 Task: Find connections with filter location Skive with filter topic #leadershipwith filter profile language French with filter current company Live Connections with filter school Sinhgad Institute Of Management with filter industry Meat Products Manufacturing with filter service category Headshot Photography with filter keywords title Food Kitchen Worker
Action: Mouse moved to (658, 82)
Screenshot: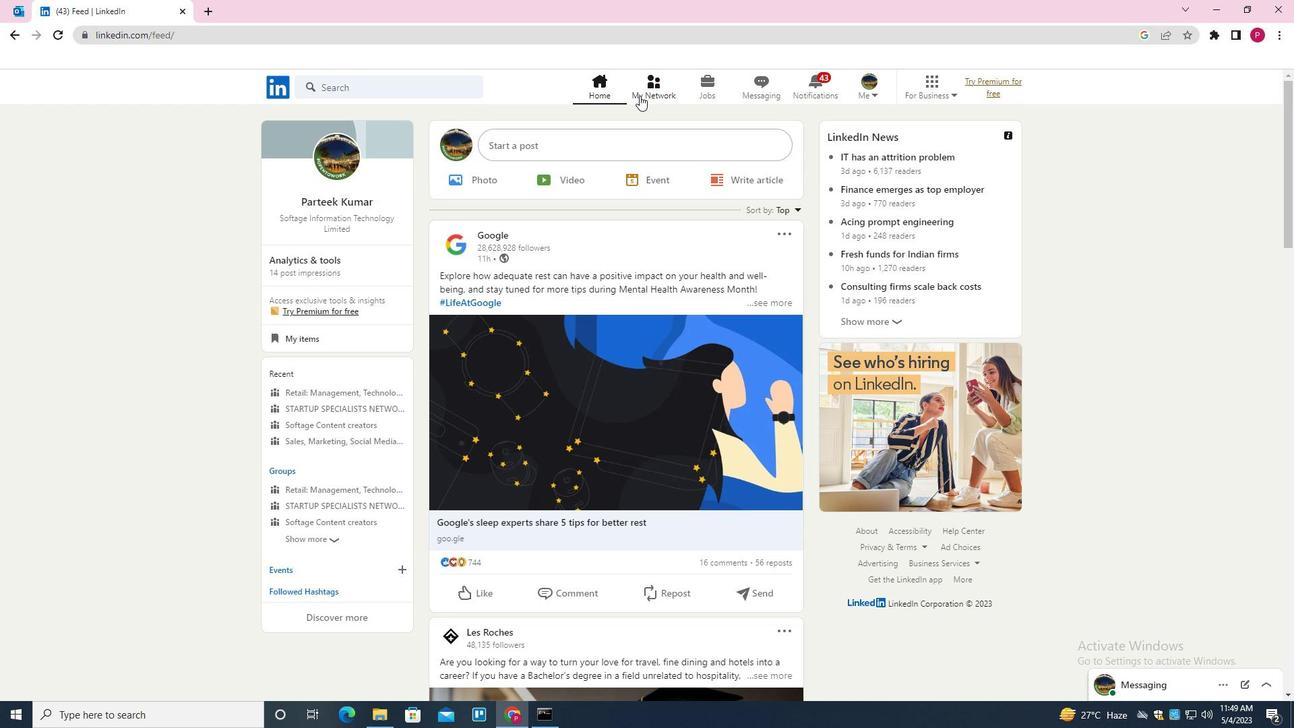 
Action: Mouse pressed left at (658, 82)
Screenshot: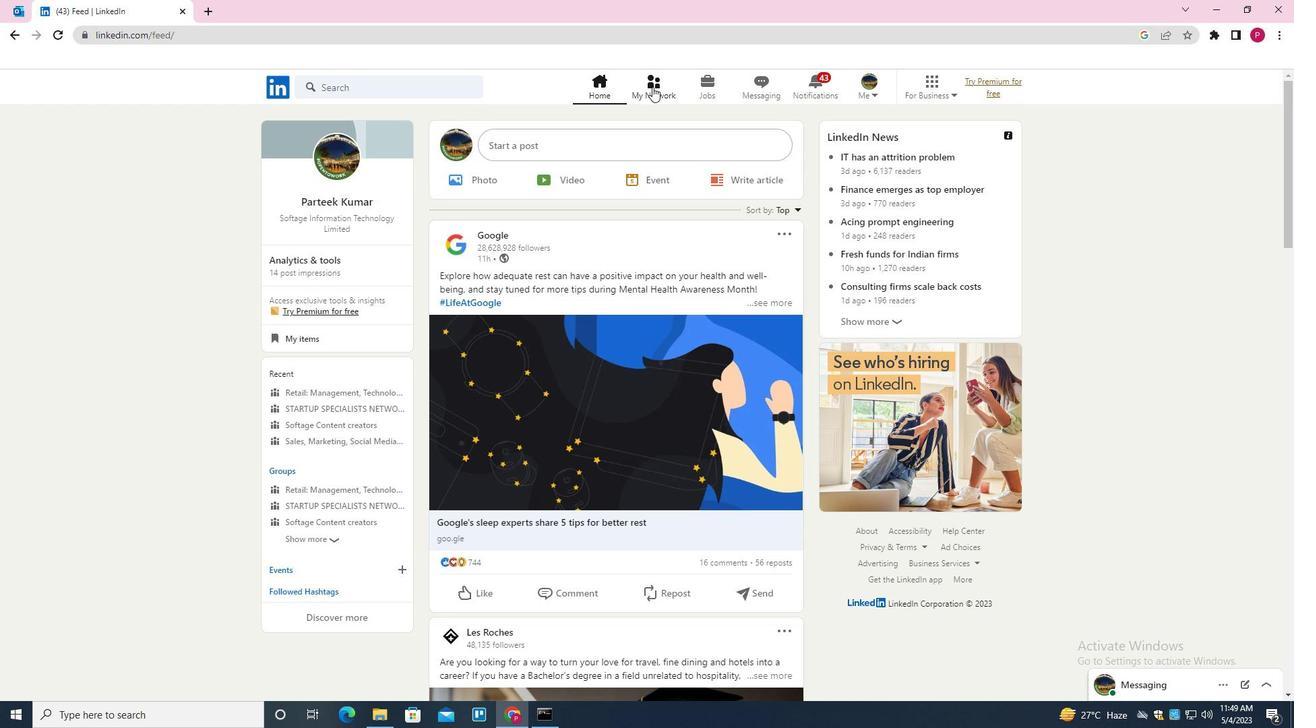 
Action: Mouse moved to (426, 157)
Screenshot: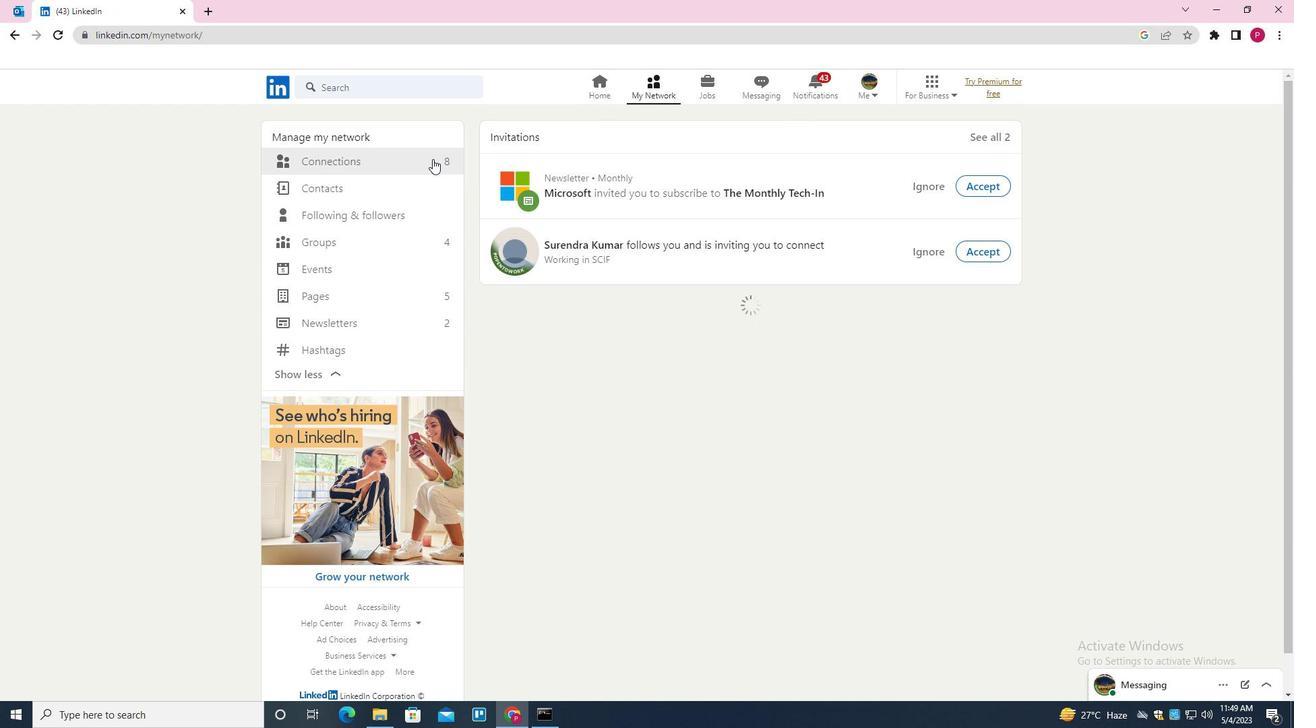 
Action: Mouse pressed left at (426, 157)
Screenshot: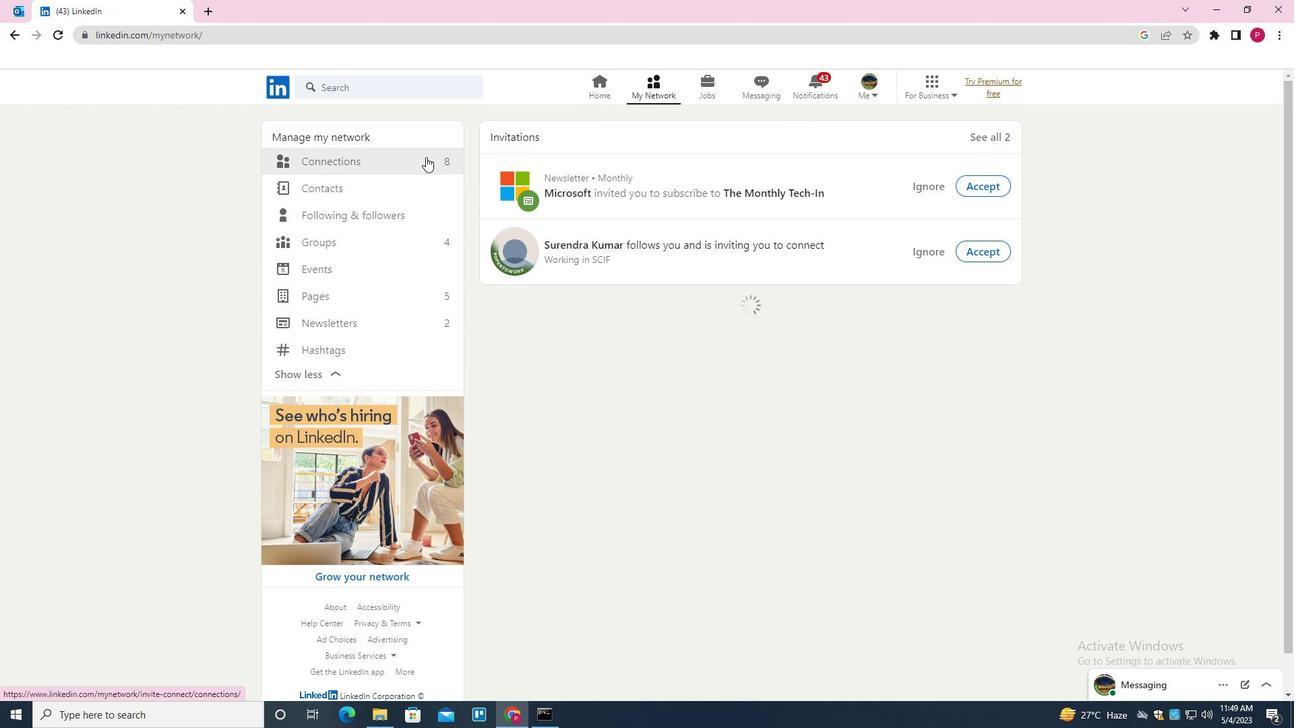 
Action: Mouse moved to (746, 160)
Screenshot: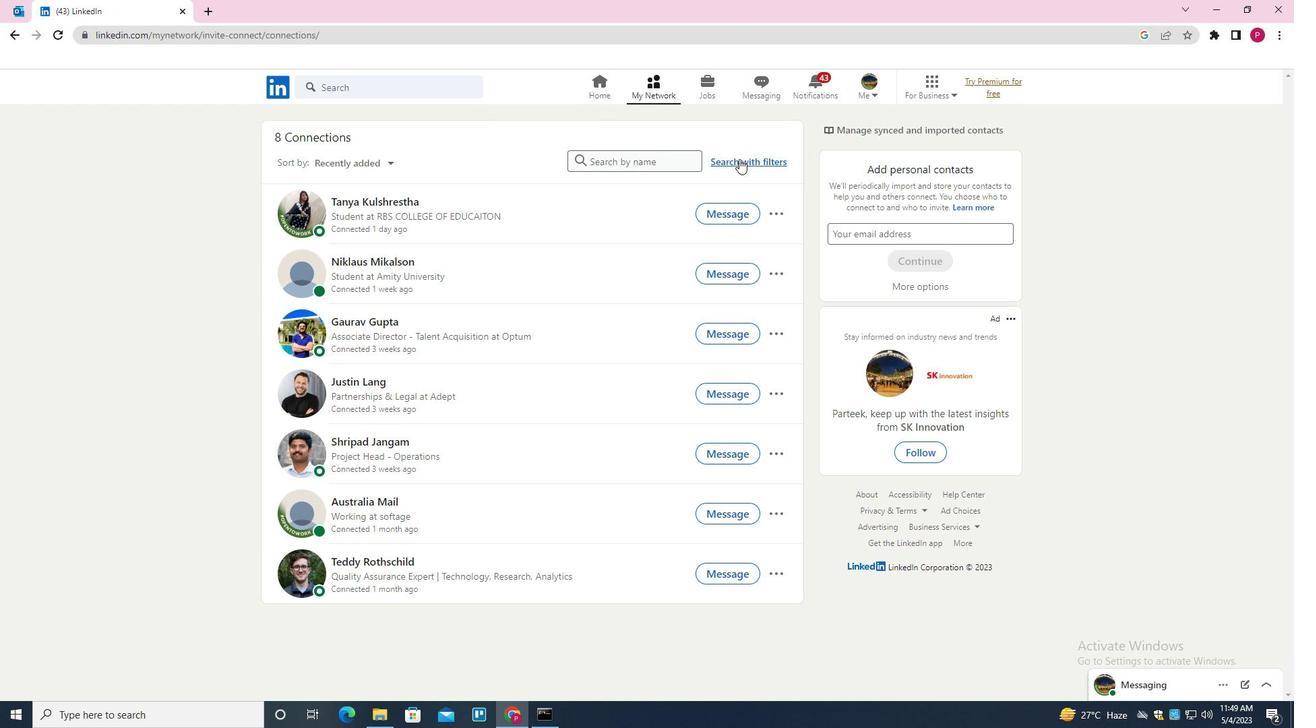 
Action: Mouse pressed left at (746, 160)
Screenshot: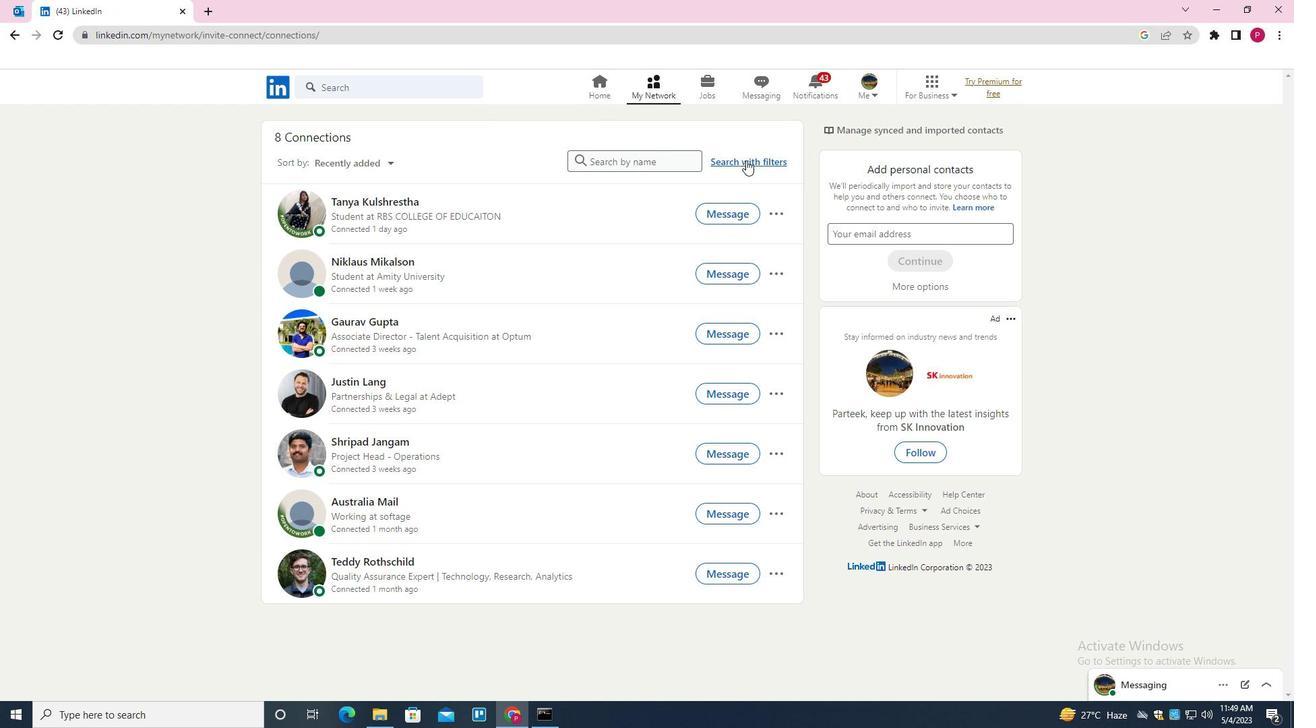 
Action: Mouse moved to (692, 125)
Screenshot: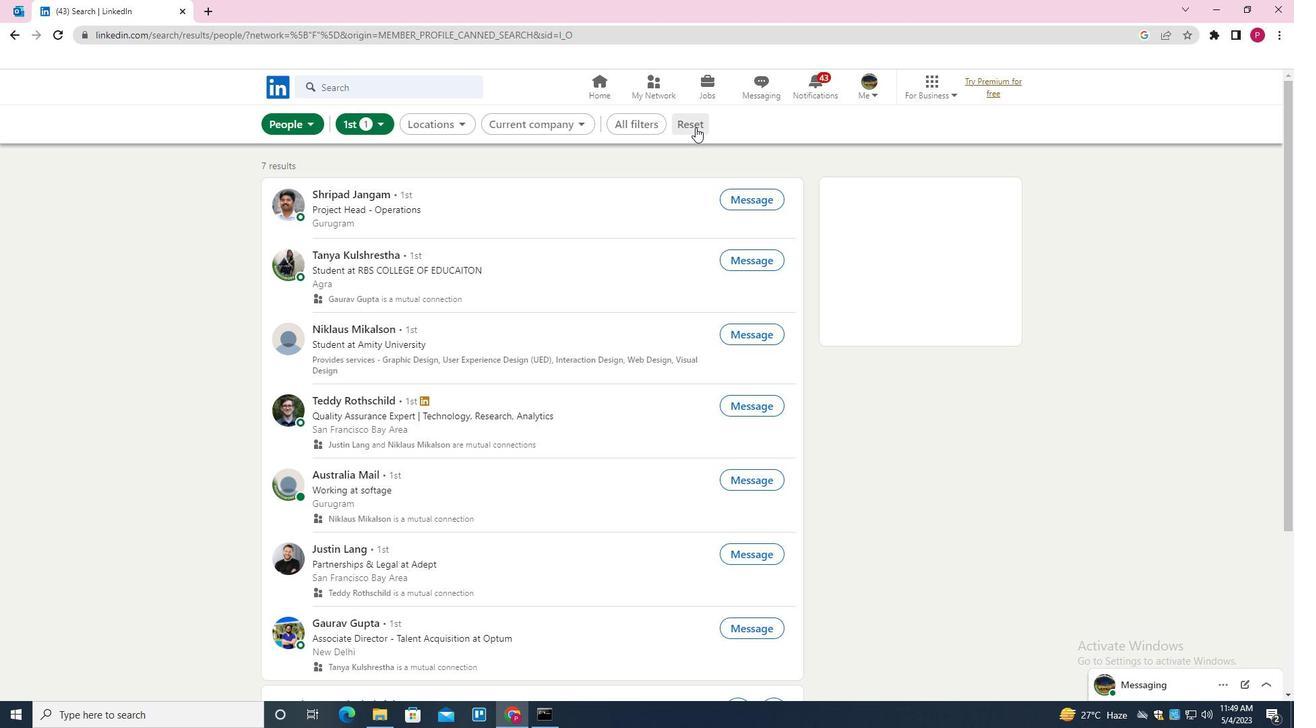 
Action: Mouse pressed left at (692, 125)
Screenshot: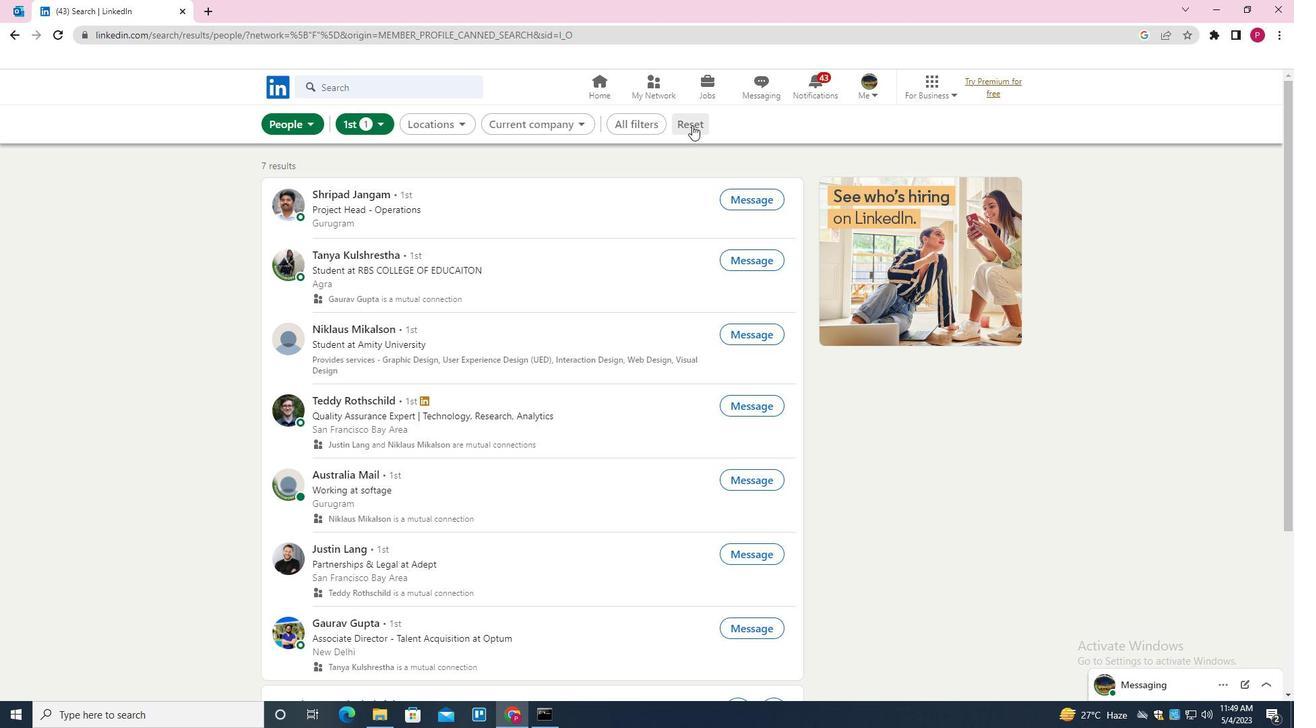 
Action: Mouse moved to (673, 124)
Screenshot: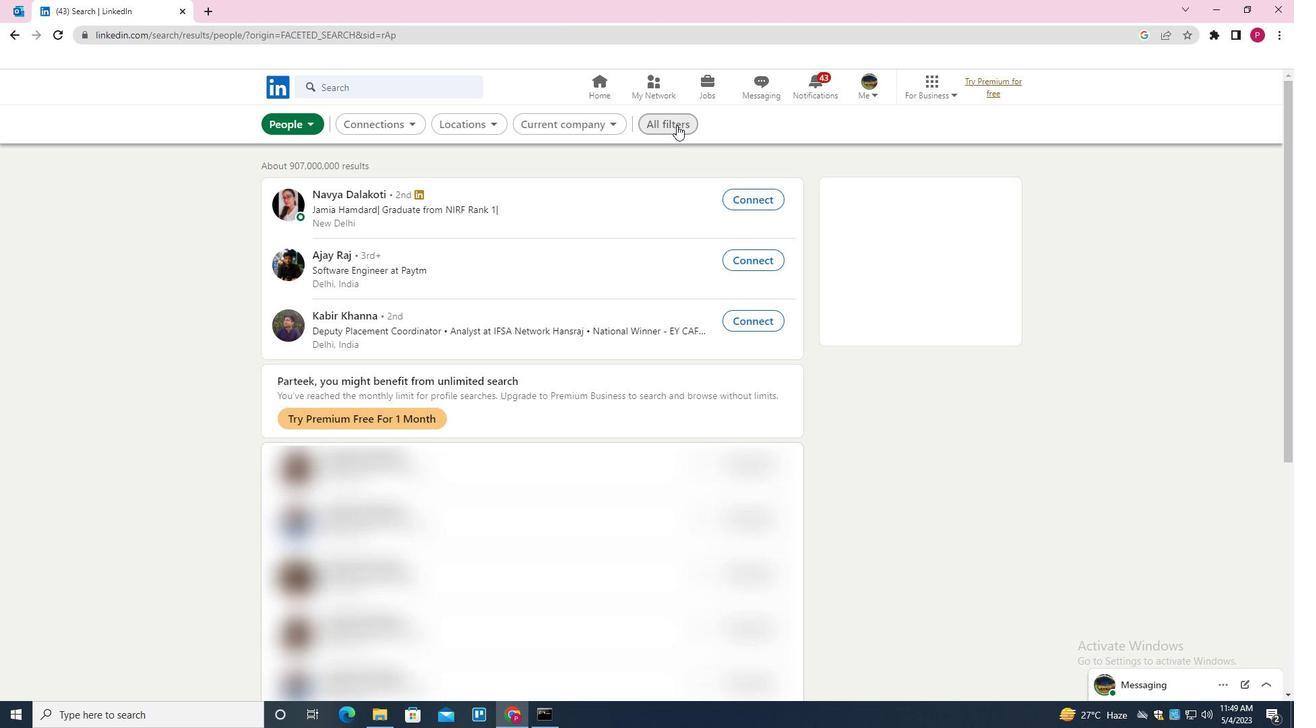 
Action: Mouse pressed left at (673, 124)
Screenshot: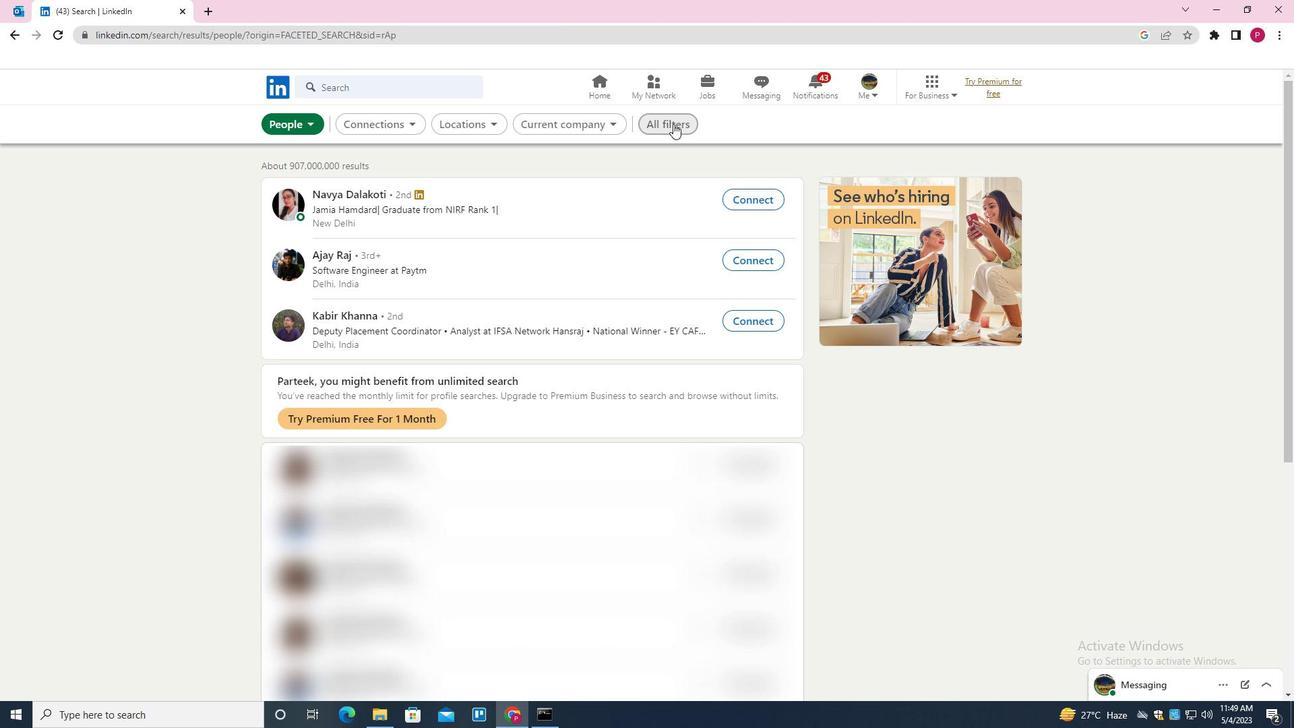 
Action: Mouse moved to (1218, 355)
Screenshot: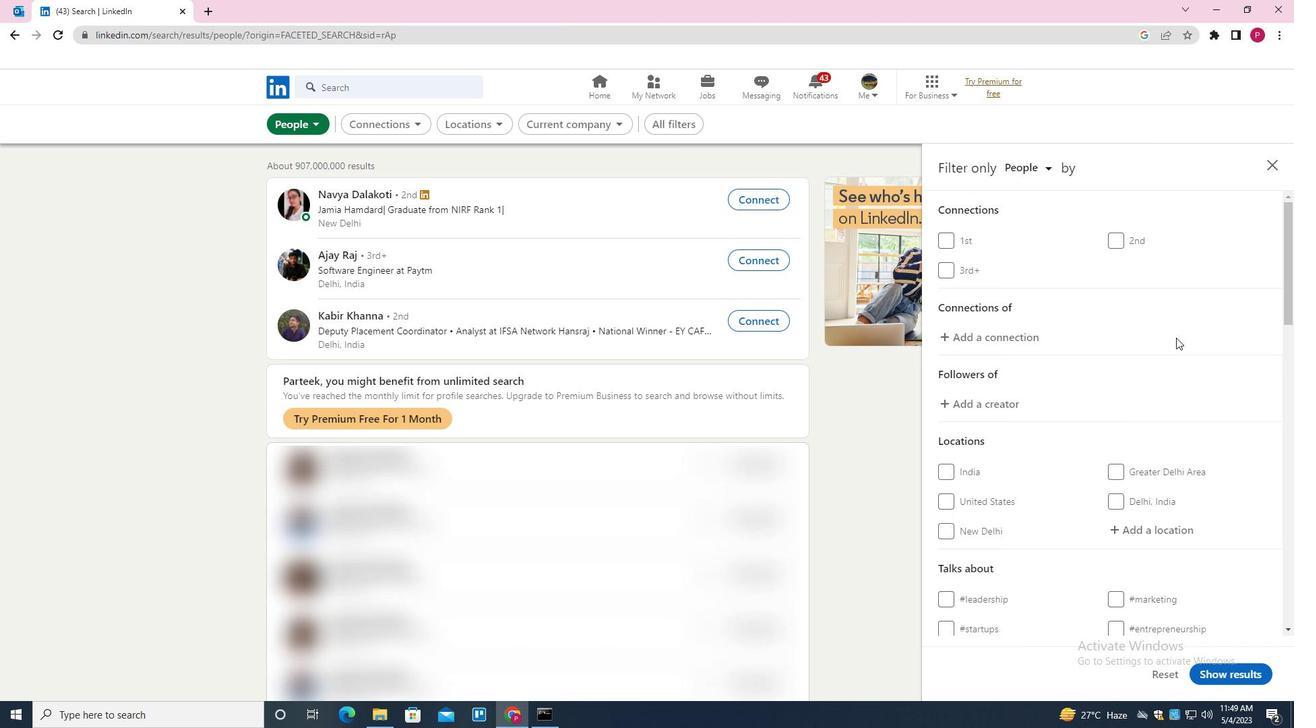 
Action: Mouse scrolled (1218, 354) with delta (0, 0)
Screenshot: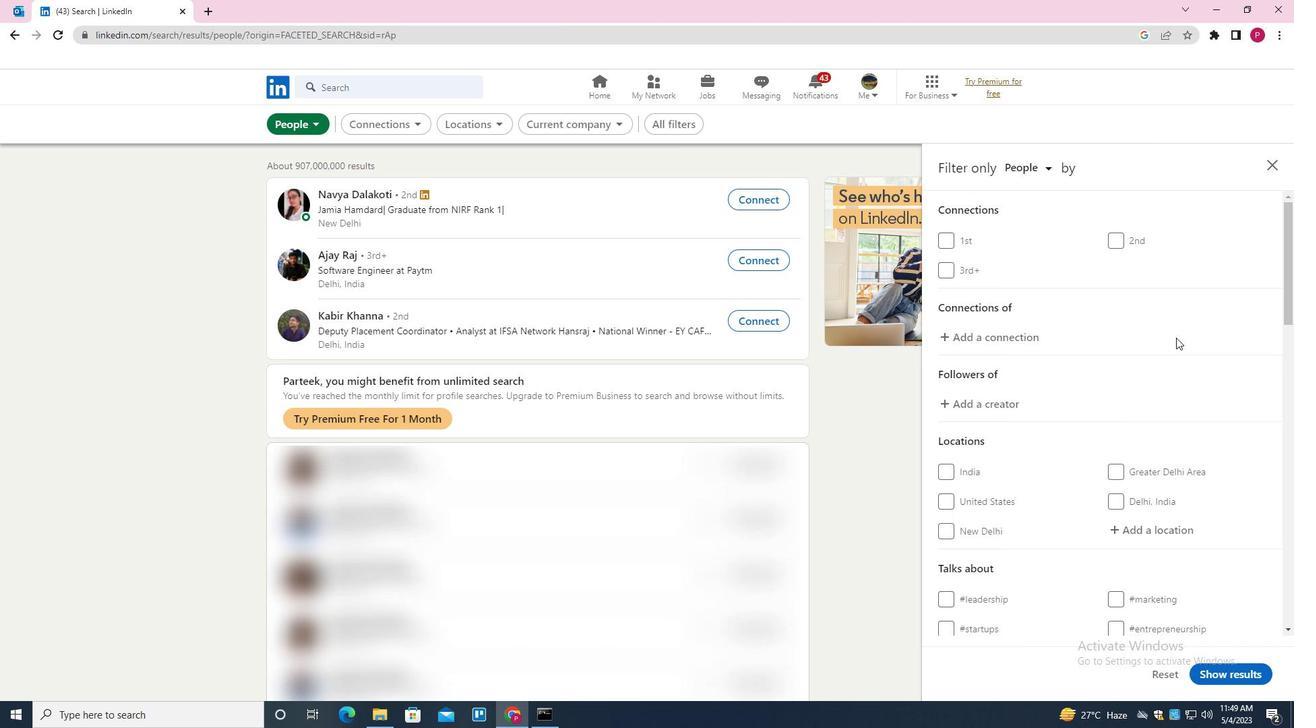
Action: Mouse scrolled (1218, 354) with delta (0, 0)
Screenshot: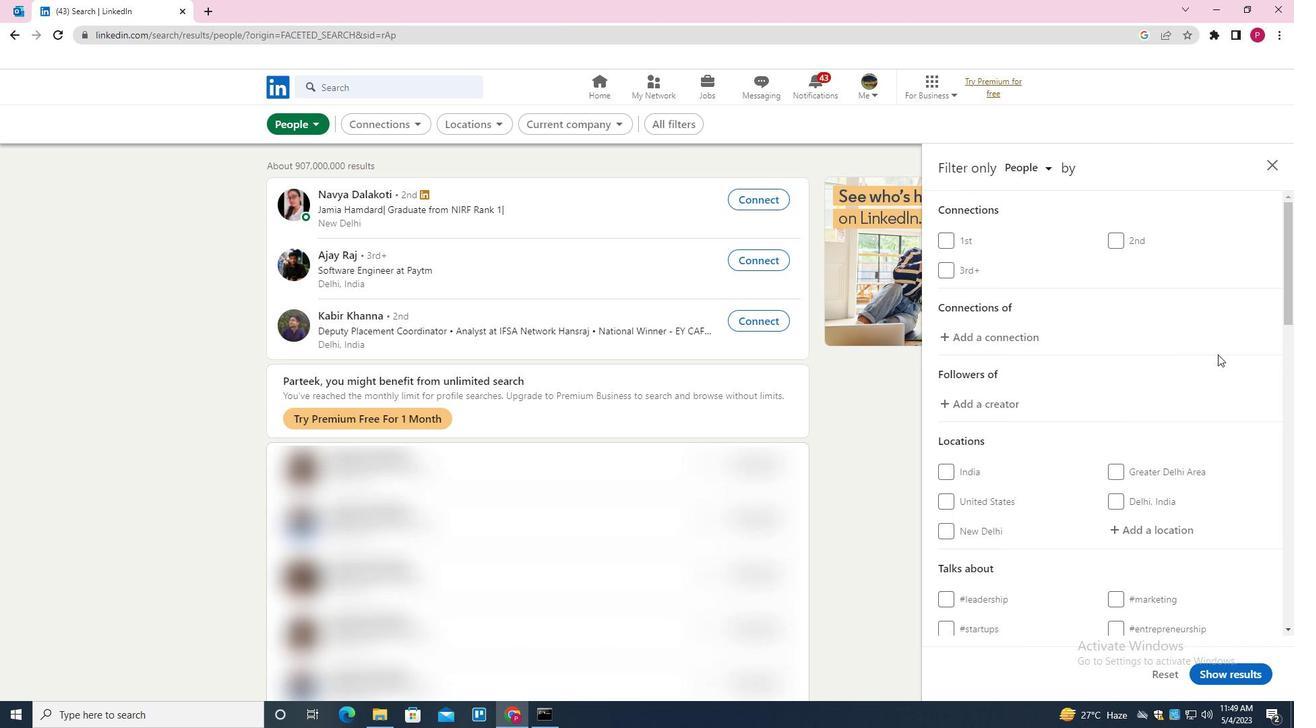 
Action: Mouse moved to (1169, 391)
Screenshot: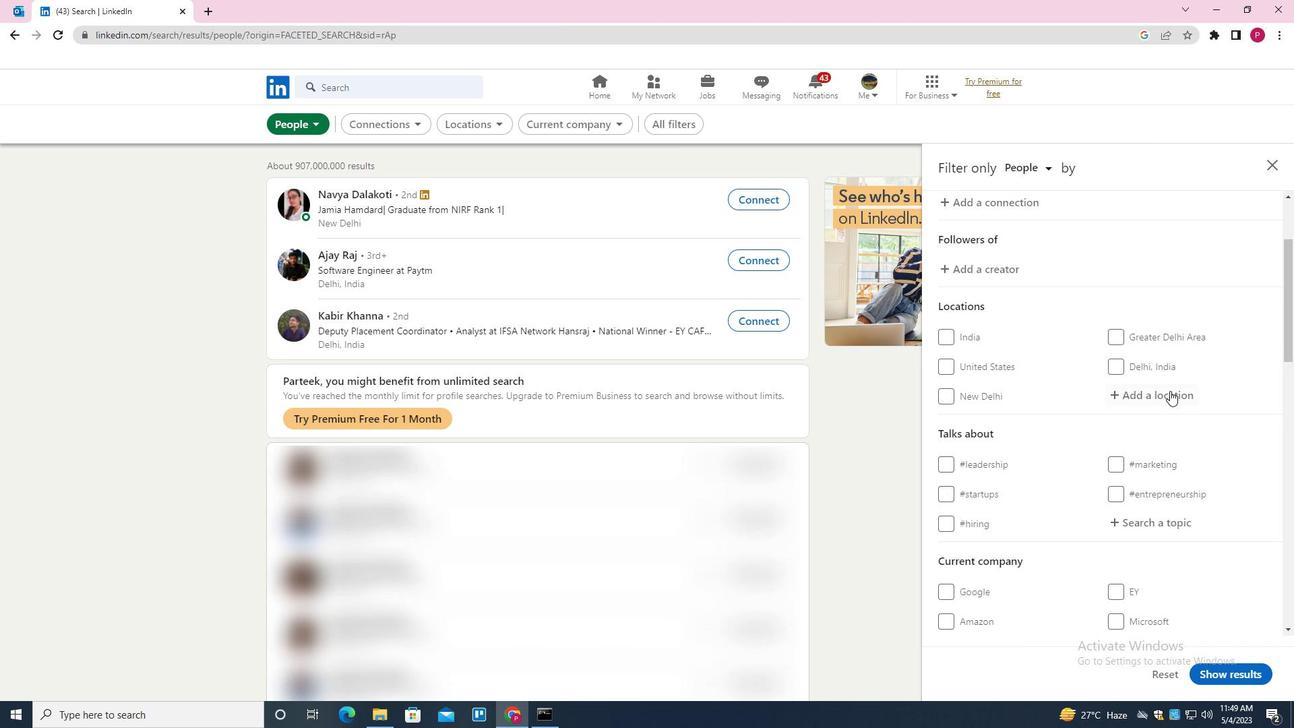 
Action: Mouse pressed left at (1169, 391)
Screenshot: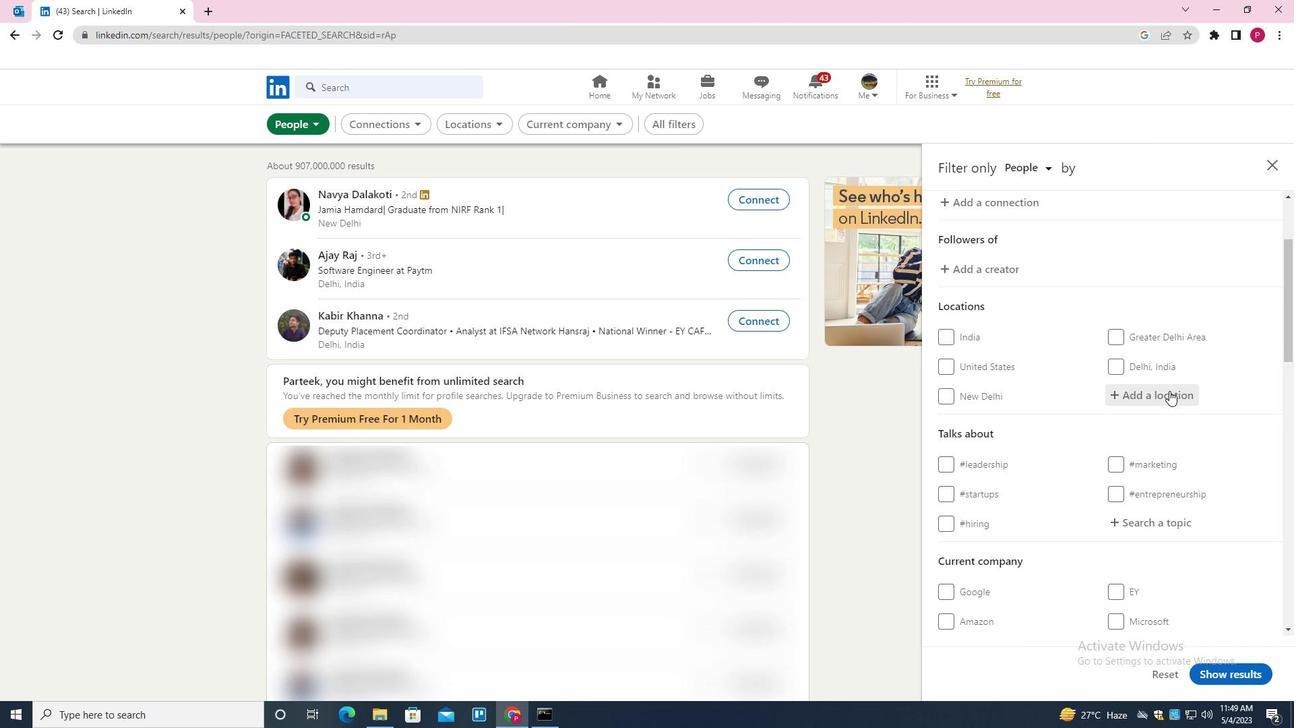 
Action: Key pressed <Key.shift>SKIVE<Key.down><Key.enter>
Screenshot: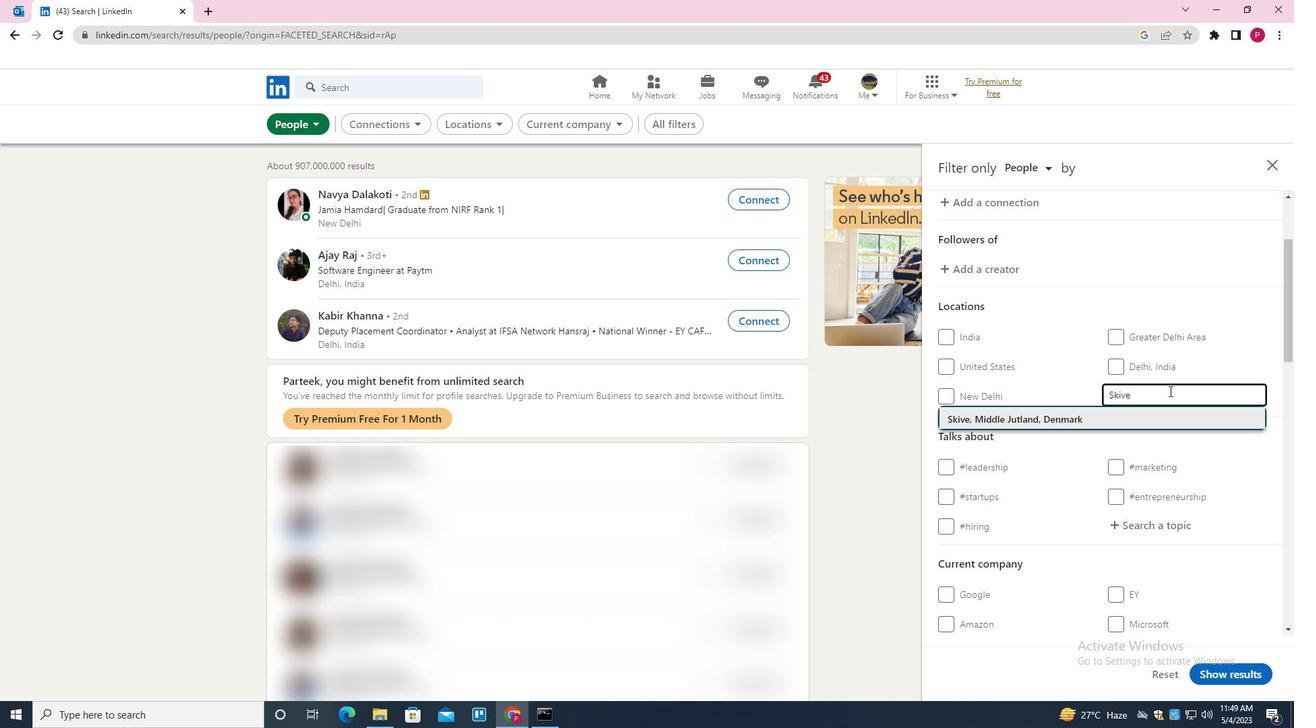 
Action: Mouse moved to (1140, 416)
Screenshot: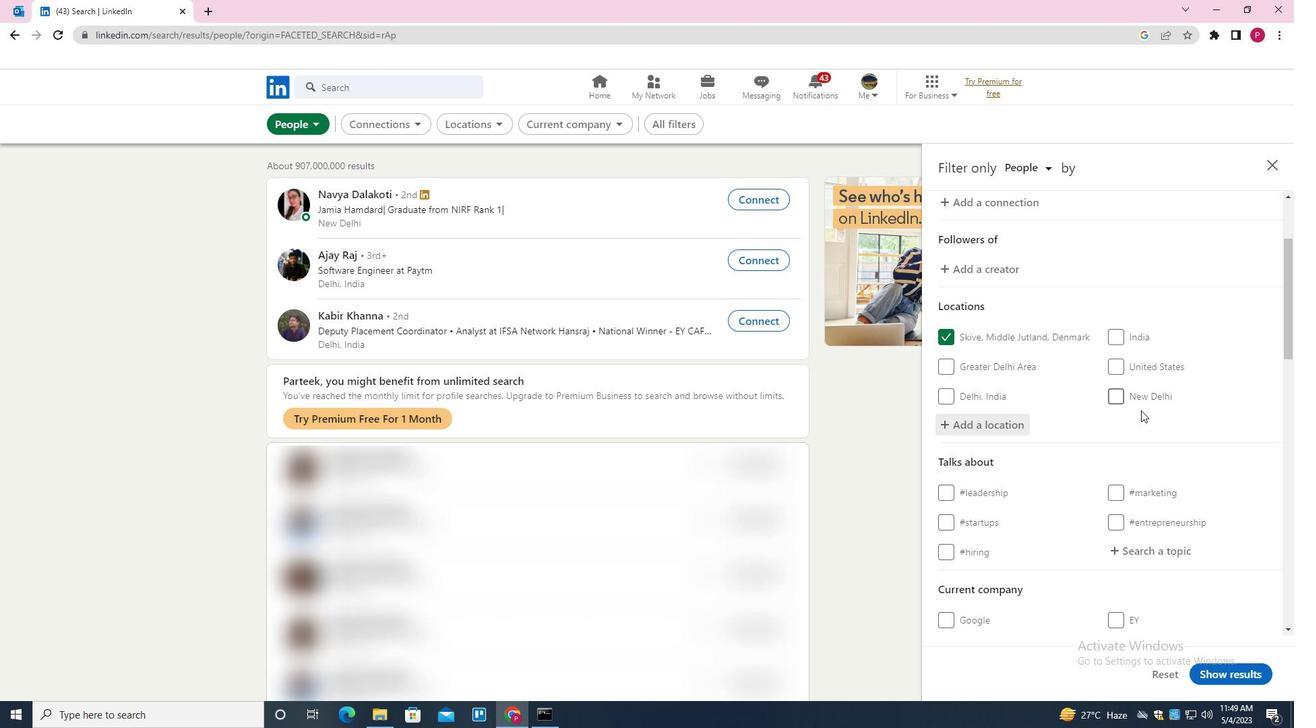 
Action: Mouse scrolled (1140, 415) with delta (0, 0)
Screenshot: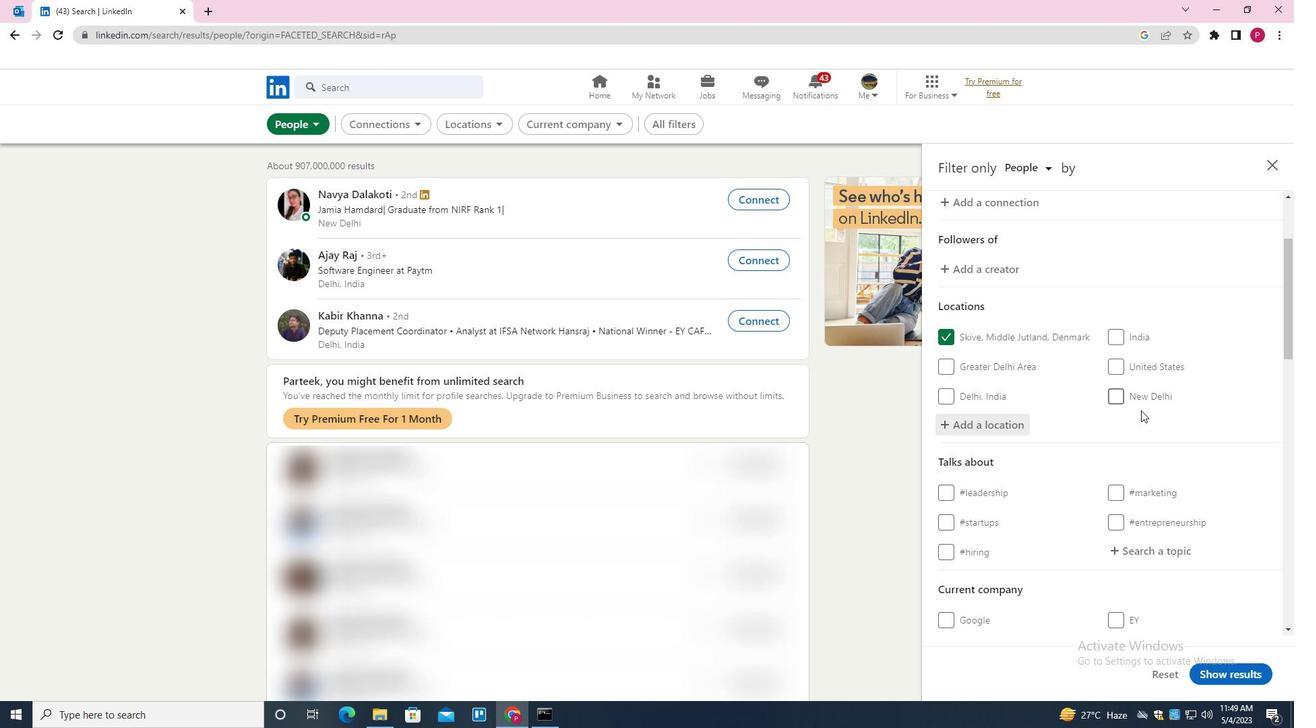 
Action: Mouse scrolled (1140, 415) with delta (0, 0)
Screenshot: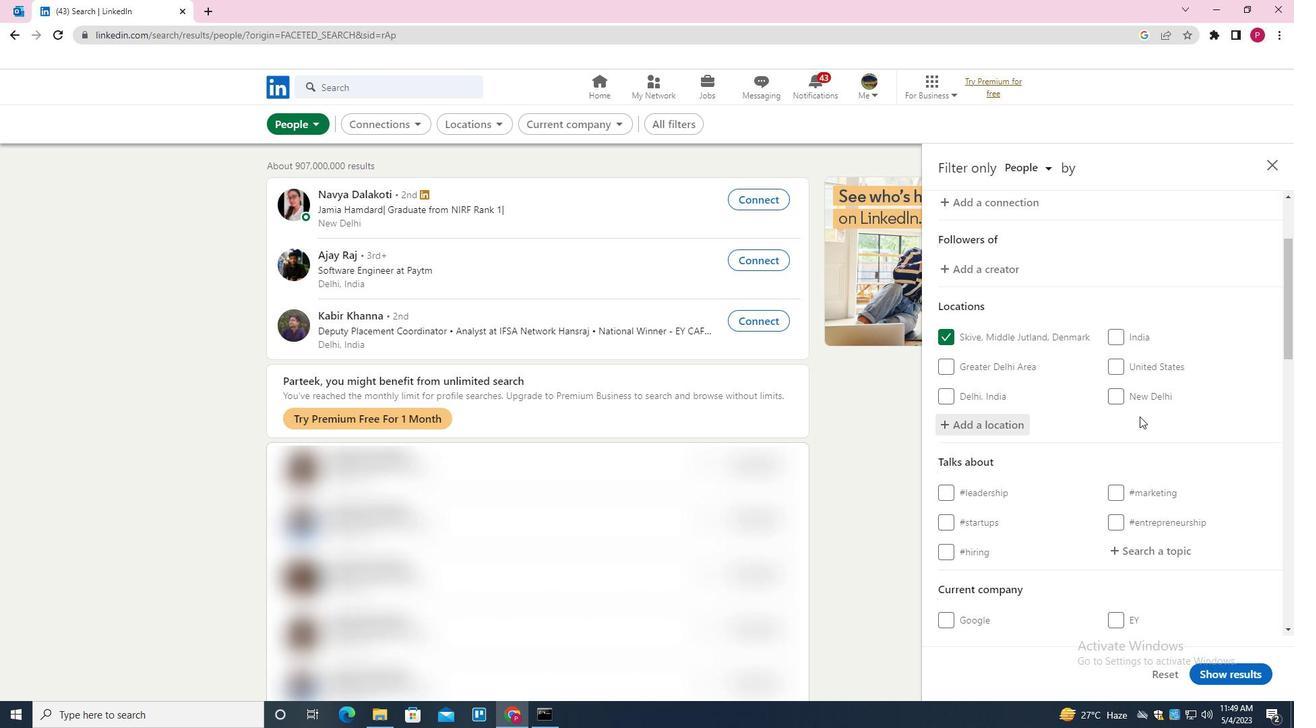 
Action: Mouse moved to (1140, 419)
Screenshot: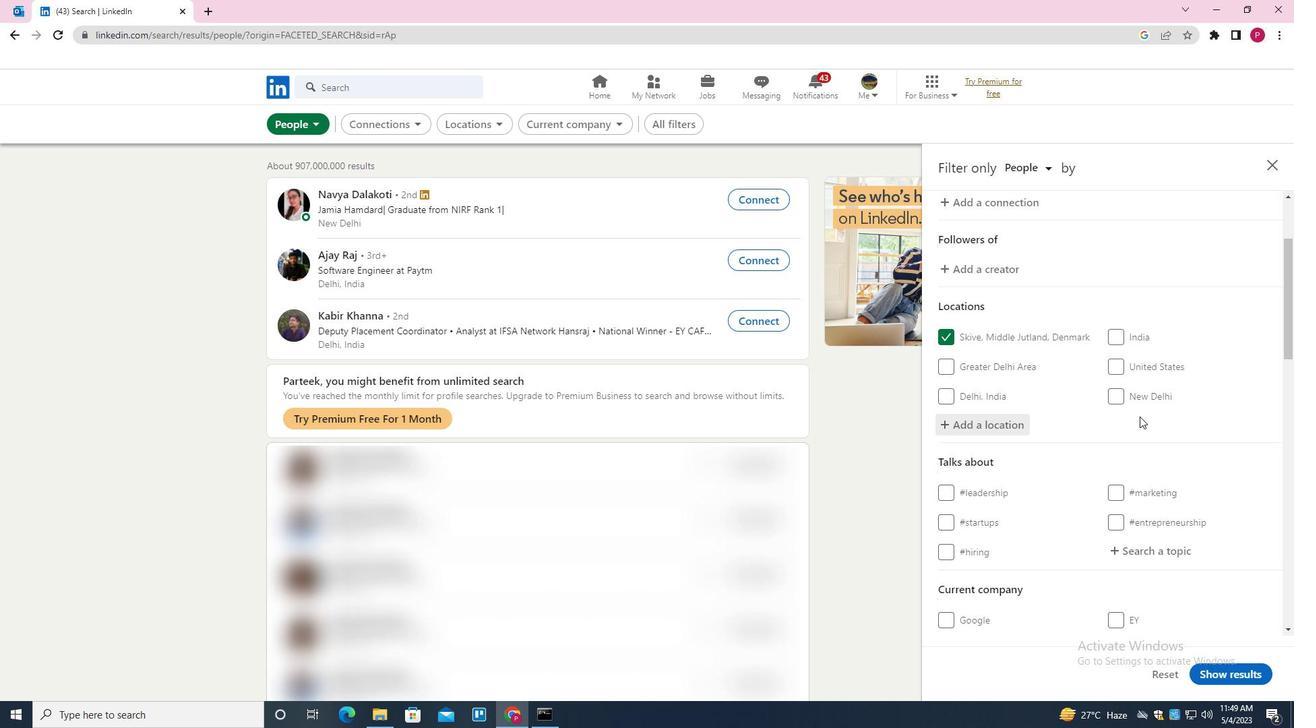 
Action: Mouse scrolled (1140, 418) with delta (0, 0)
Screenshot: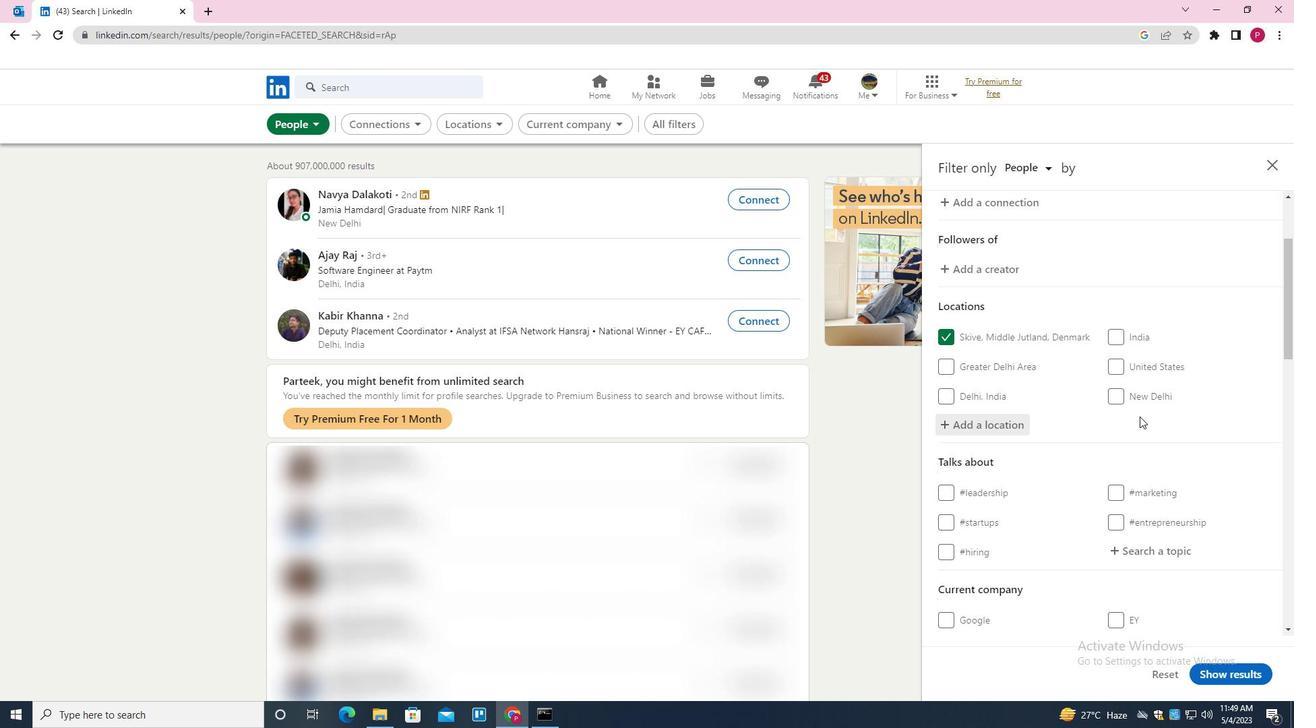
Action: Mouse moved to (1163, 347)
Screenshot: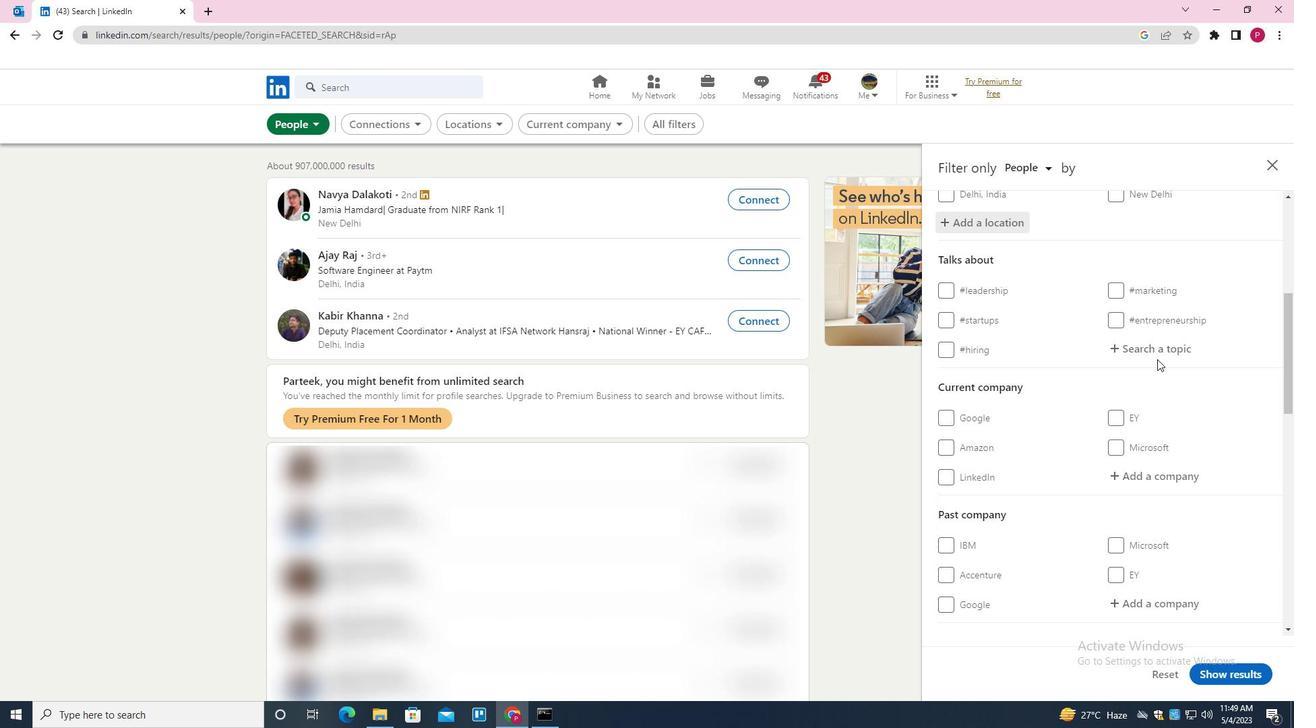 
Action: Mouse pressed left at (1163, 347)
Screenshot: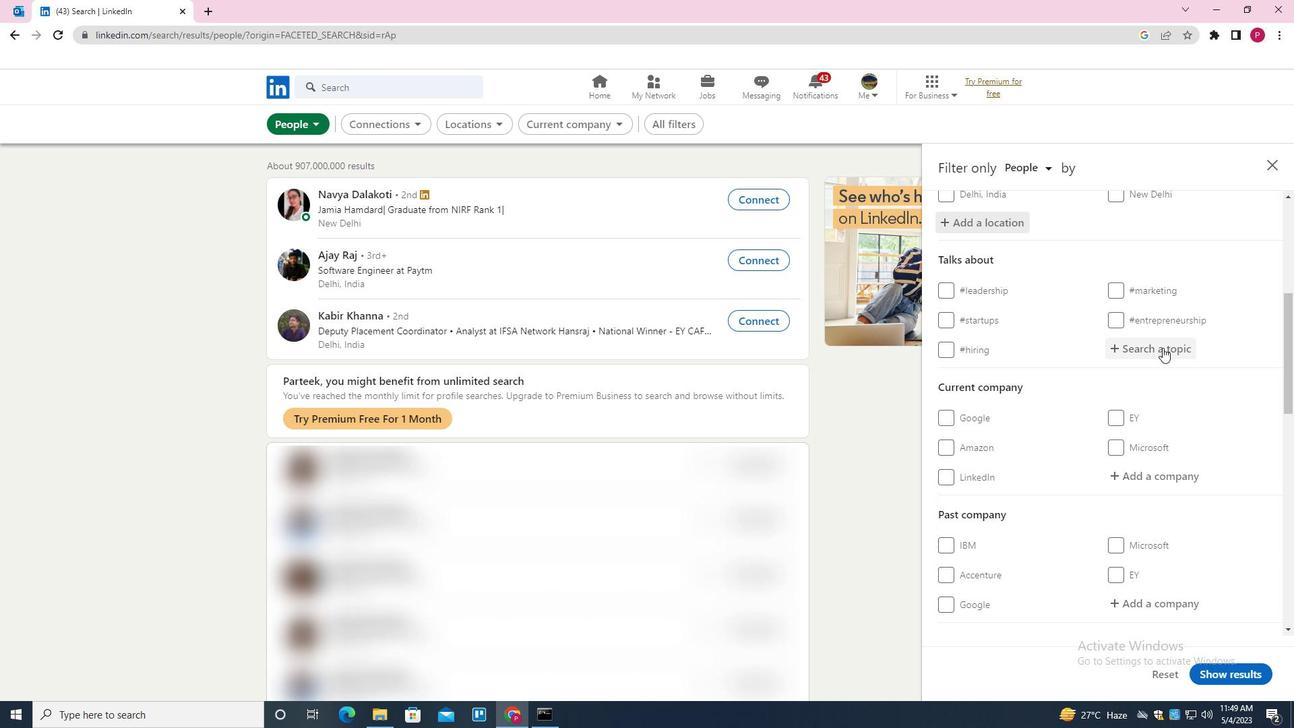 
Action: Key pressed LEADERSHIP<Key.down><Key.enter>
Screenshot: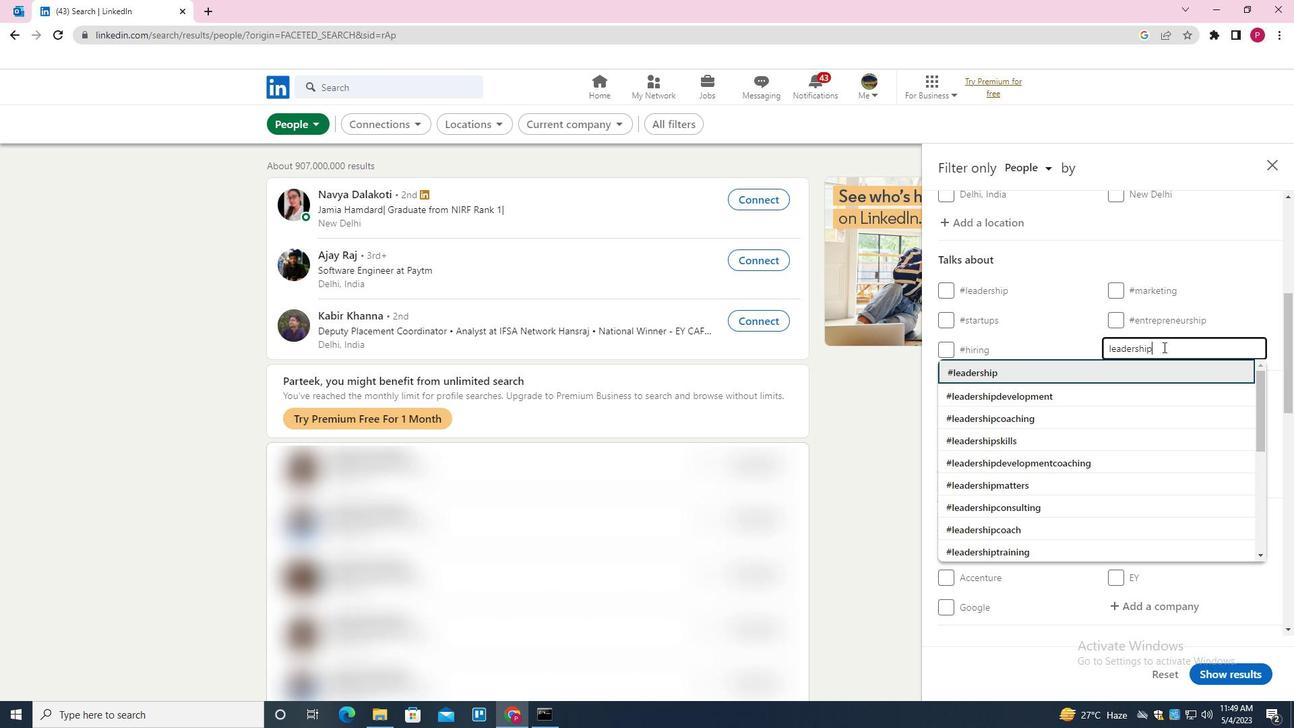 
Action: Mouse moved to (1110, 386)
Screenshot: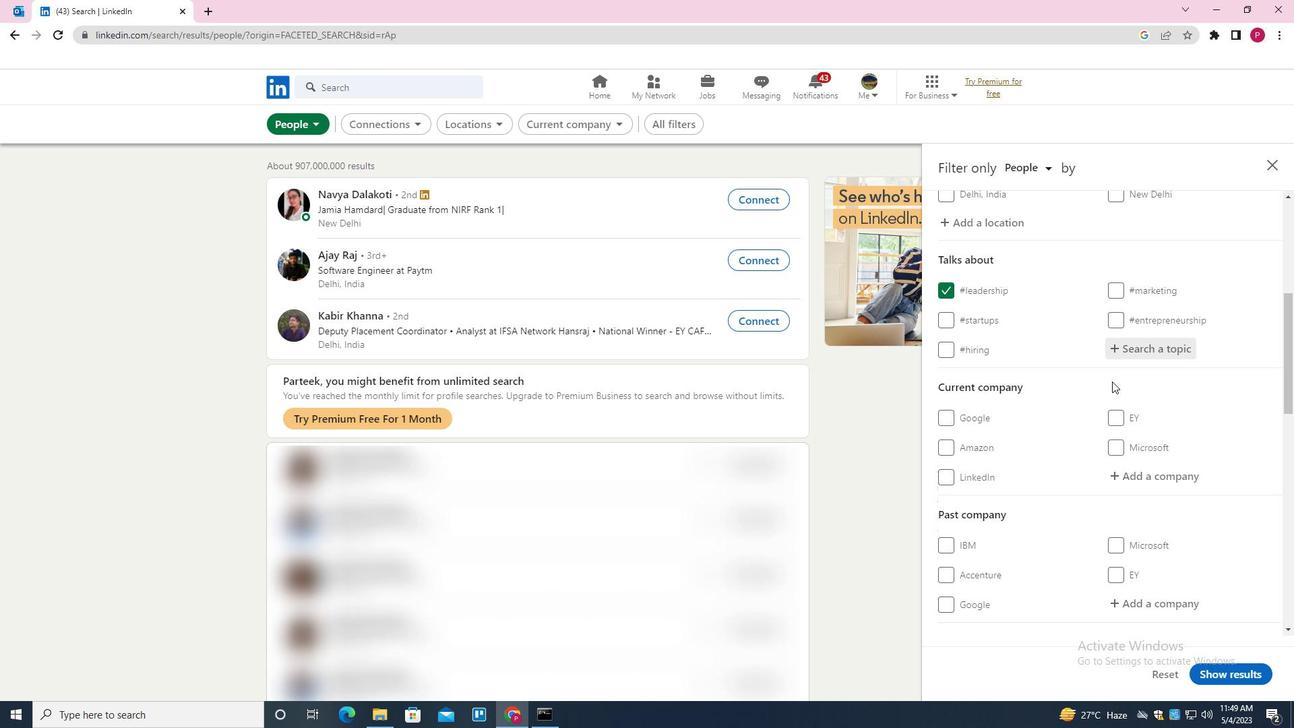 
Action: Mouse scrolled (1110, 385) with delta (0, 0)
Screenshot: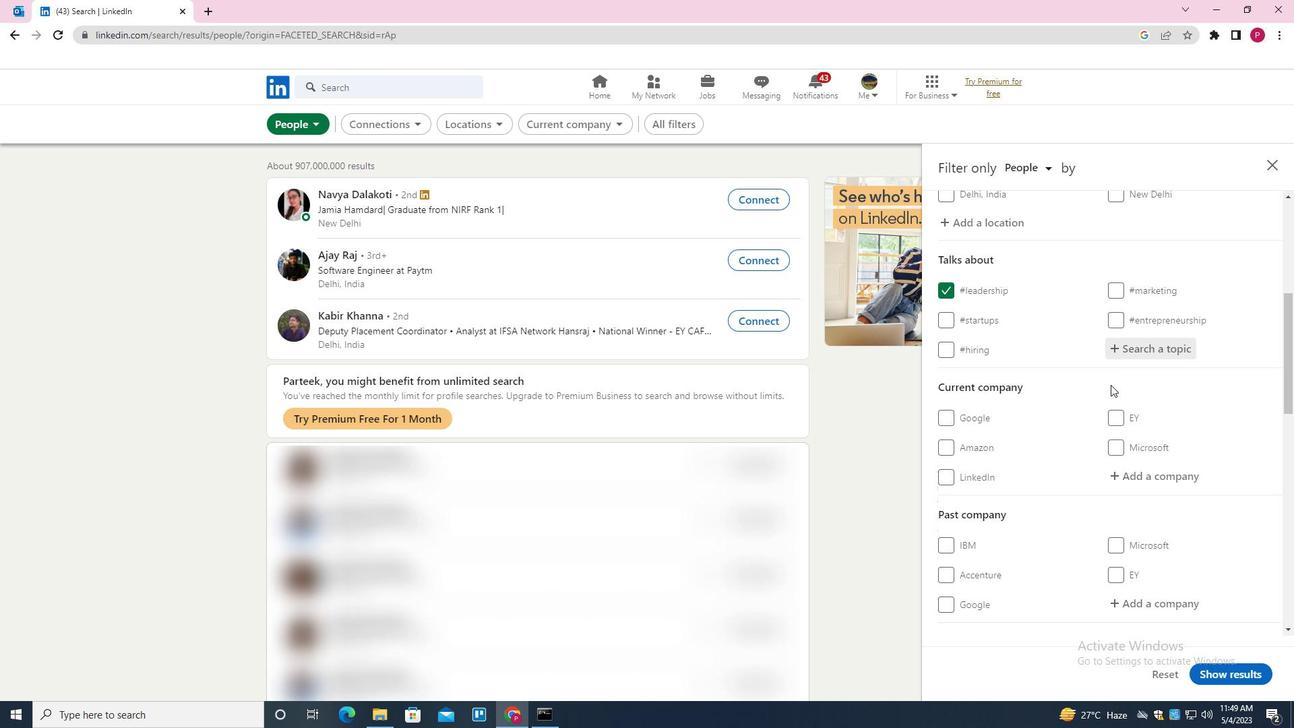 
Action: Mouse scrolled (1110, 385) with delta (0, 0)
Screenshot: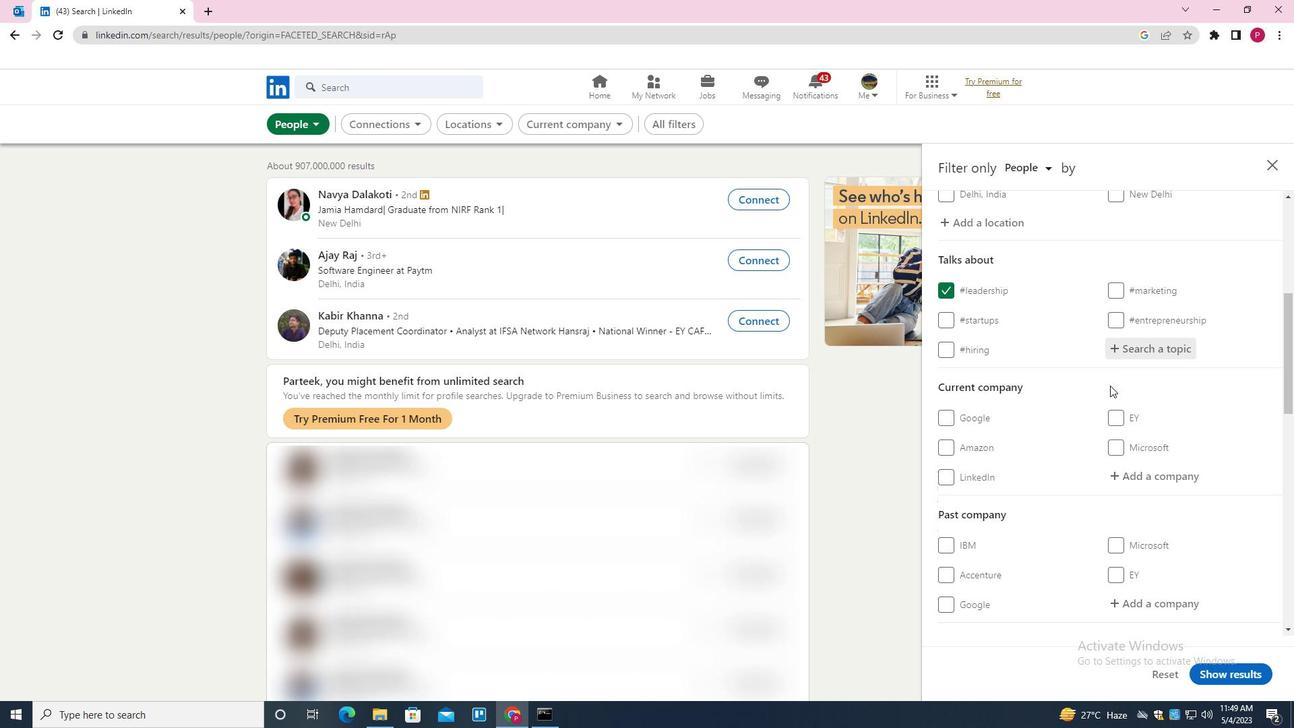 
Action: Mouse moved to (1109, 386)
Screenshot: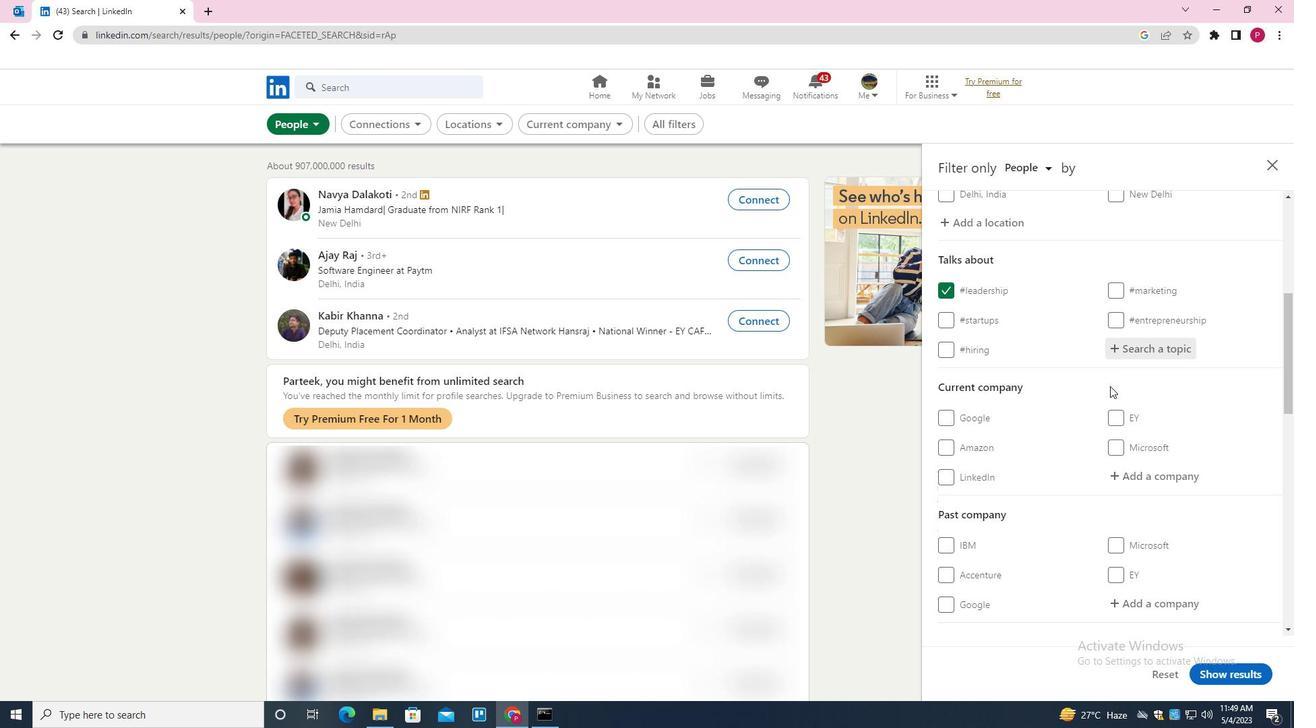 
Action: Mouse scrolled (1109, 386) with delta (0, 0)
Screenshot: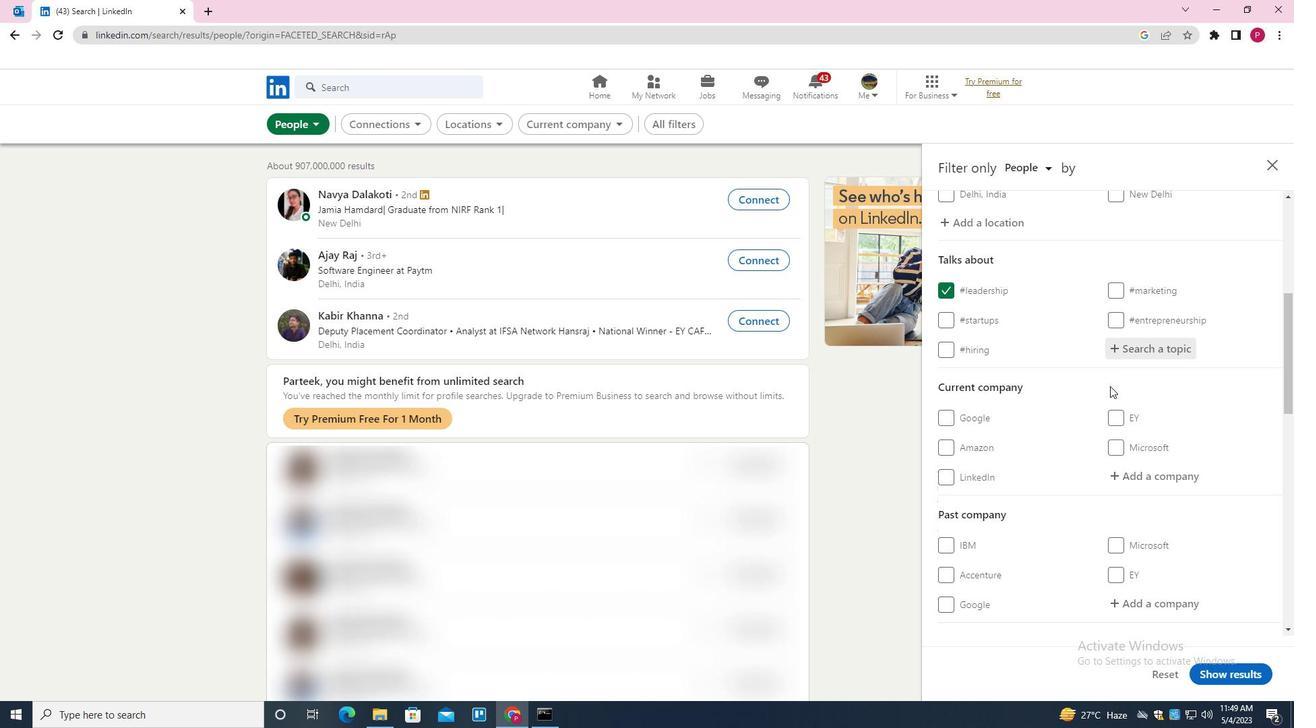 
Action: Mouse scrolled (1109, 386) with delta (0, 0)
Screenshot: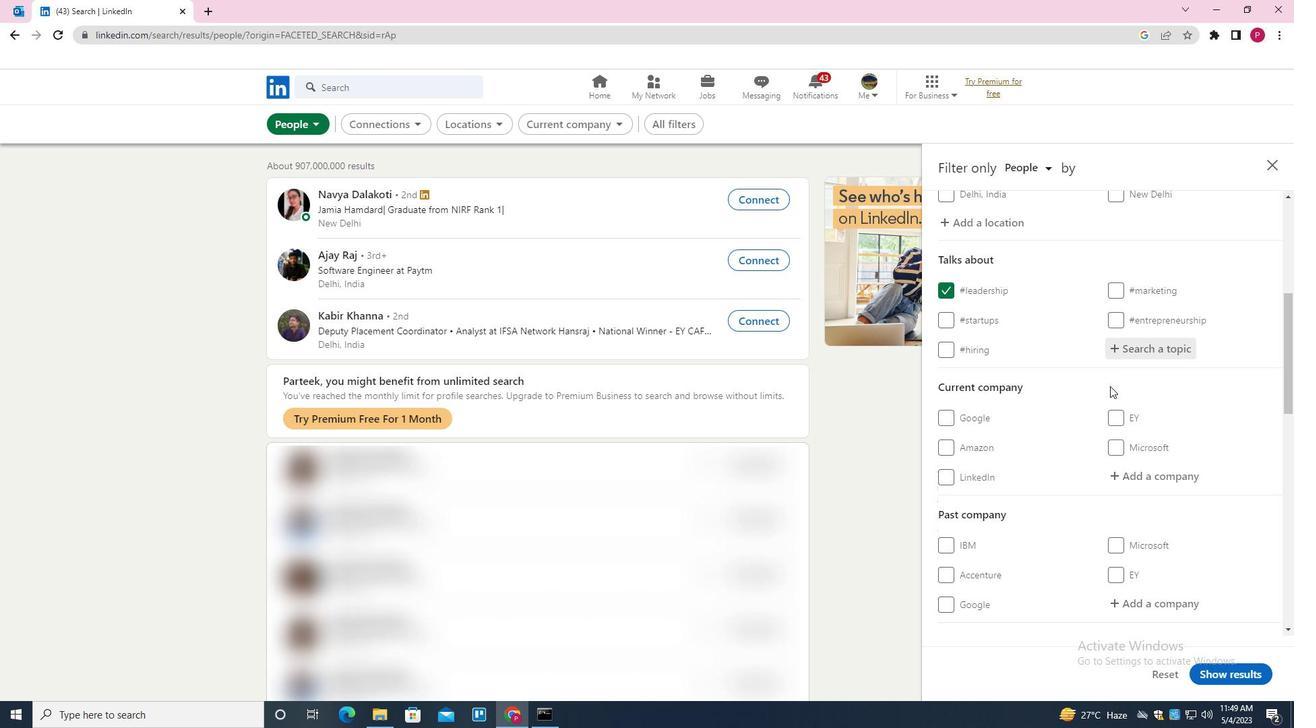 
Action: Mouse moved to (1065, 399)
Screenshot: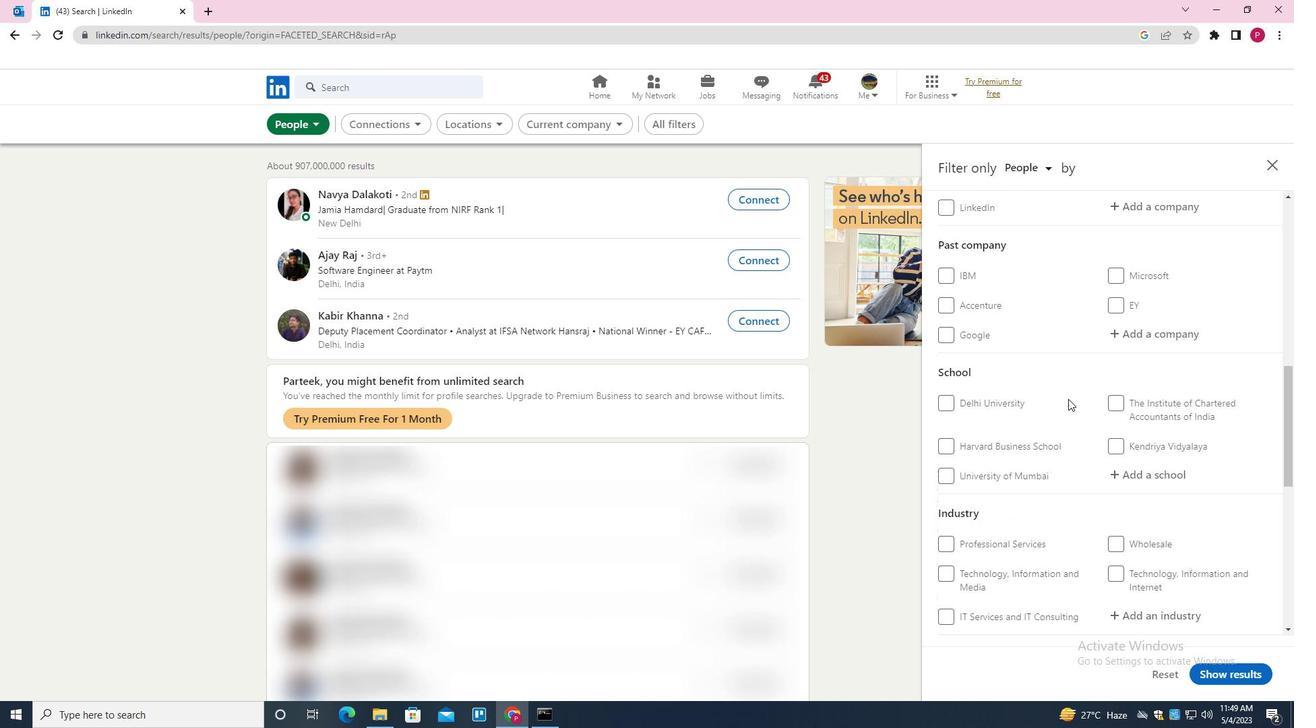 
Action: Mouse scrolled (1065, 398) with delta (0, 0)
Screenshot: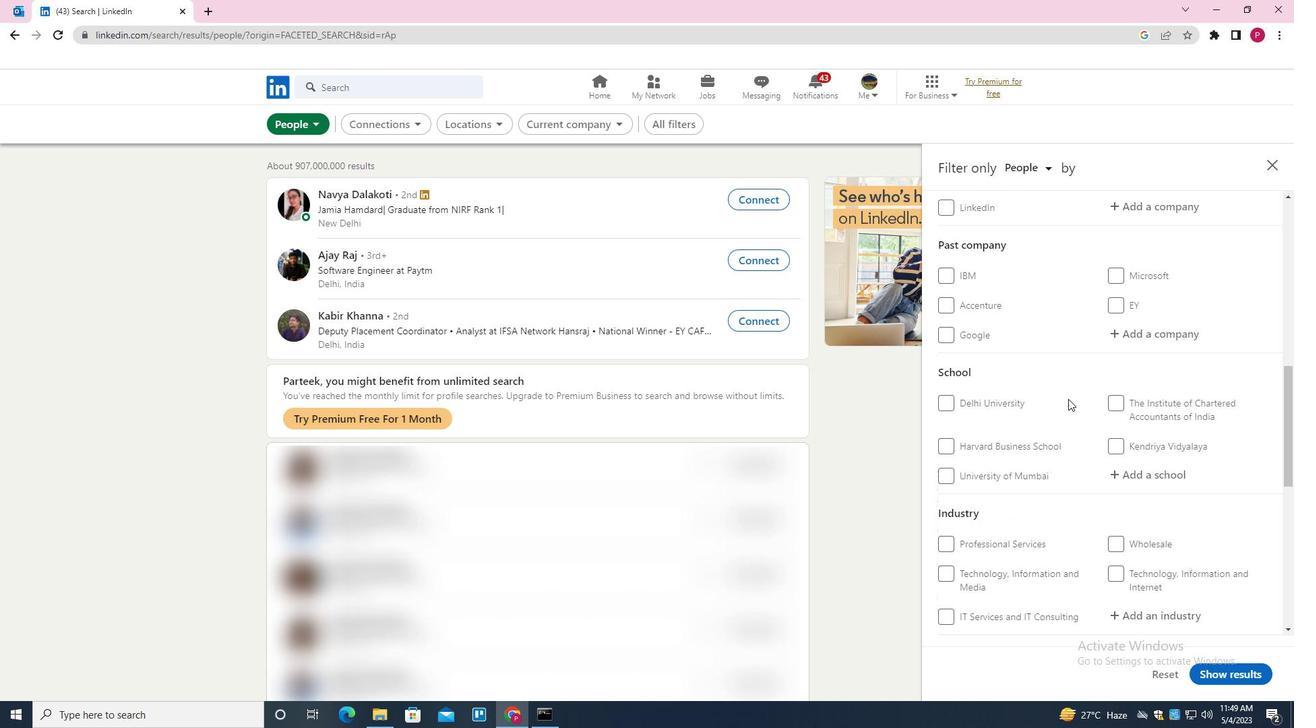 
Action: Mouse scrolled (1065, 398) with delta (0, 0)
Screenshot: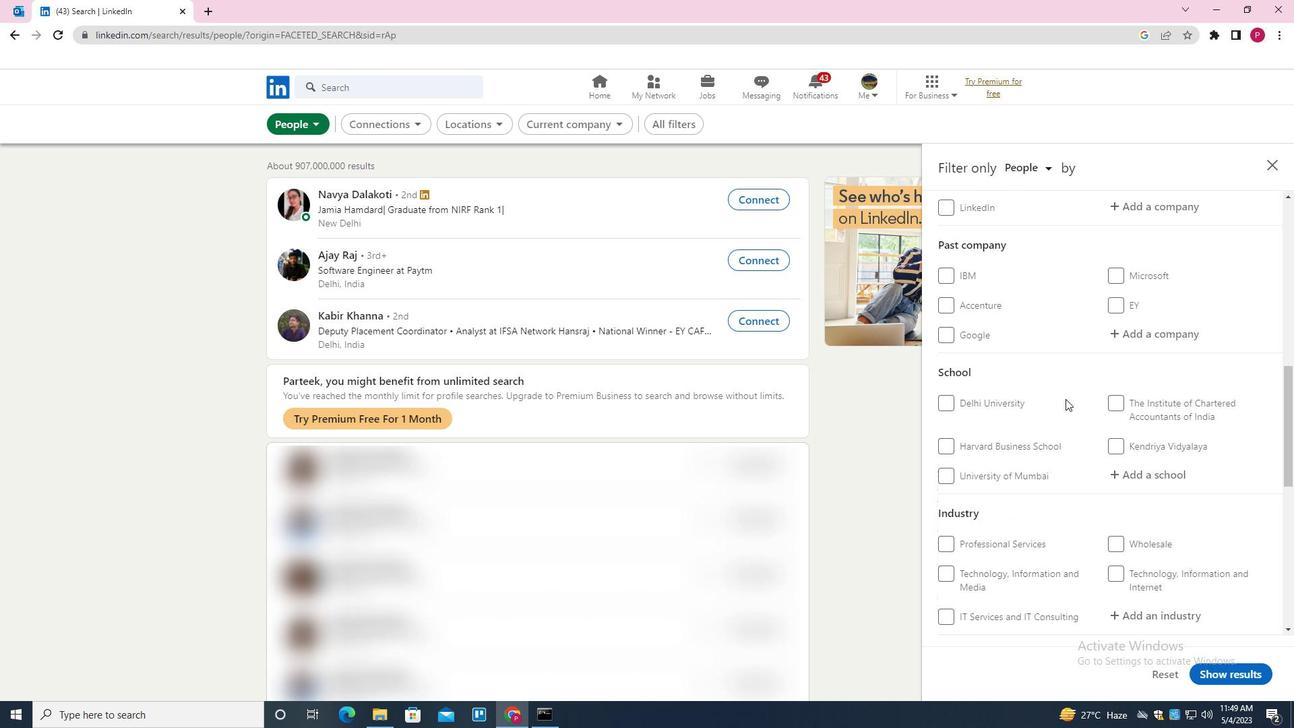 
Action: Mouse scrolled (1065, 398) with delta (0, 0)
Screenshot: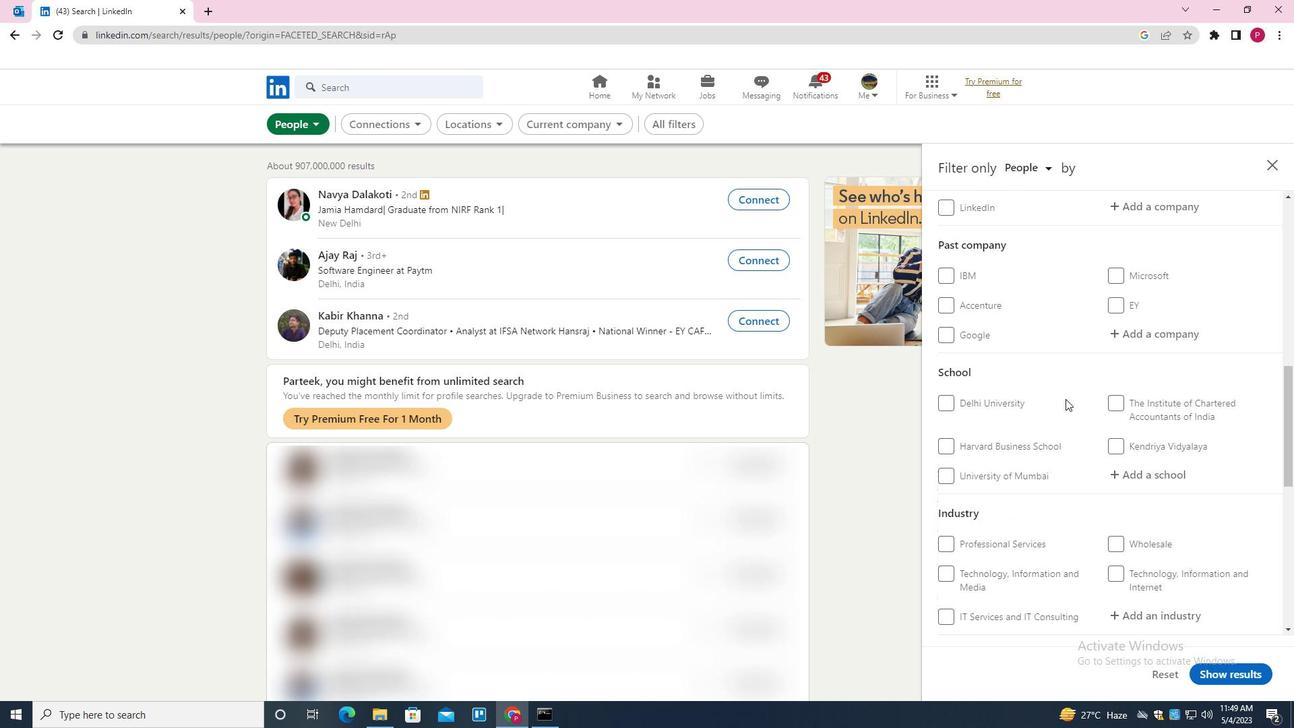 
Action: Mouse scrolled (1065, 398) with delta (0, 0)
Screenshot: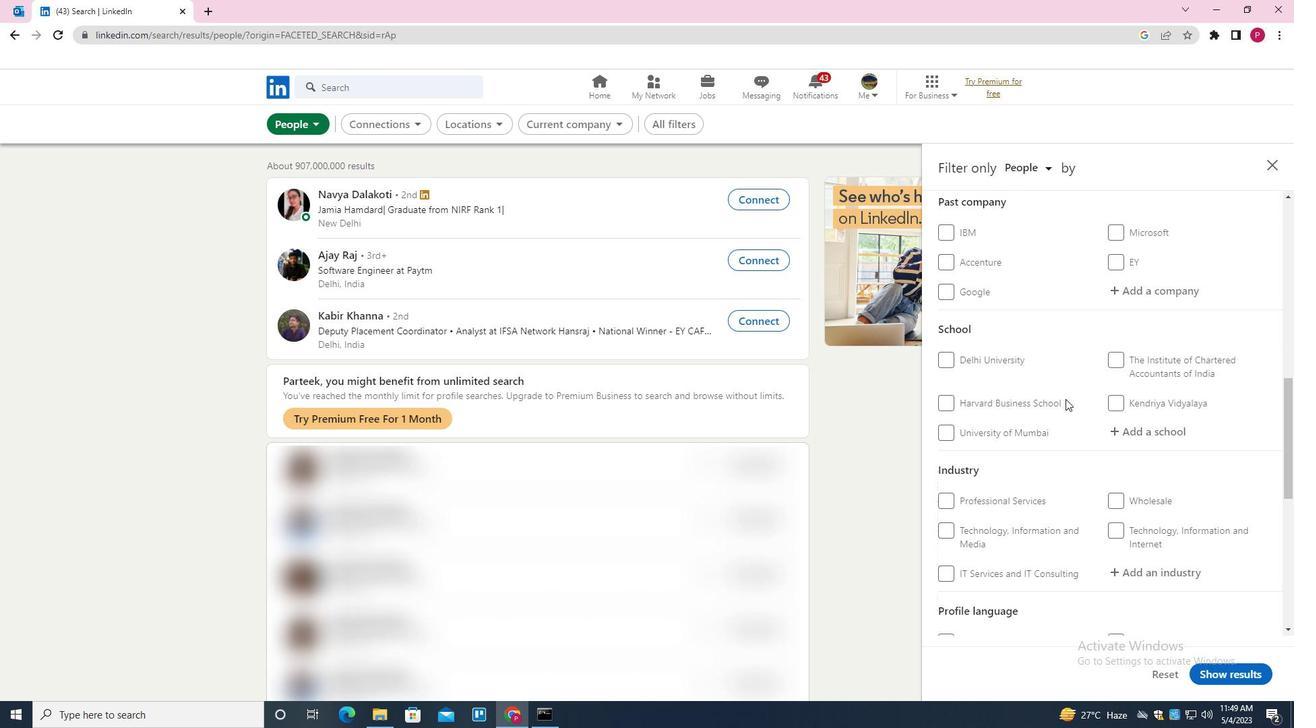 
Action: Mouse moved to (1065, 399)
Screenshot: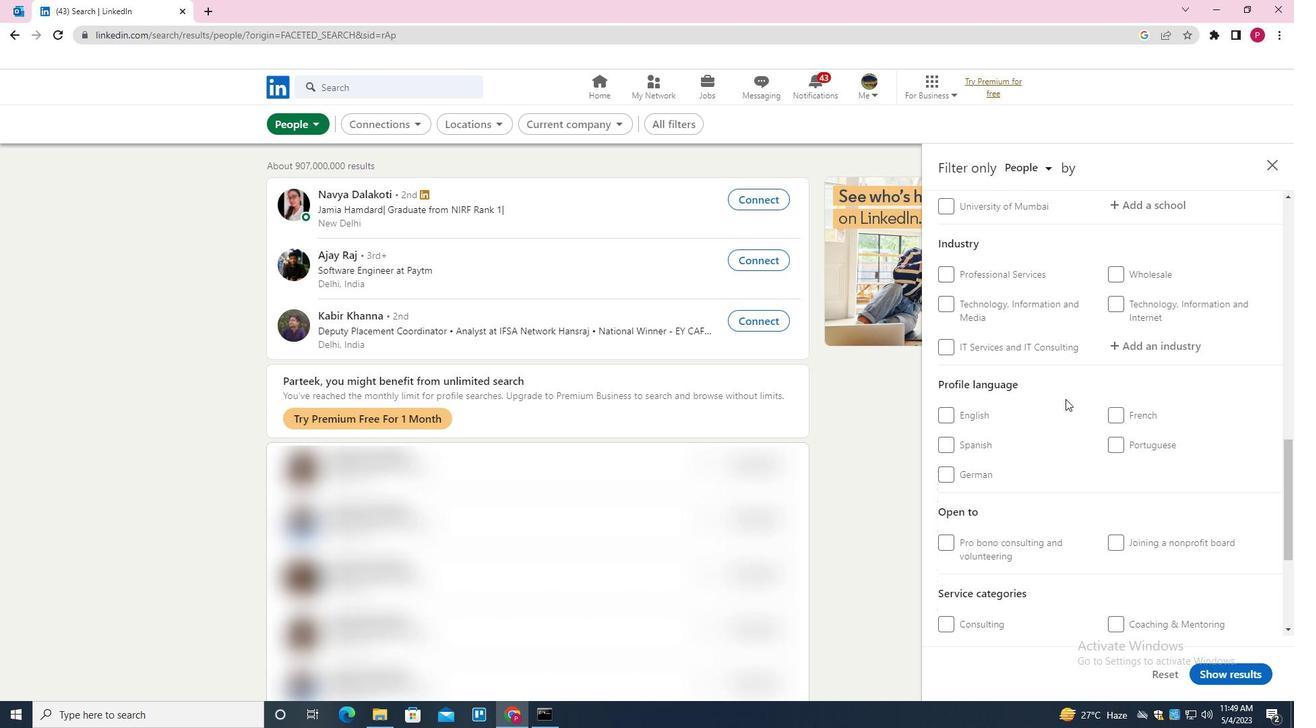 
Action: Mouse scrolled (1065, 398) with delta (0, 0)
Screenshot: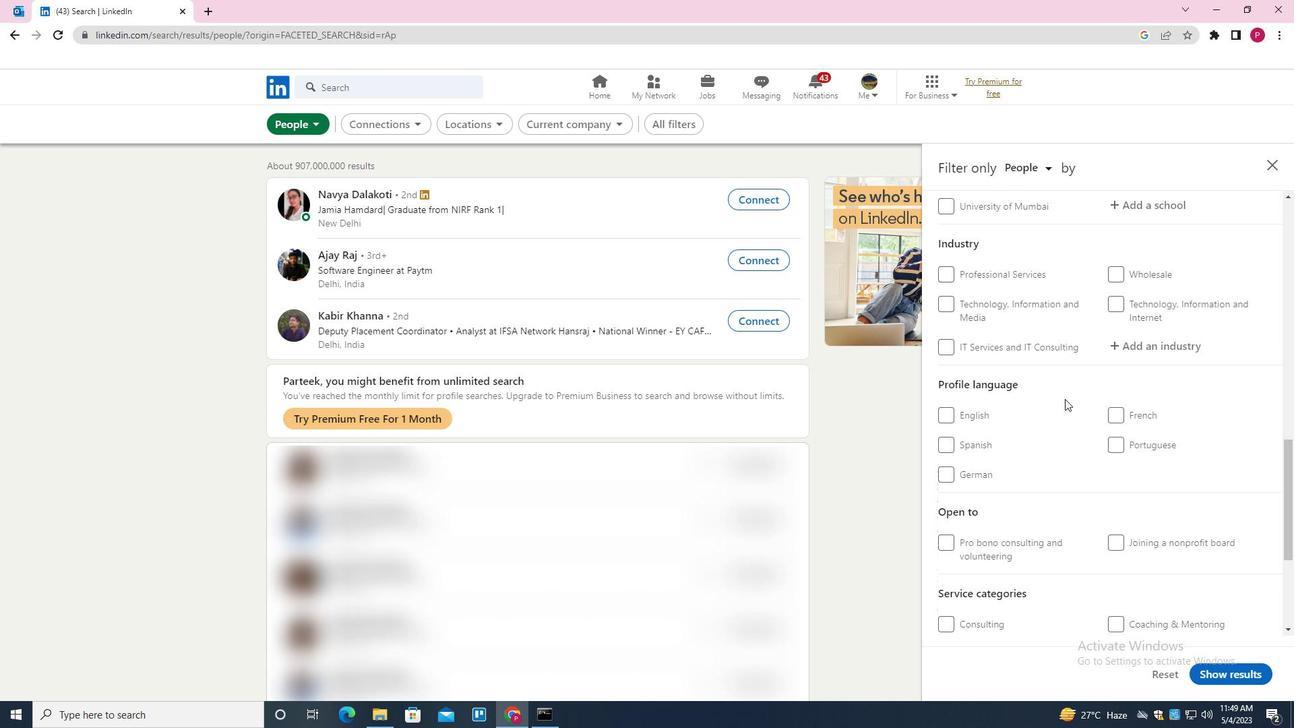 
Action: Mouse scrolled (1065, 398) with delta (0, 0)
Screenshot: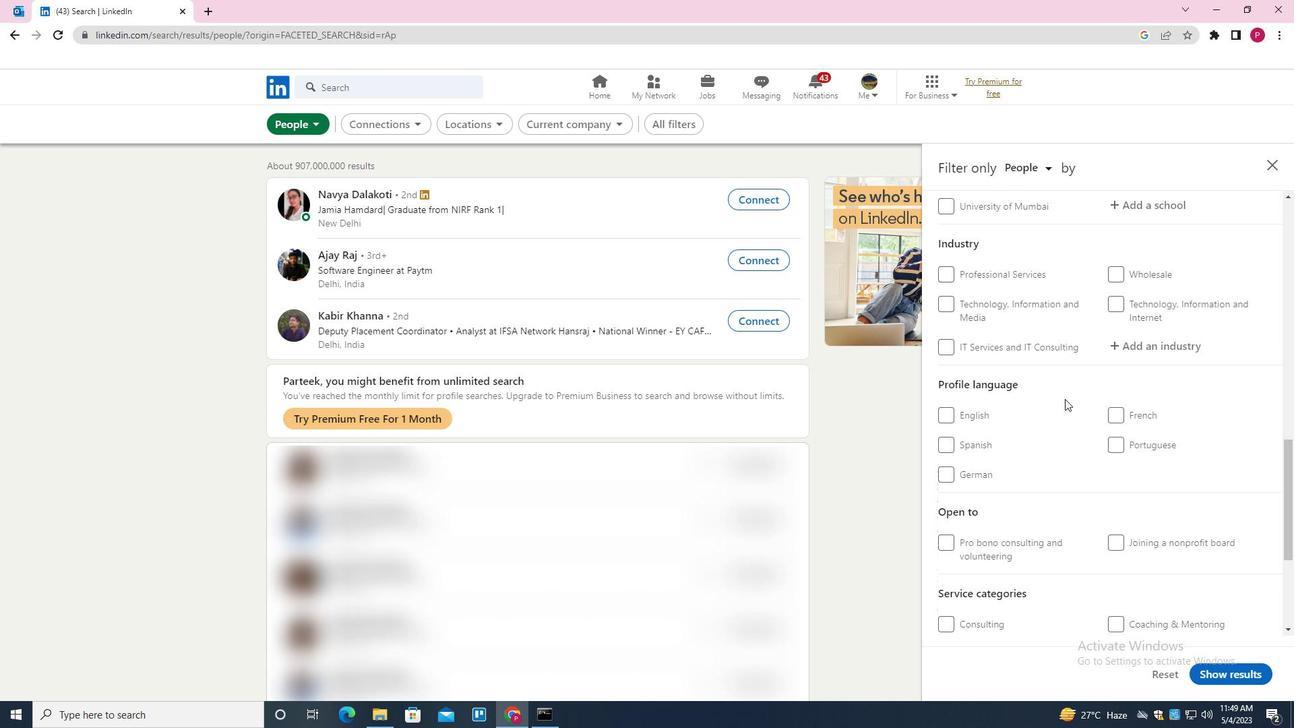 
Action: Mouse moved to (1117, 277)
Screenshot: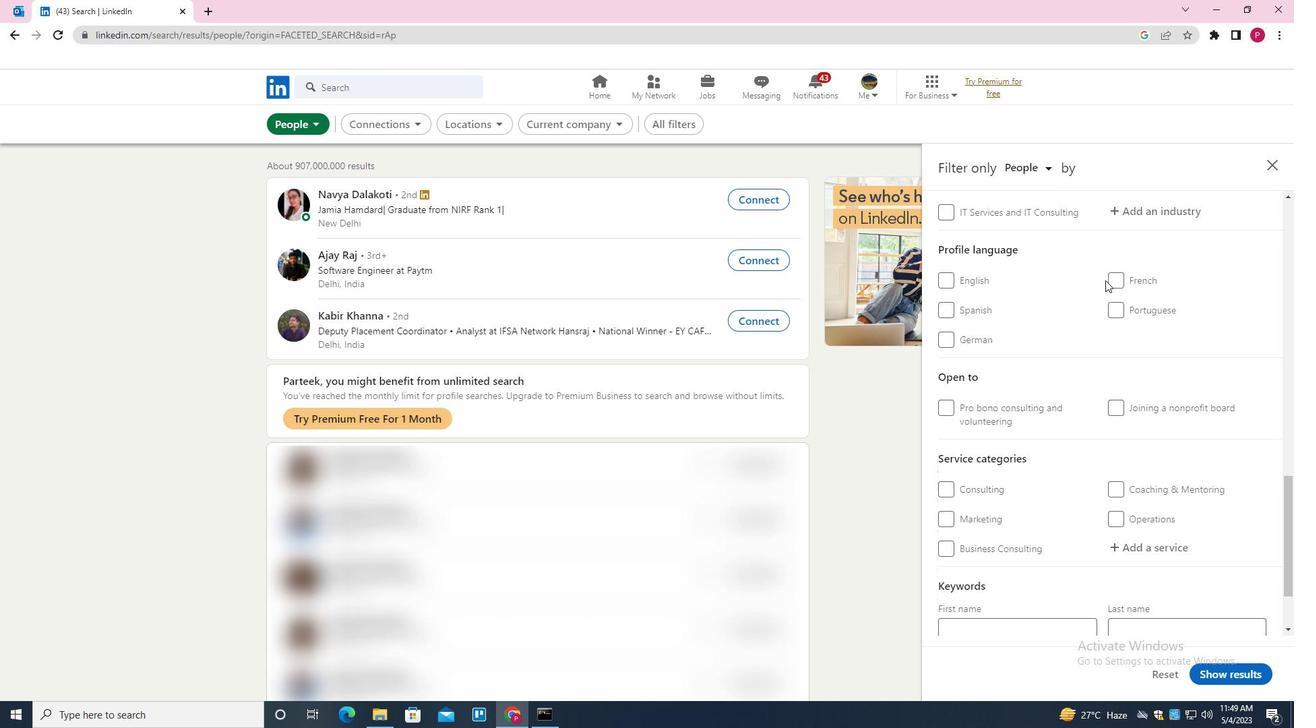 
Action: Mouse pressed left at (1117, 277)
Screenshot: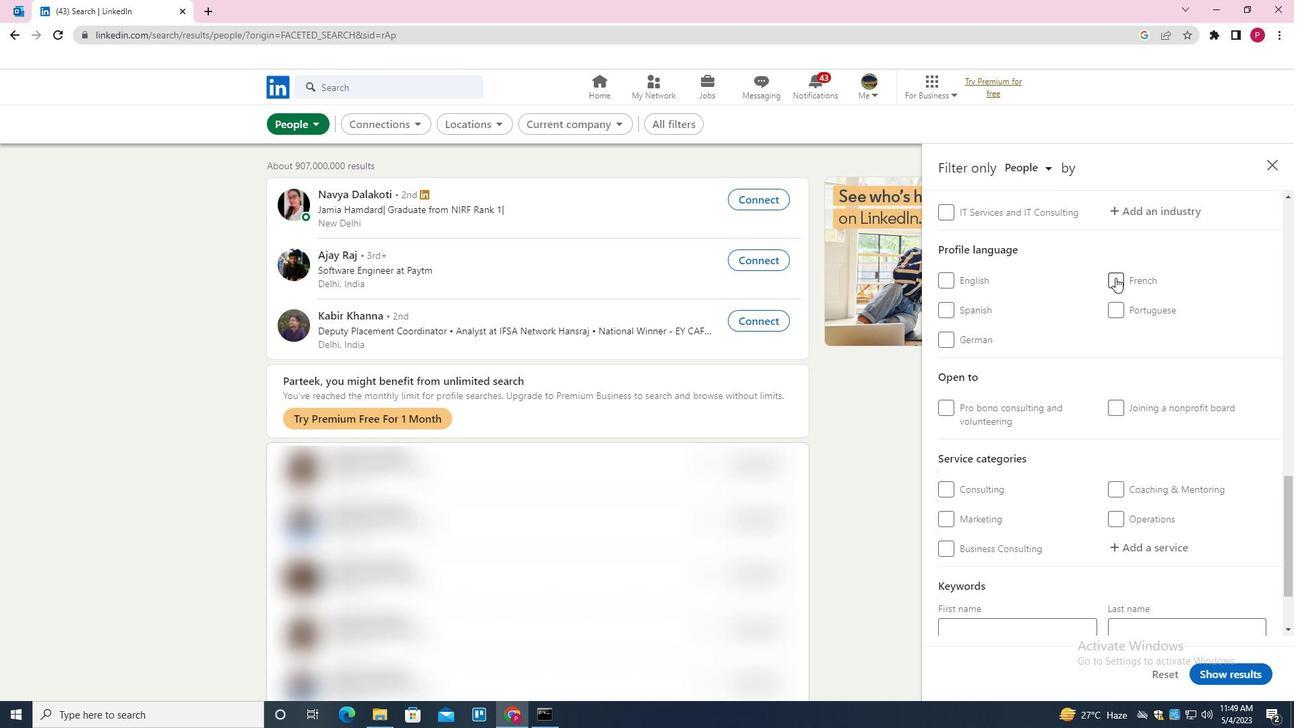 
Action: Mouse moved to (1022, 347)
Screenshot: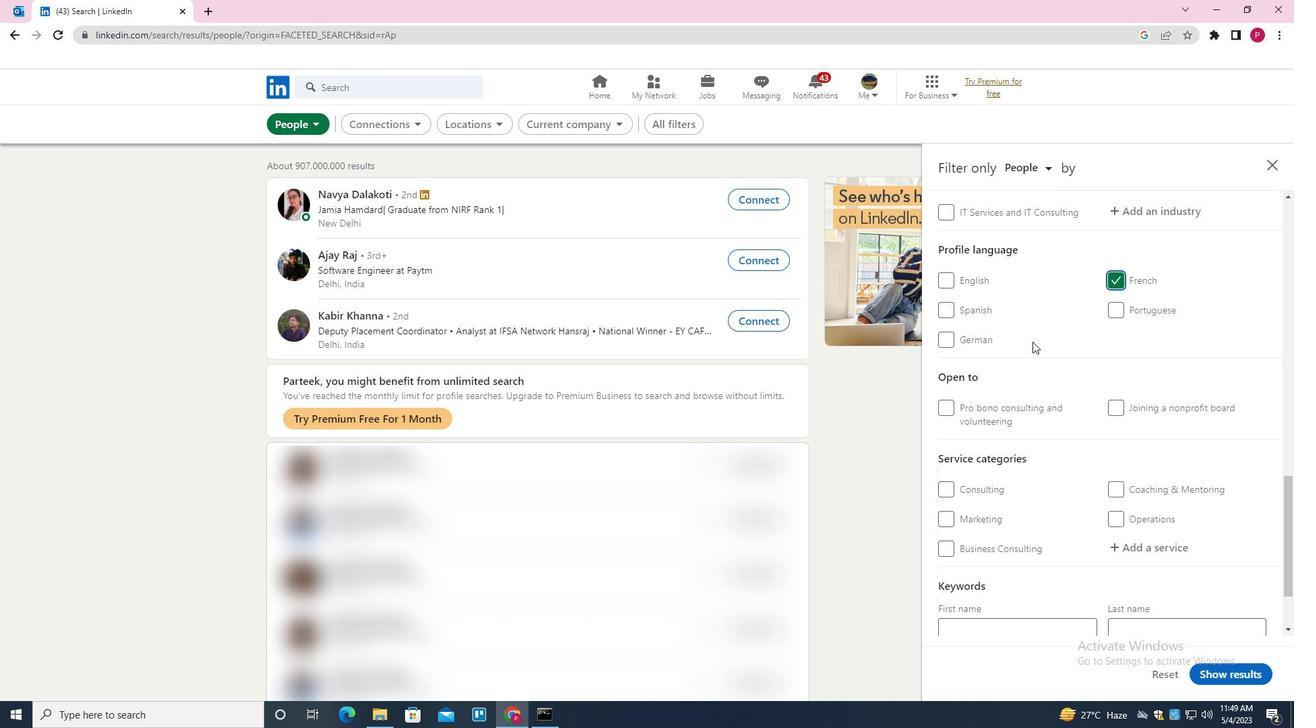 
Action: Mouse scrolled (1022, 347) with delta (0, 0)
Screenshot: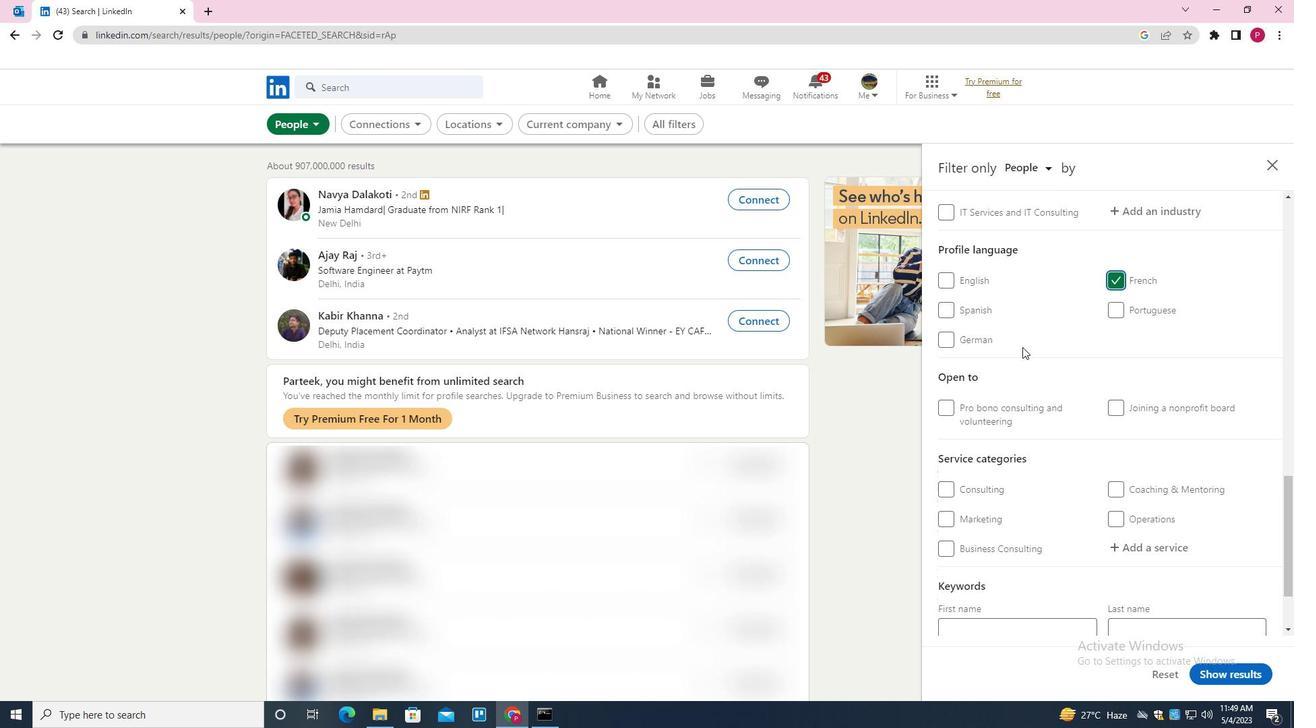 
Action: Mouse scrolled (1022, 347) with delta (0, 0)
Screenshot: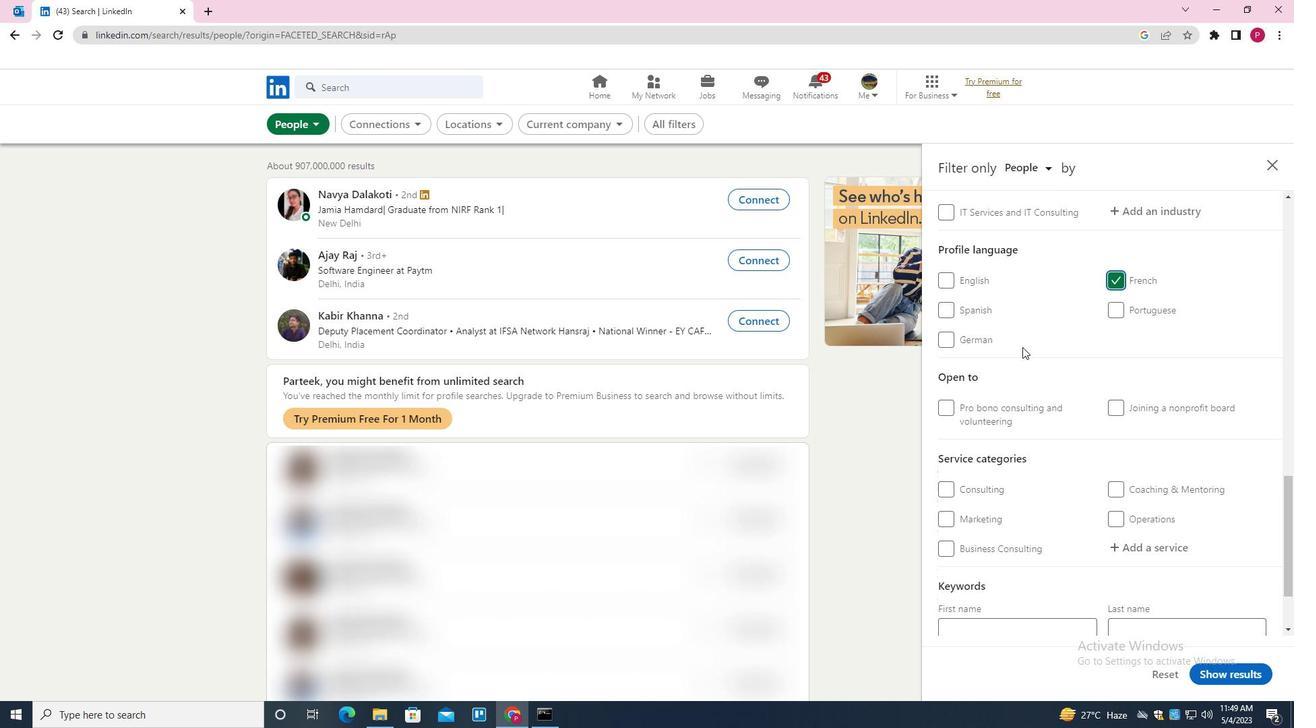 
Action: Mouse scrolled (1022, 347) with delta (0, 0)
Screenshot: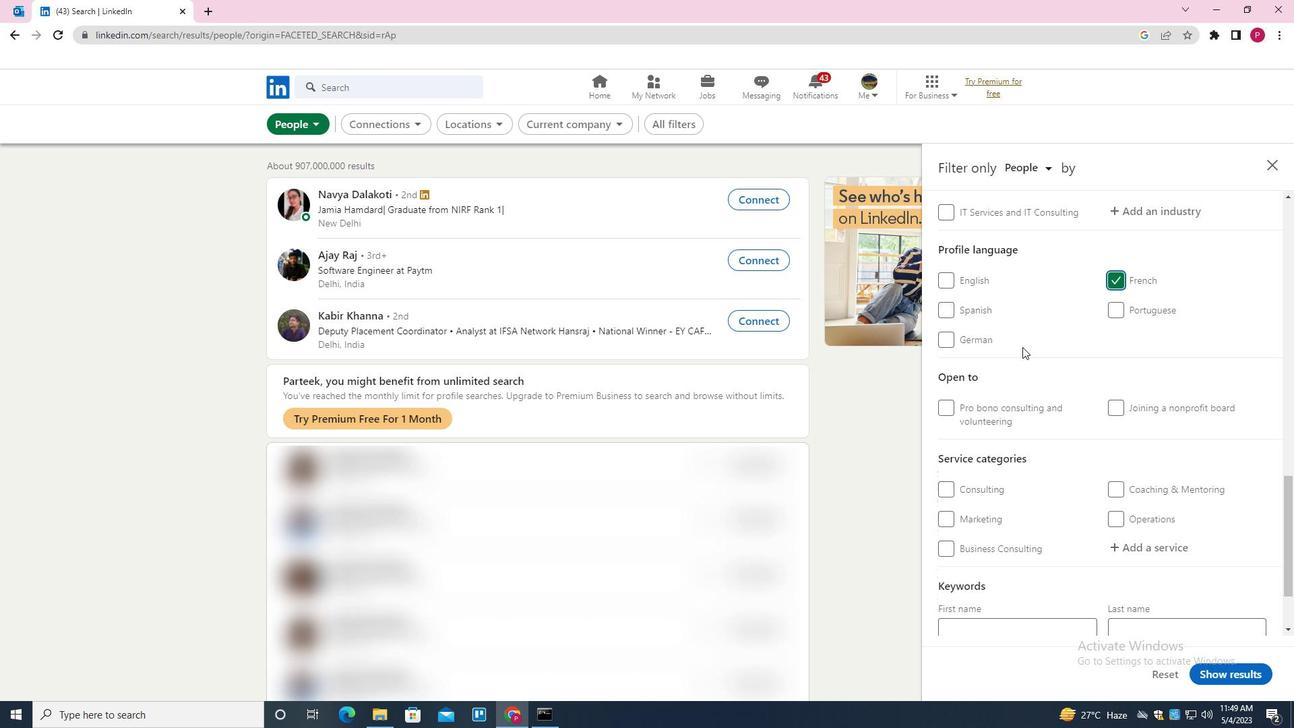 
Action: Mouse scrolled (1022, 347) with delta (0, 0)
Screenshot: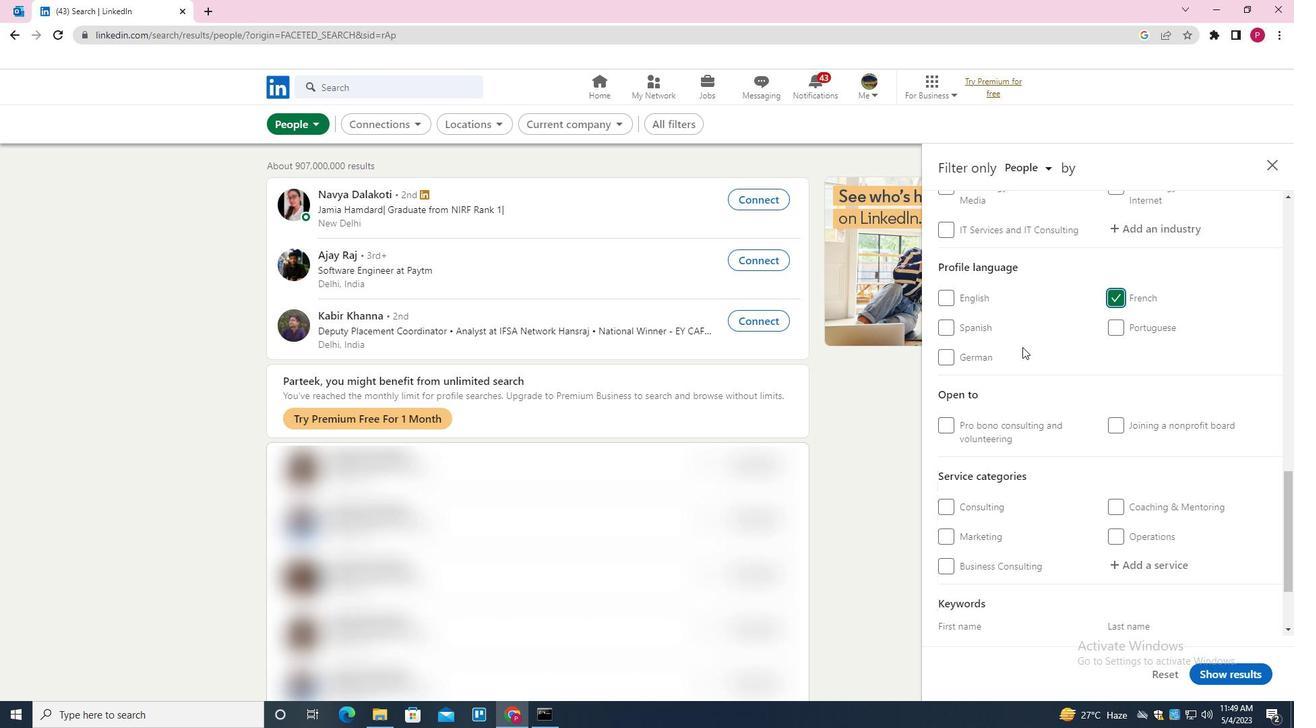 
Action: Mouse scrolled (1022, 347) with delta (0, 0)
Screenshot: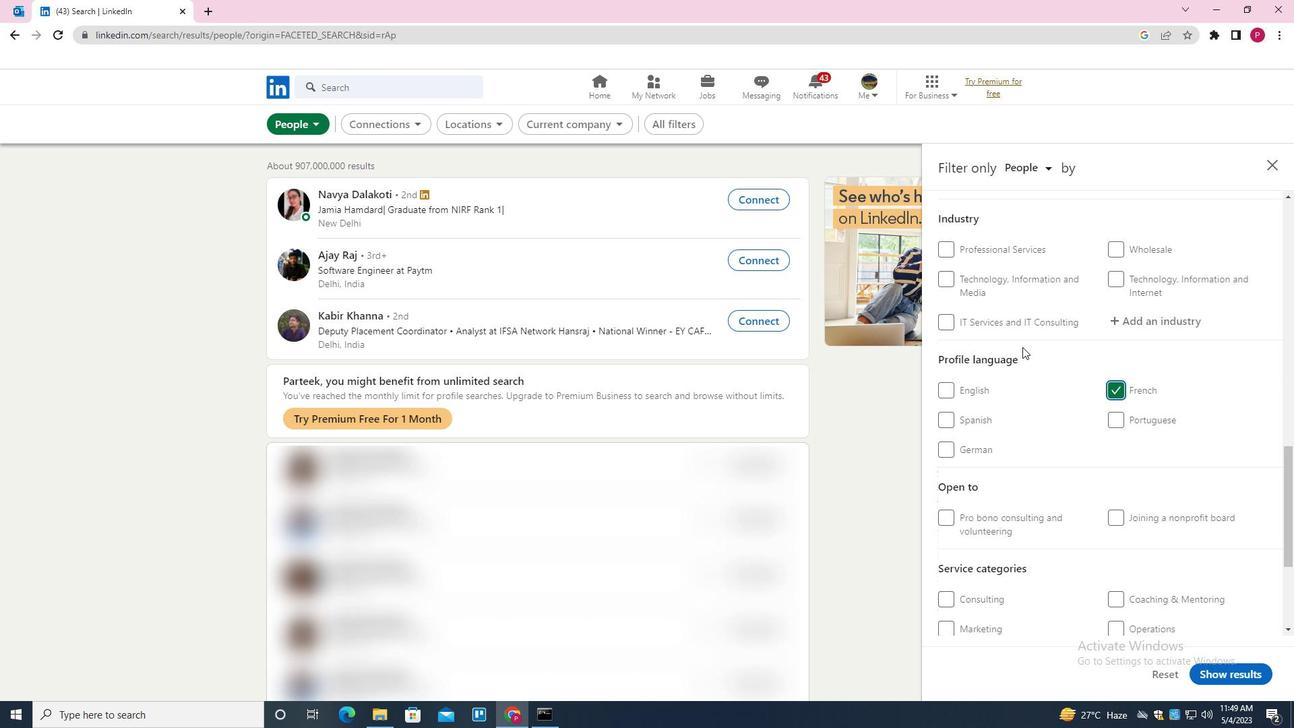 
Action: Mouse scrolled (1022, 347) with delta (0, 0)
Screenshot: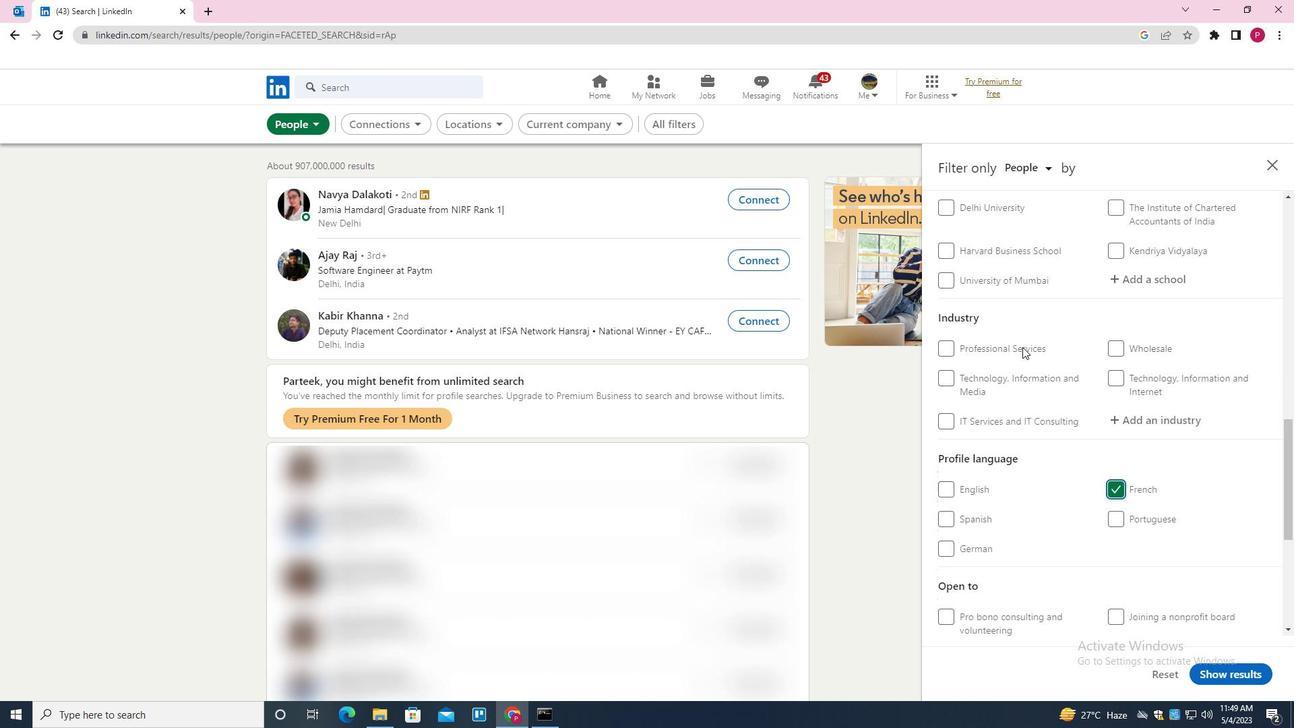 
Action: Mouse moved to (1074, 326)
Screenshot: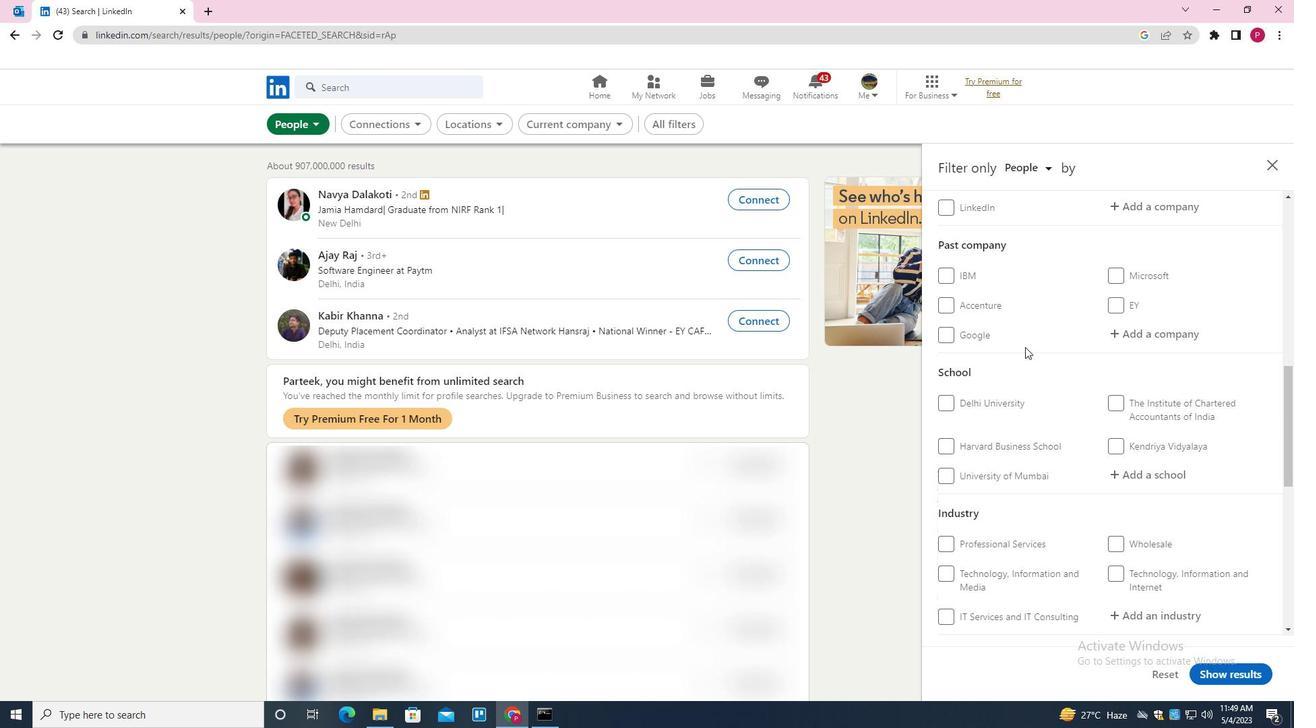 
Action: Mouse scrolled (1074, 326) with delta (0, 0)
Screenshot: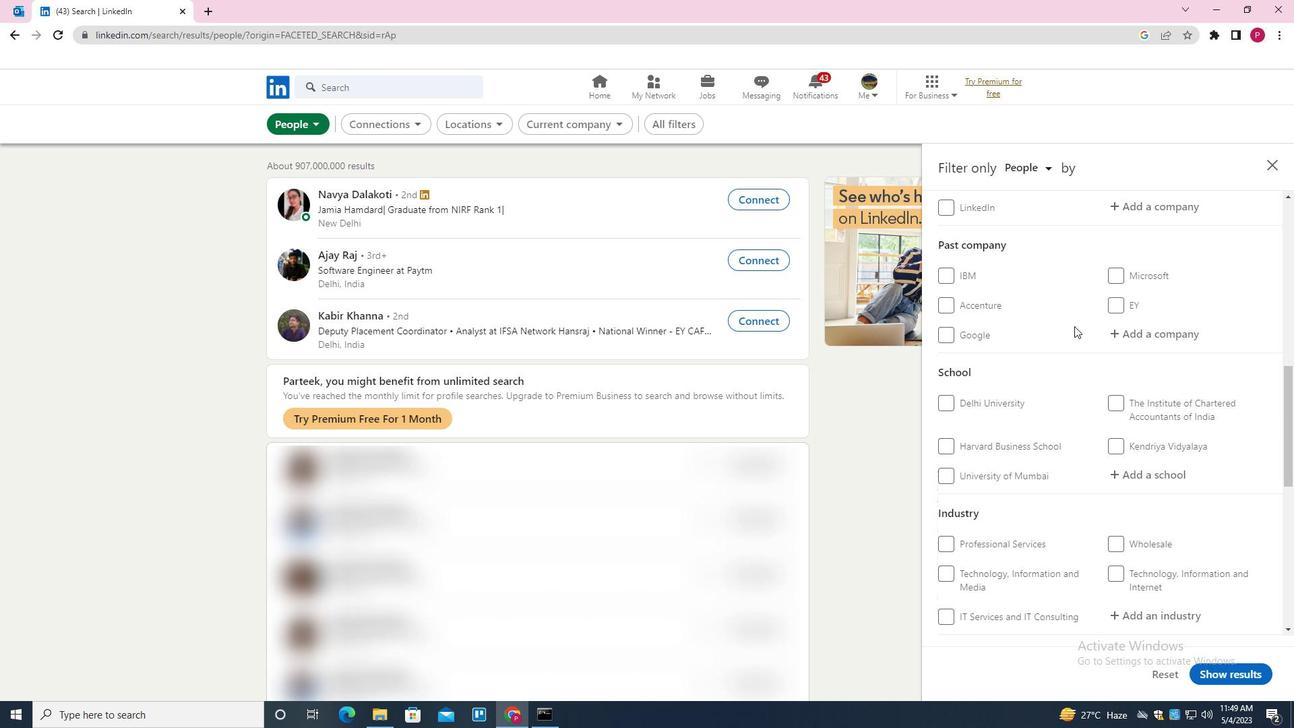 
Action: Mouse moved to (1173, 272)
Screenshot: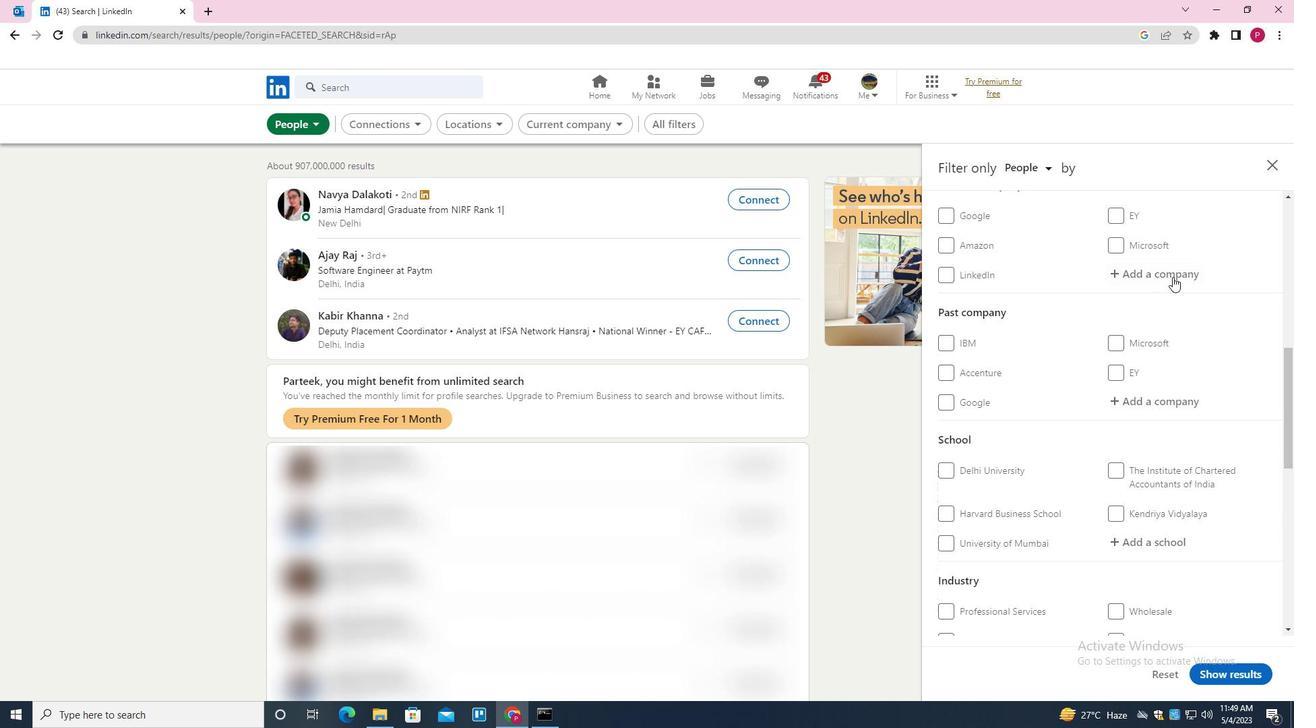 
Action: Mouse pressed left at (1173, 272)
Screenshot: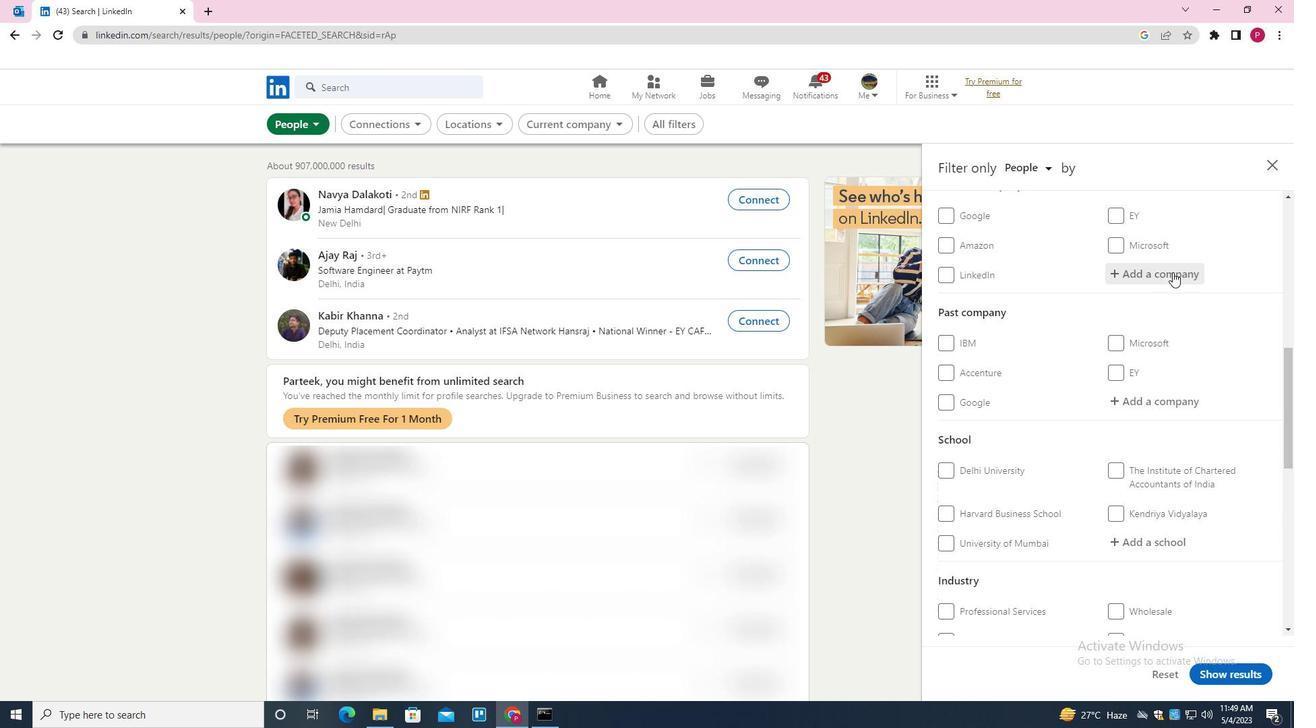 
Action: Mouse moved to (1158, 254)
Screenshot: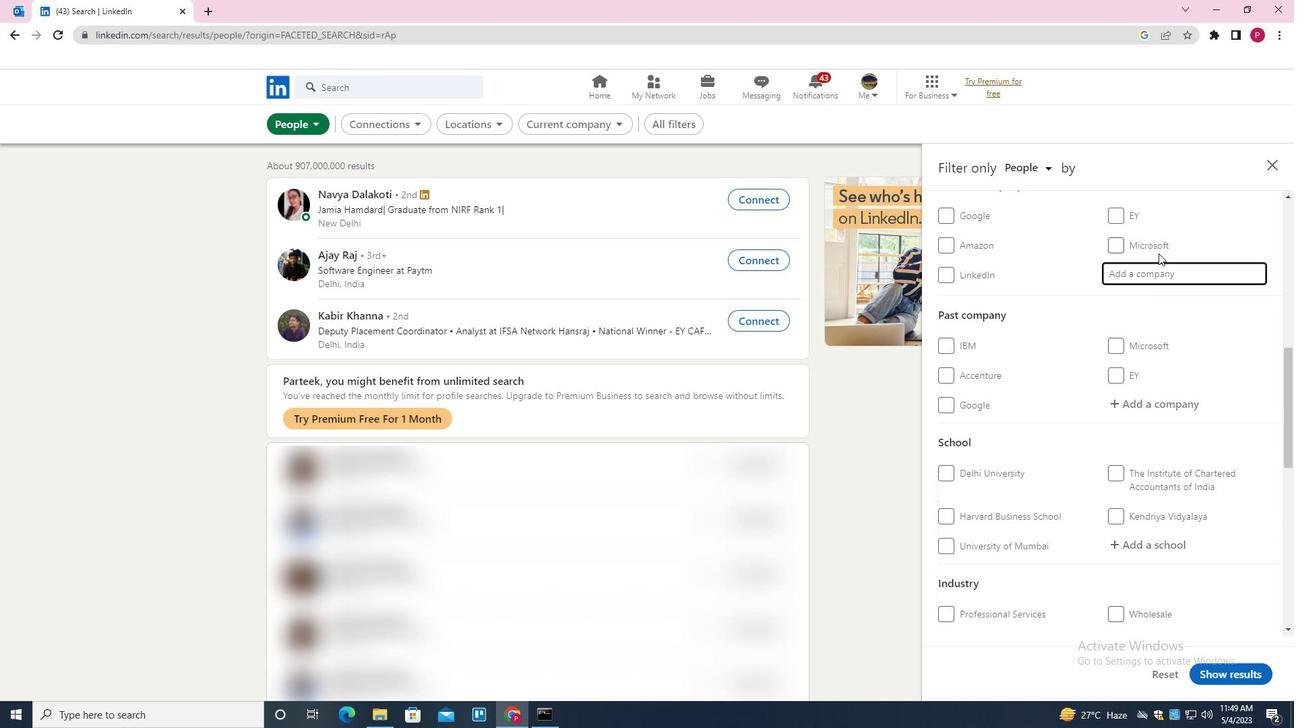 
Action: Key pressed <Key.shift>LIVE<Key.space><Key.shift><Key.shift>CONNECTIONS<Key.space><Key.down><Key.enter>
Screenshot: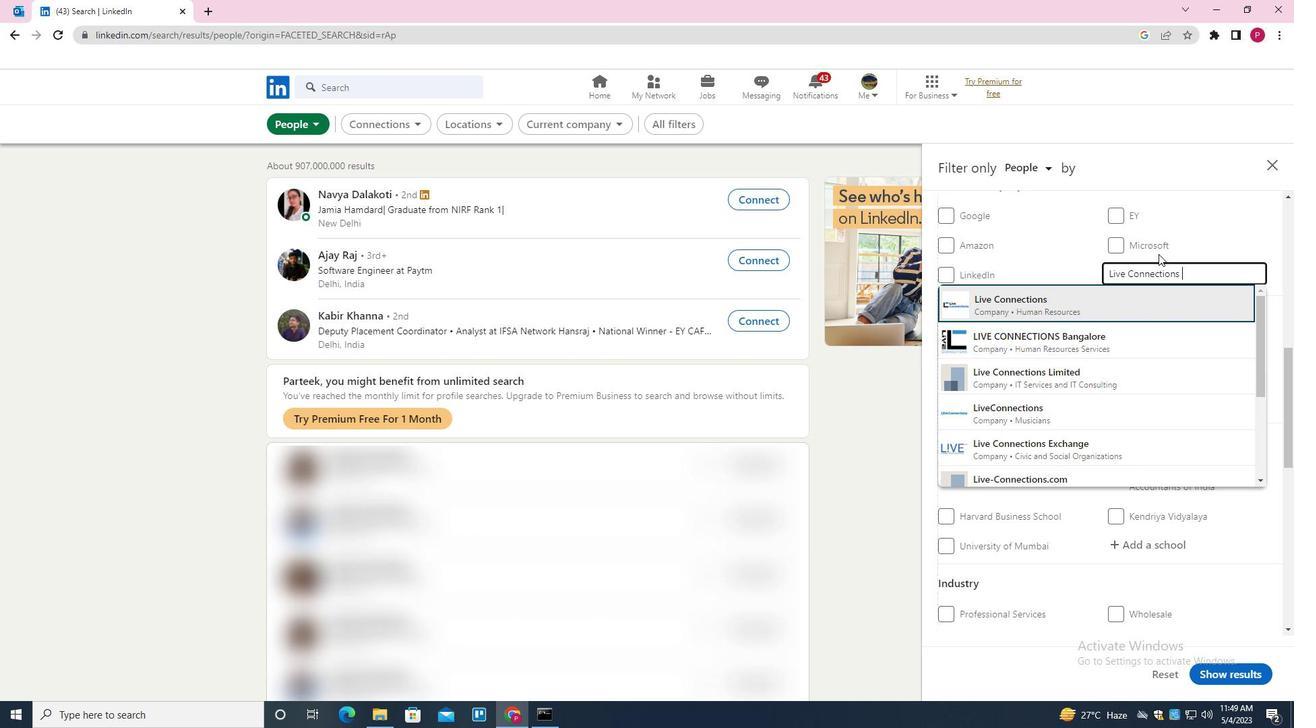 
Action: Mouse moved to (1032, 351)
Screenshot: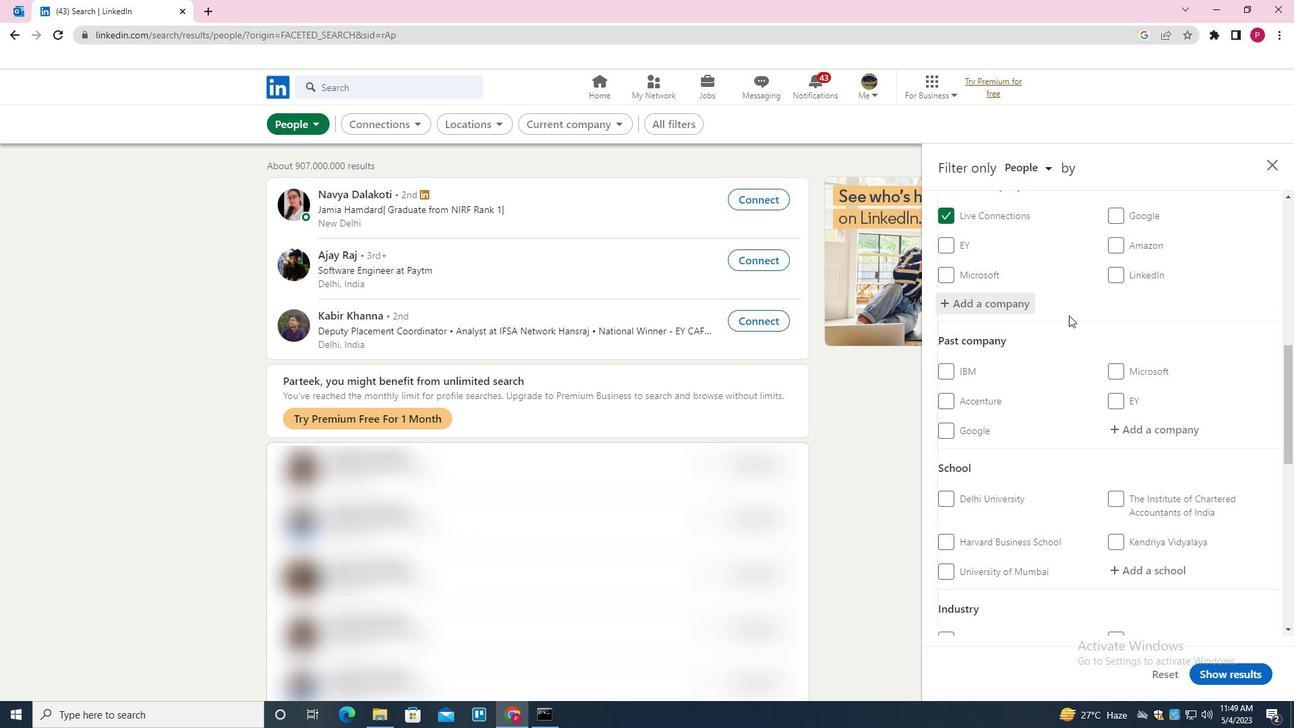 
Action: Mouse scrolled (1032, 350) with delta (0, 0)
Screenshot: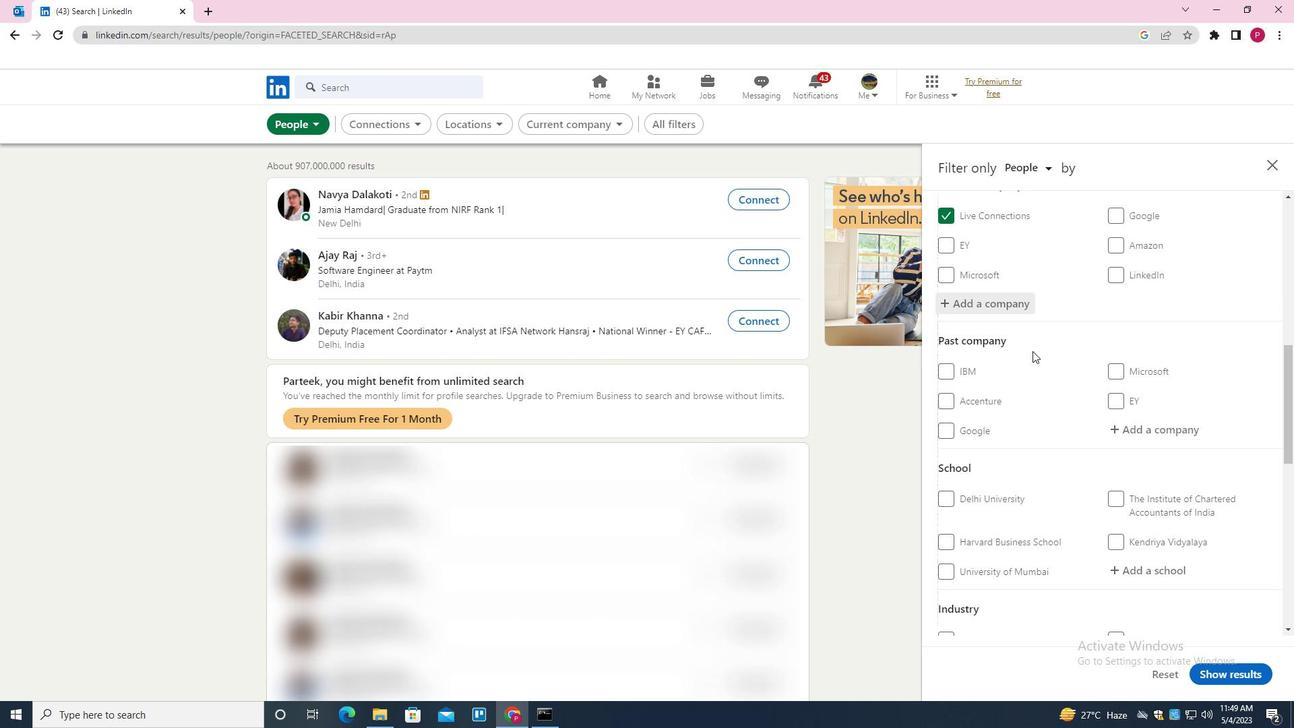 
Action: Mouse scrolled (1032, 350) with delta (0, 0)
Screenshot: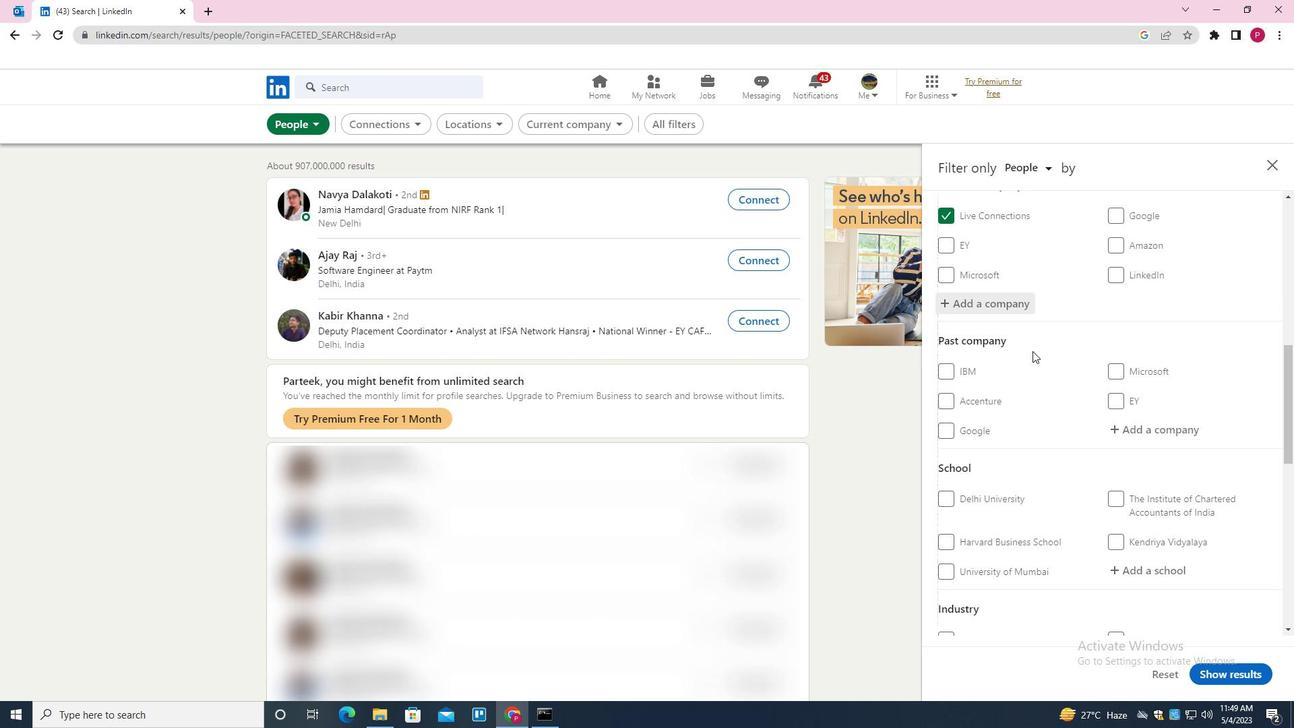 
Action: Mouse scrolled (1032, 350) with delta (0, 0)
Screenshot: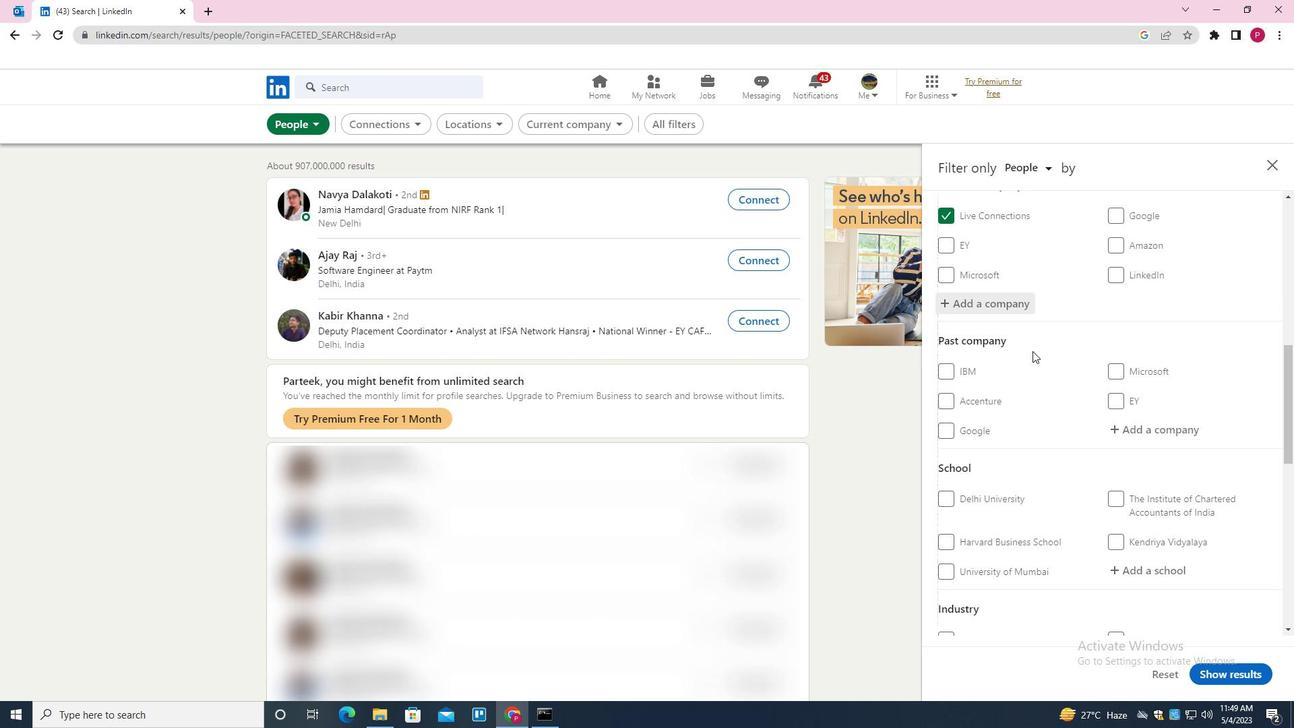 
Action: Mouse moved to (1038, 356)
Screenshot: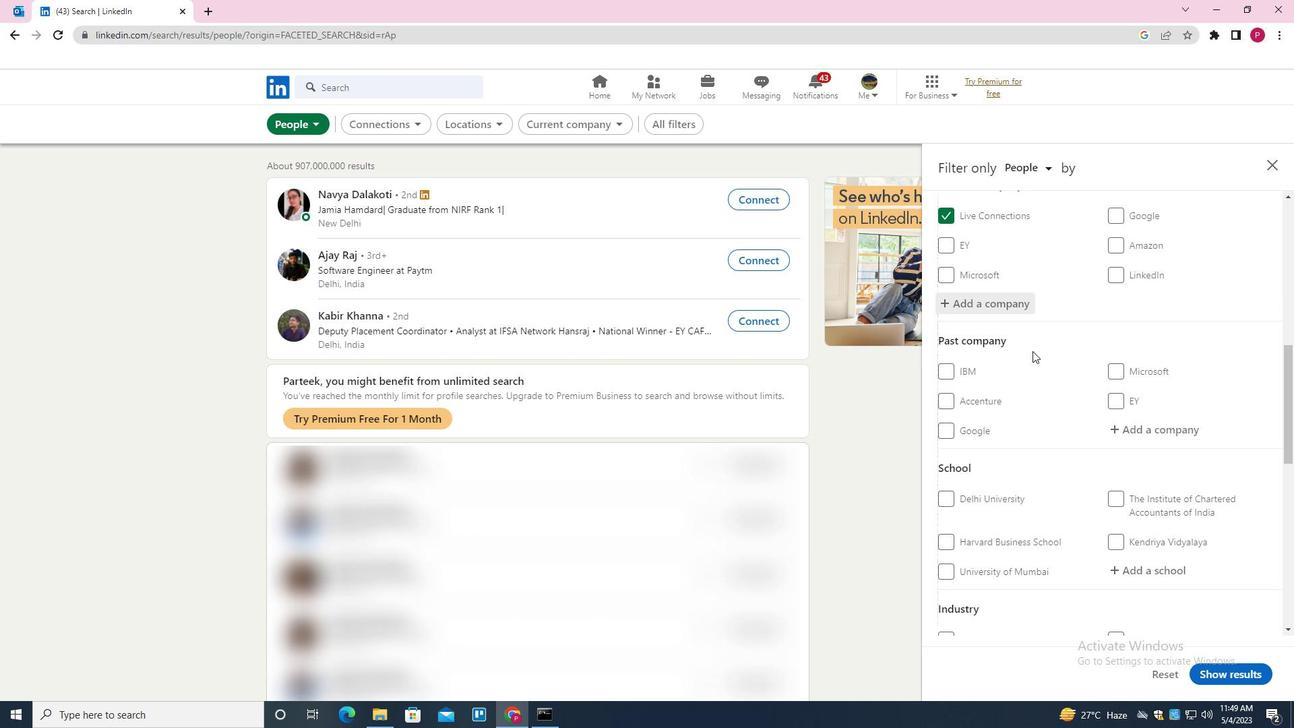 
Action: Mouse scrolled (1038, 355) with delta (0, 0)
Screenshot: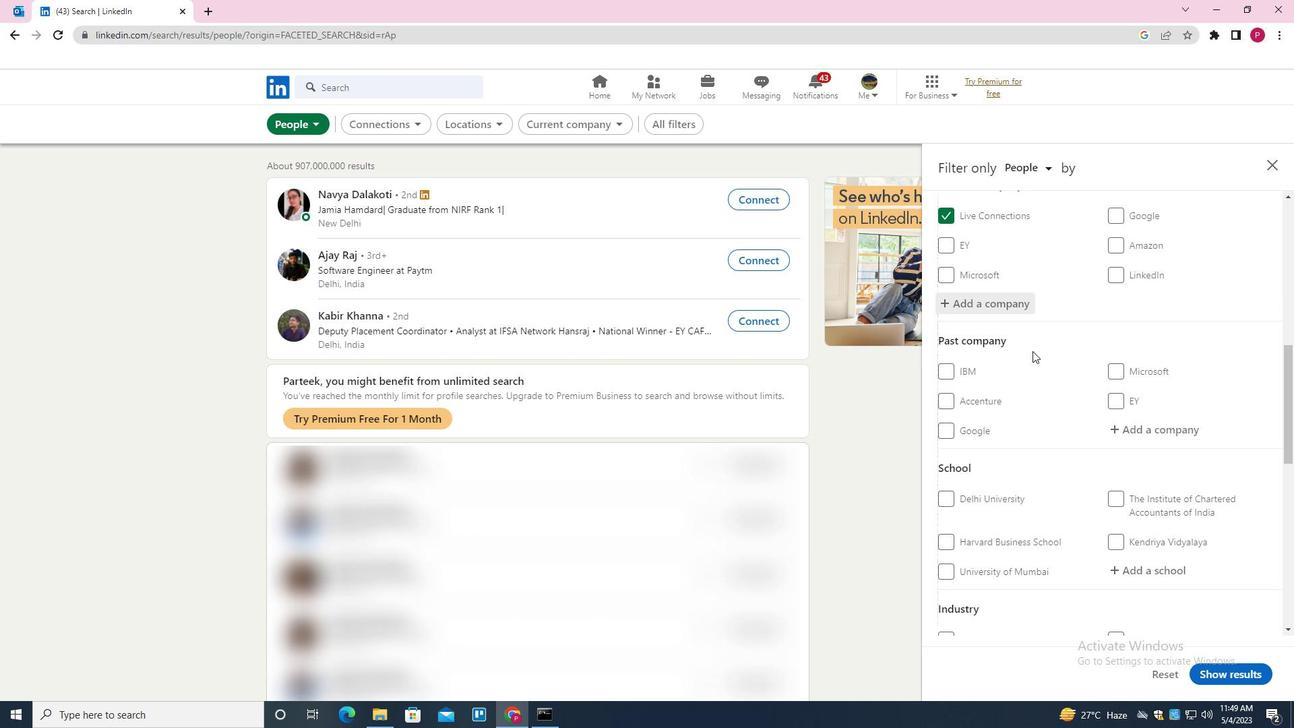 
Action: Mouse moved to (1160, 302)
Screenshot: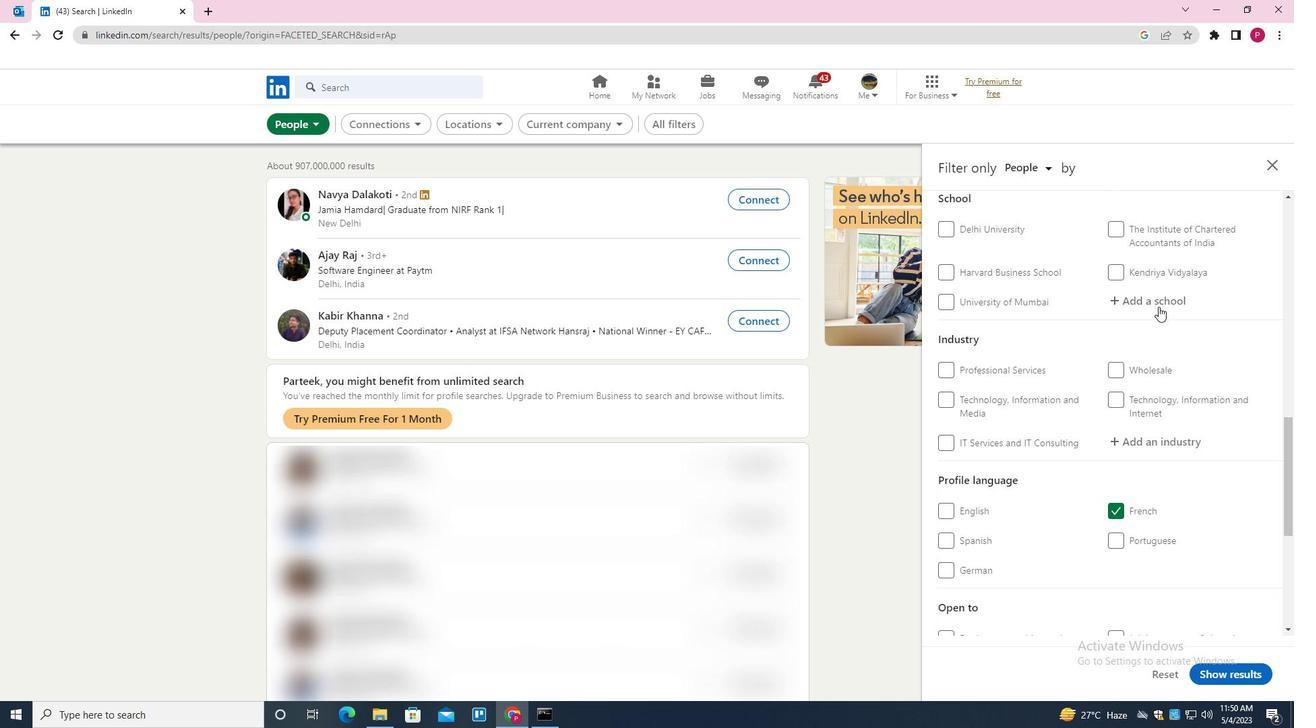 
Action: Mouse pressed left at (1160, 302)
Screenshot: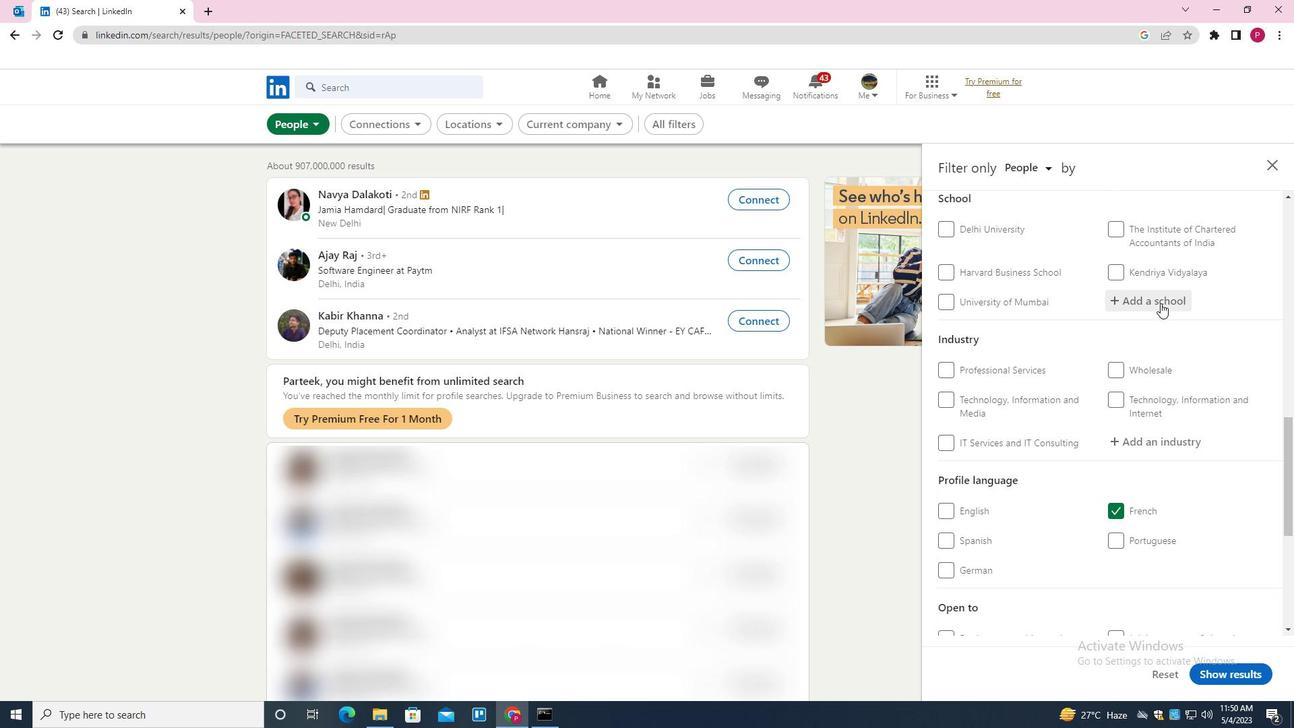 
Action: Key pressed <Key.shift><Key.shift><Key.shift><Key.shift>SING<Key.backspace>HGAD<Key.space><Key.shift>INSTITUTE<Key.space>OF<Key.space><Key.shift>MANAGEMENT<Key.down><Key.enter>
Screenshot: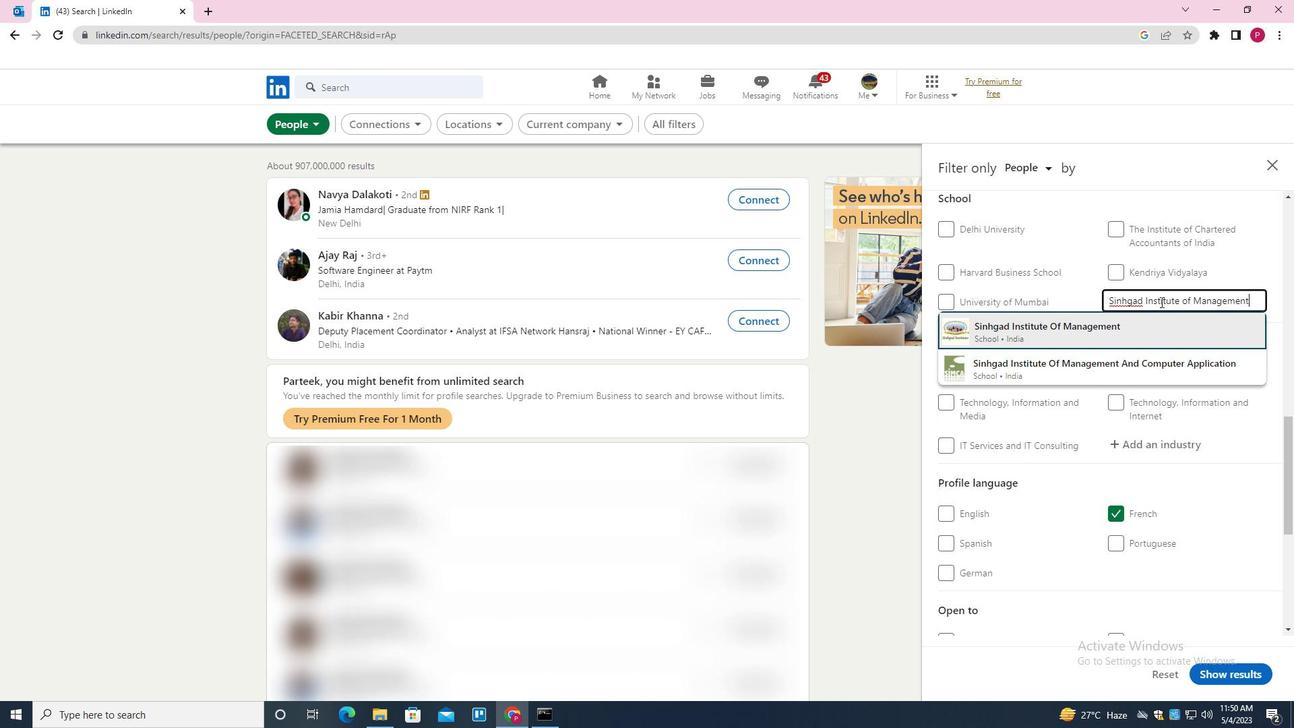 
Action: Mouse moved to (1143, 319)
Screenshot: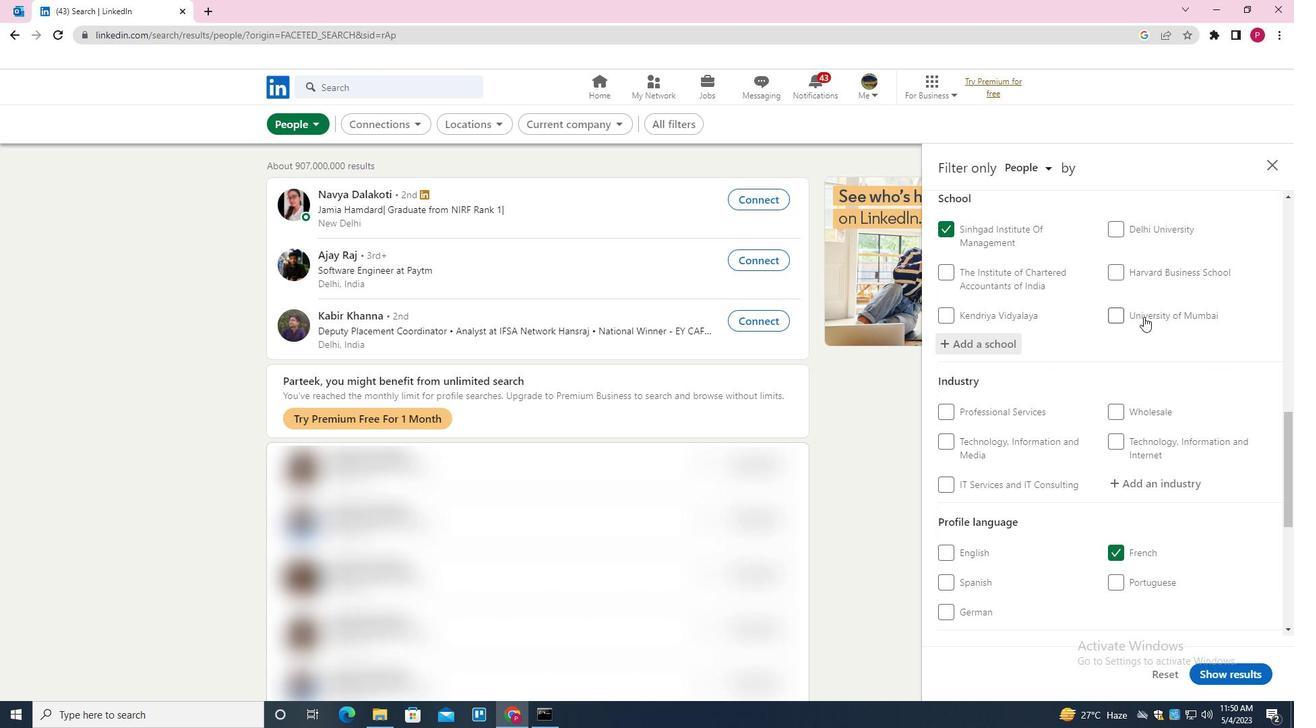 
Action: Mouse scrolled (1143, 318) with delta (0, 0)
Screenshot: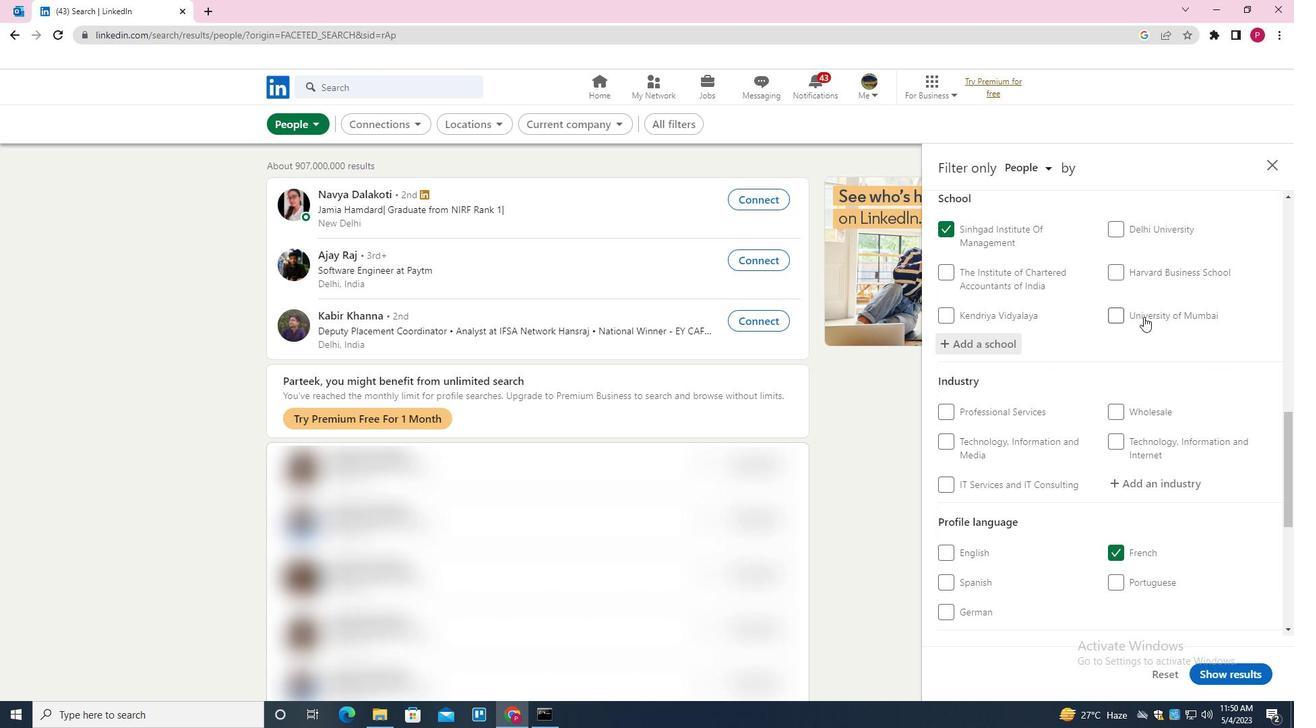 
Action: Mouse scrolled (1143, 318) with delta (0, 0)
Screenshot: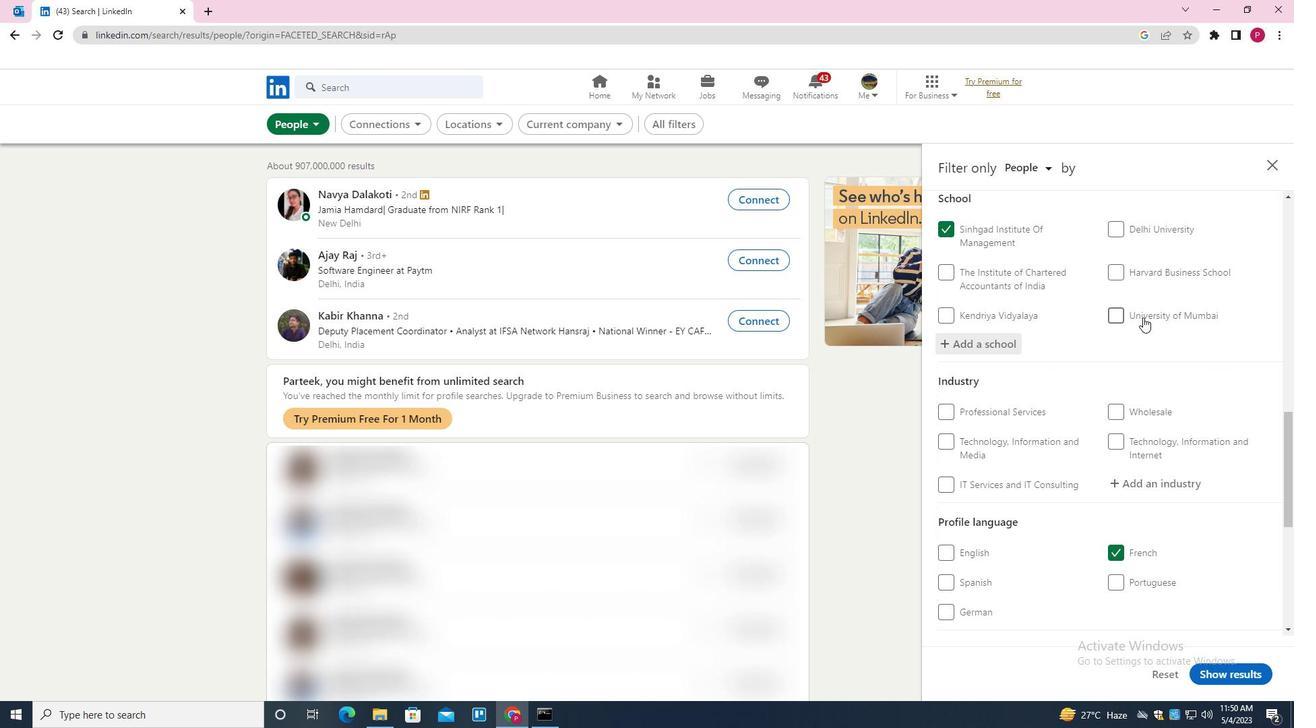 
Action: Mouse moved to (1157, 345)
Screenshot: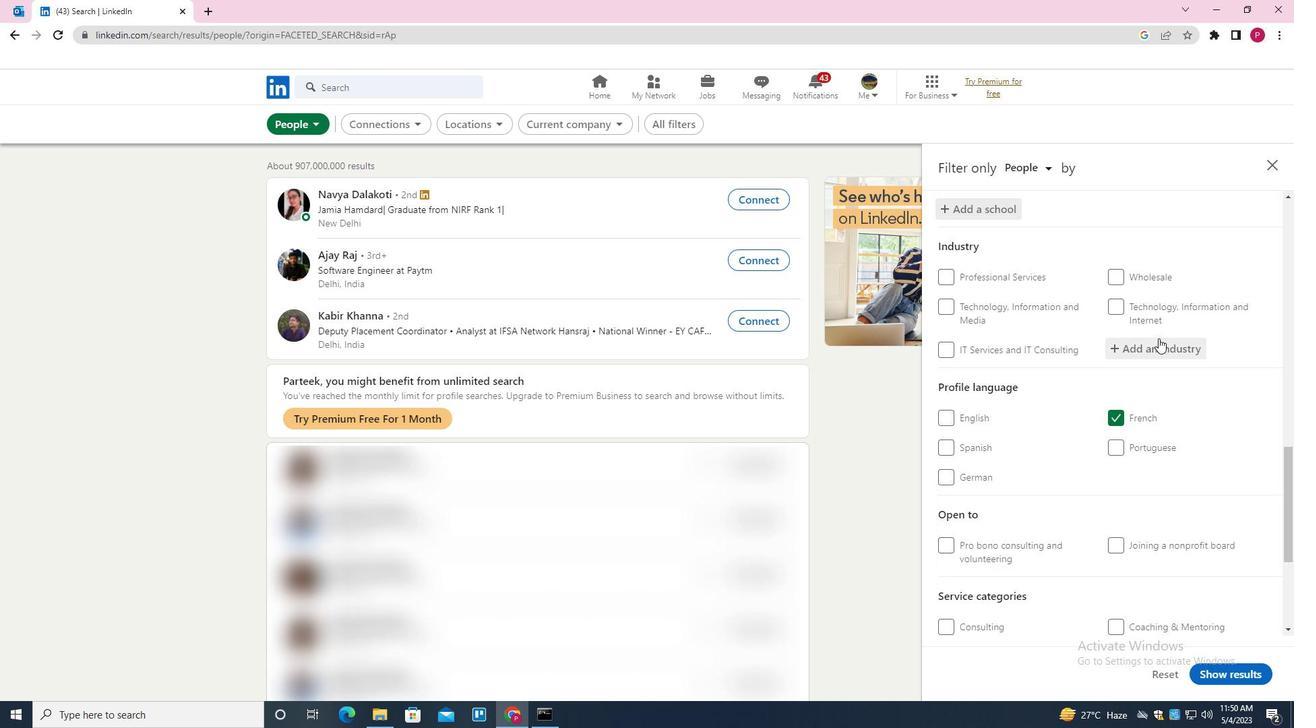 
Action: Mouse pressed left at (1157, 345)
Screenshot: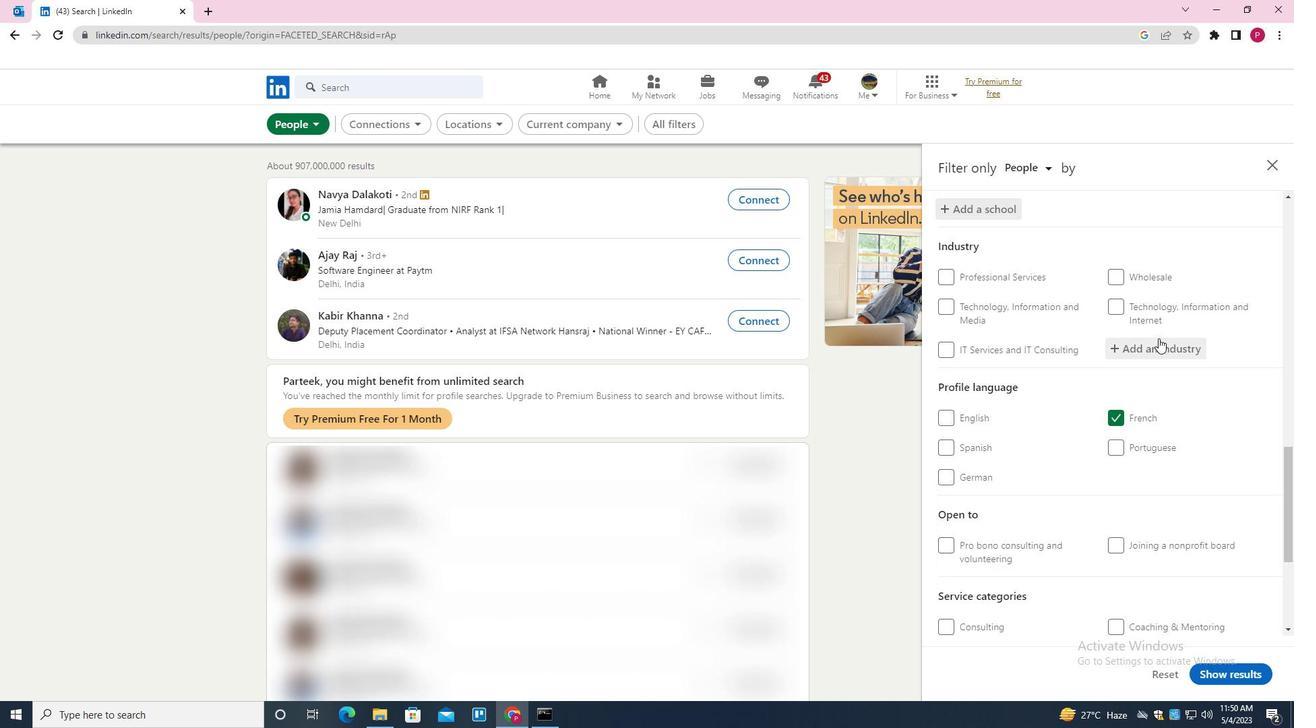 
Action: Key pressed <Key.shift>MEAT<Key.space><Key.shift>PRODUCTS<Key.space><Key.shift>MANUFACTURING<Key.down><Key.enter>
Screenshot: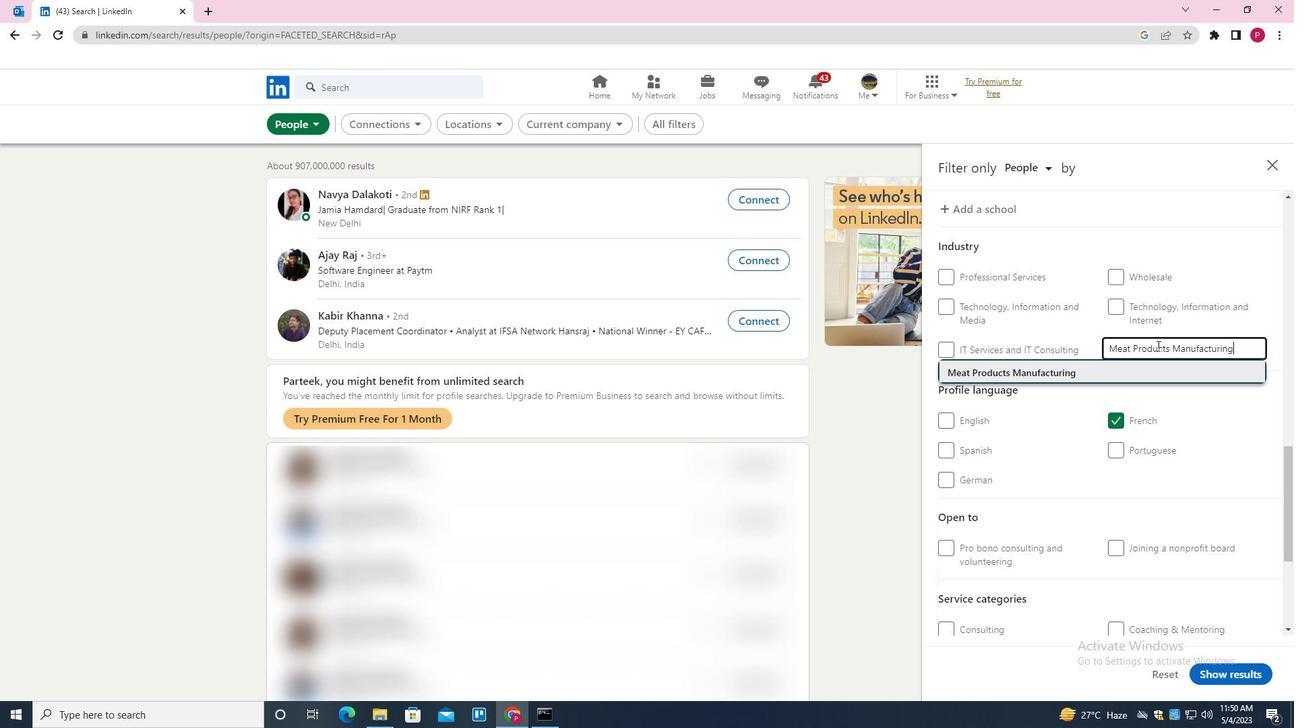 
Action: Mouse moved to (1132, 387)
Screenshot: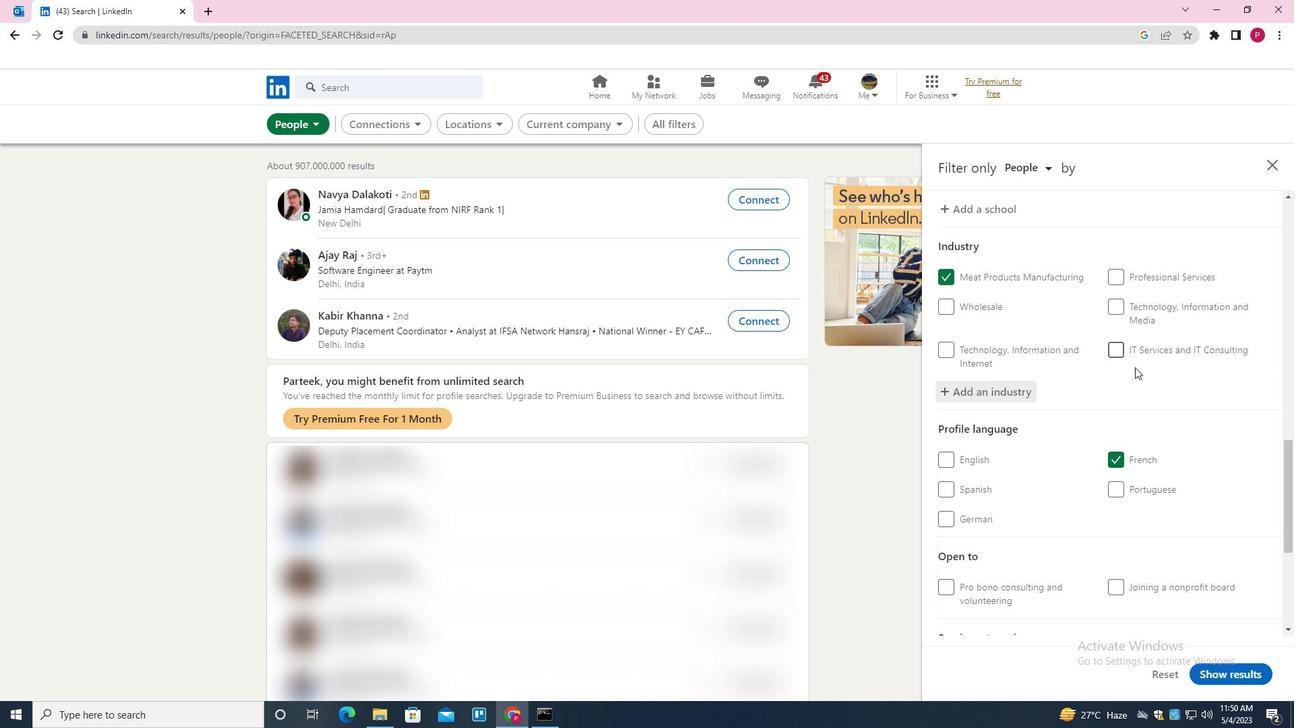 
Action: Mouse scrolled (1132, 386) with delta (0, 0)
Screenshot: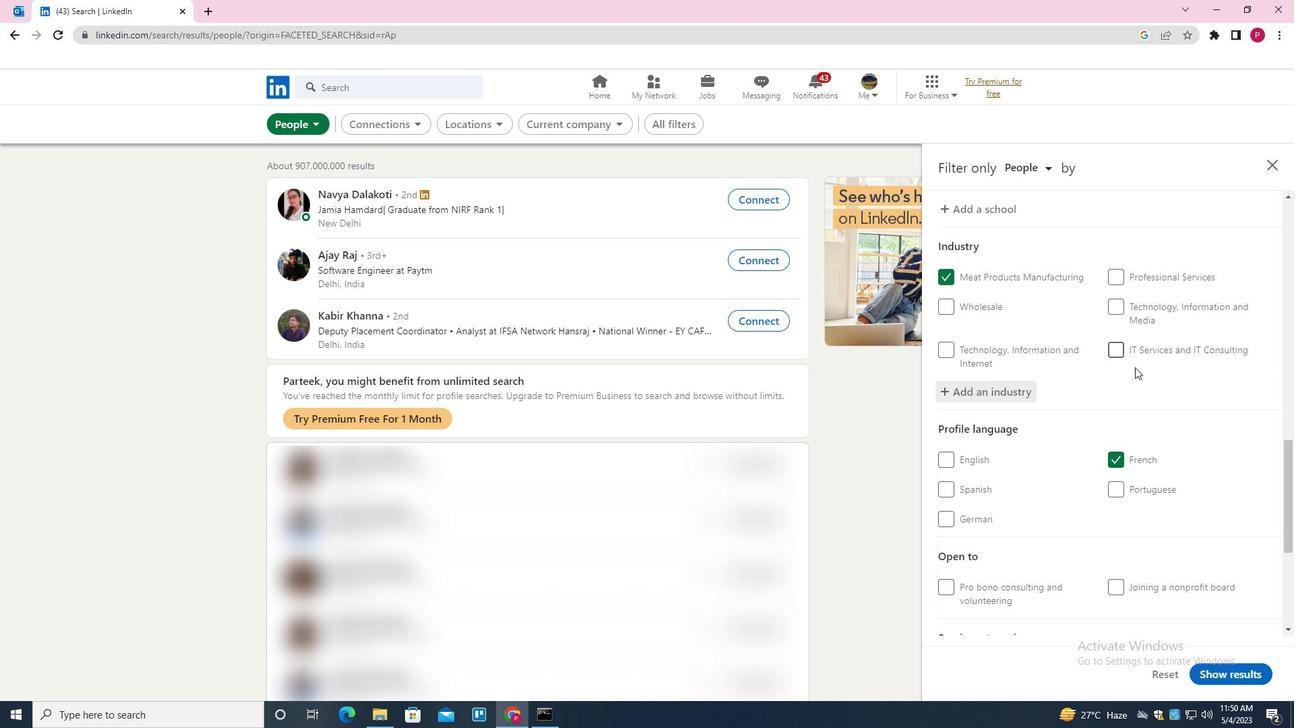 
Action: Mouse scrolled (1132, 386) with delta (0, 0)
Screenshot: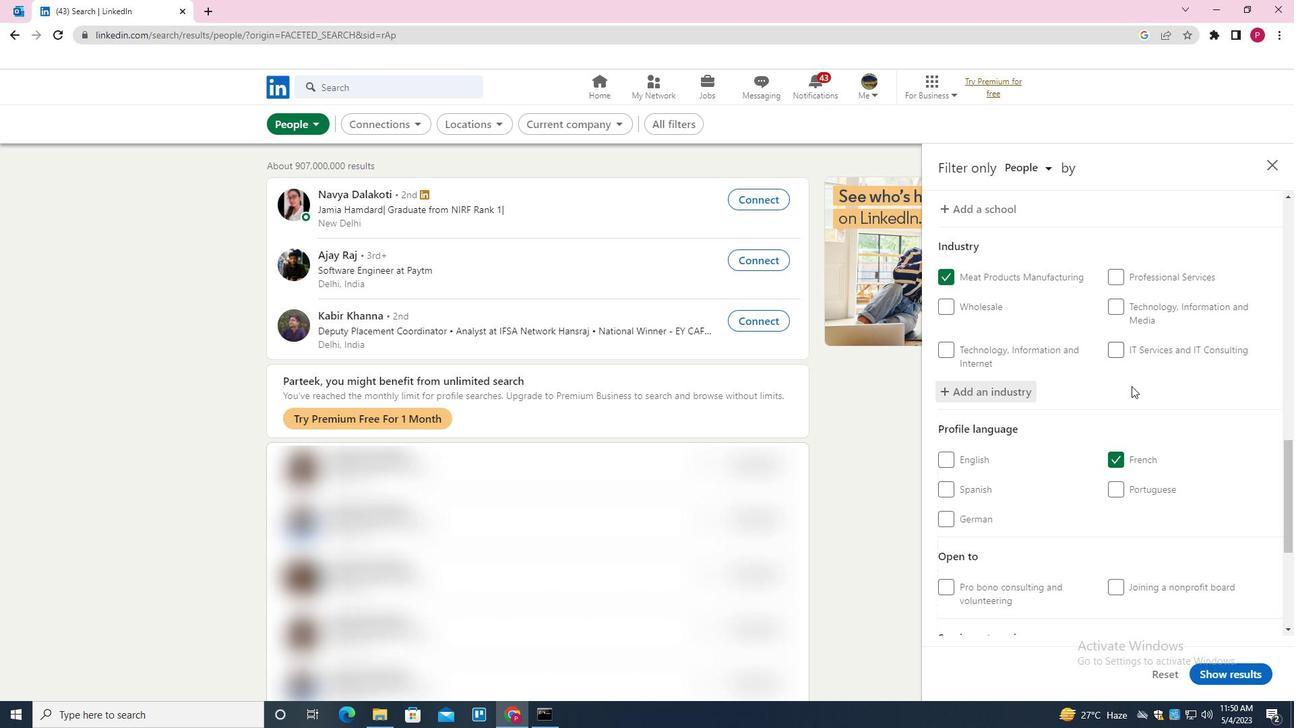 
Action: Mouse scrolled (1132, 386) with delta (0, 0)
Screenshot: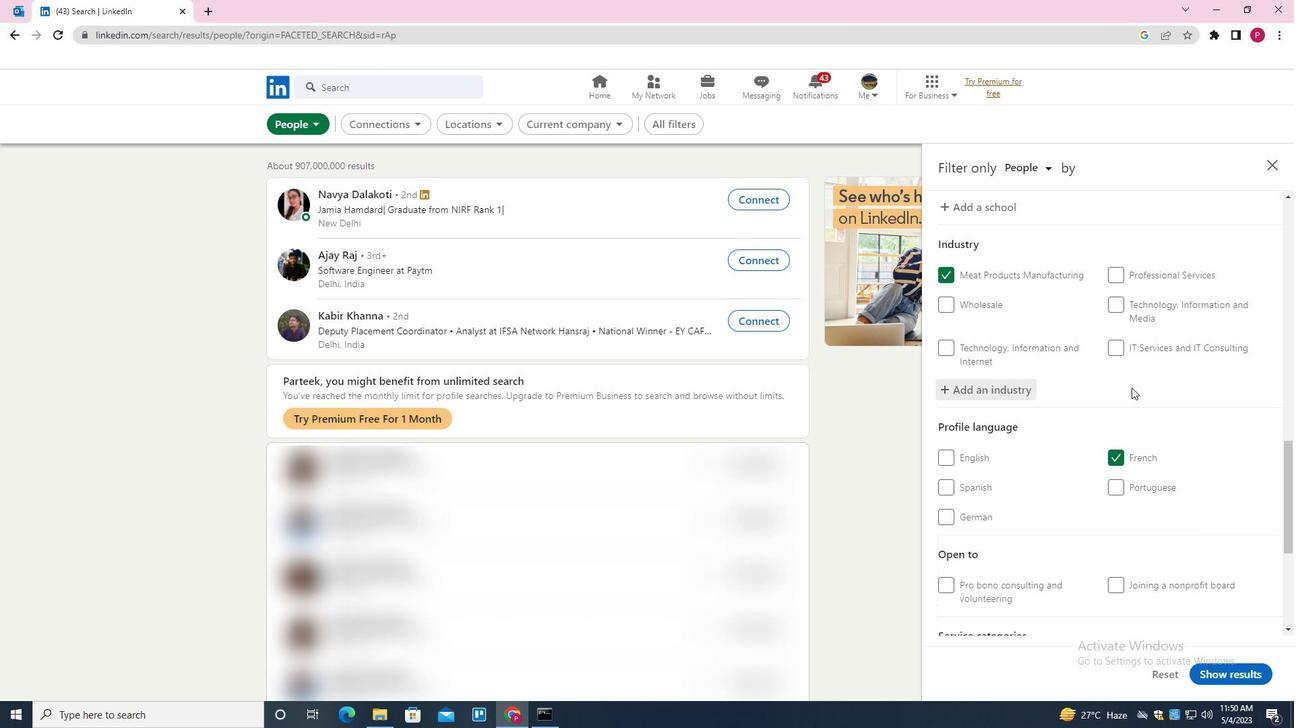 
Action: Mouse moved to (1129, 413)
Screenshot: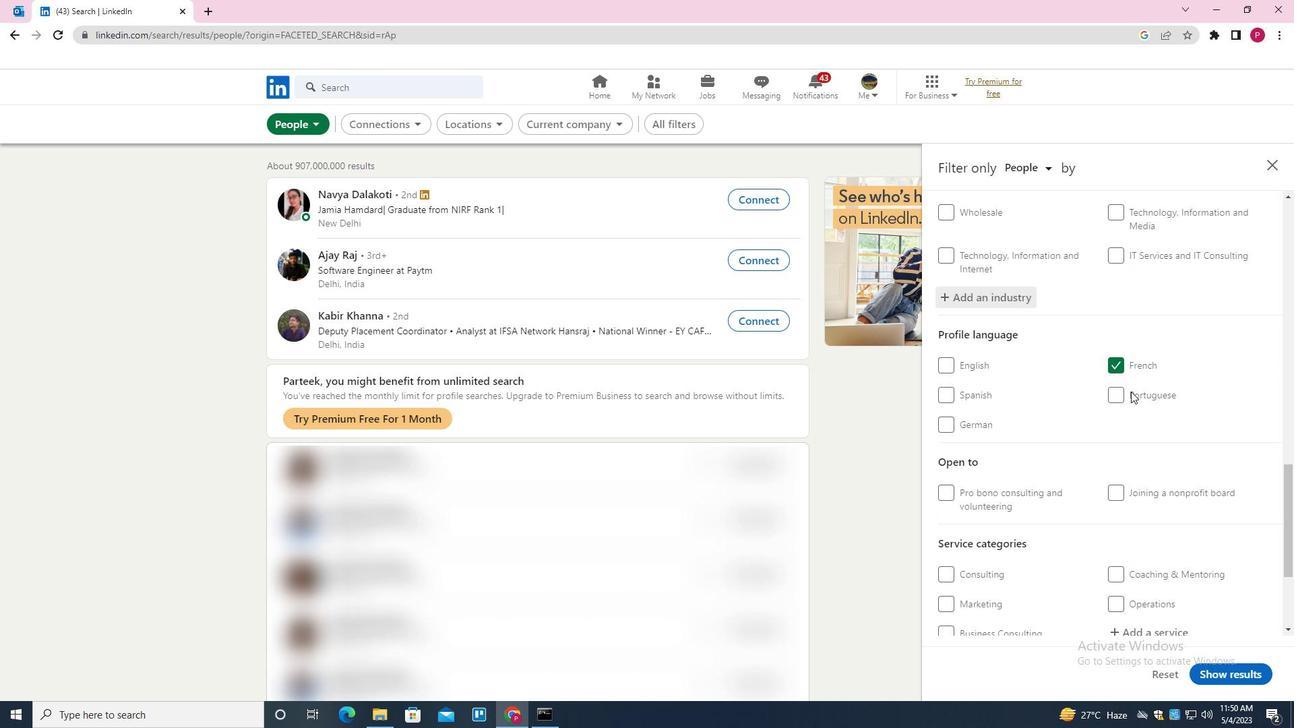 
Action: Mouse scrolled (1129, 413) with delta (0, 0)
Screenshot: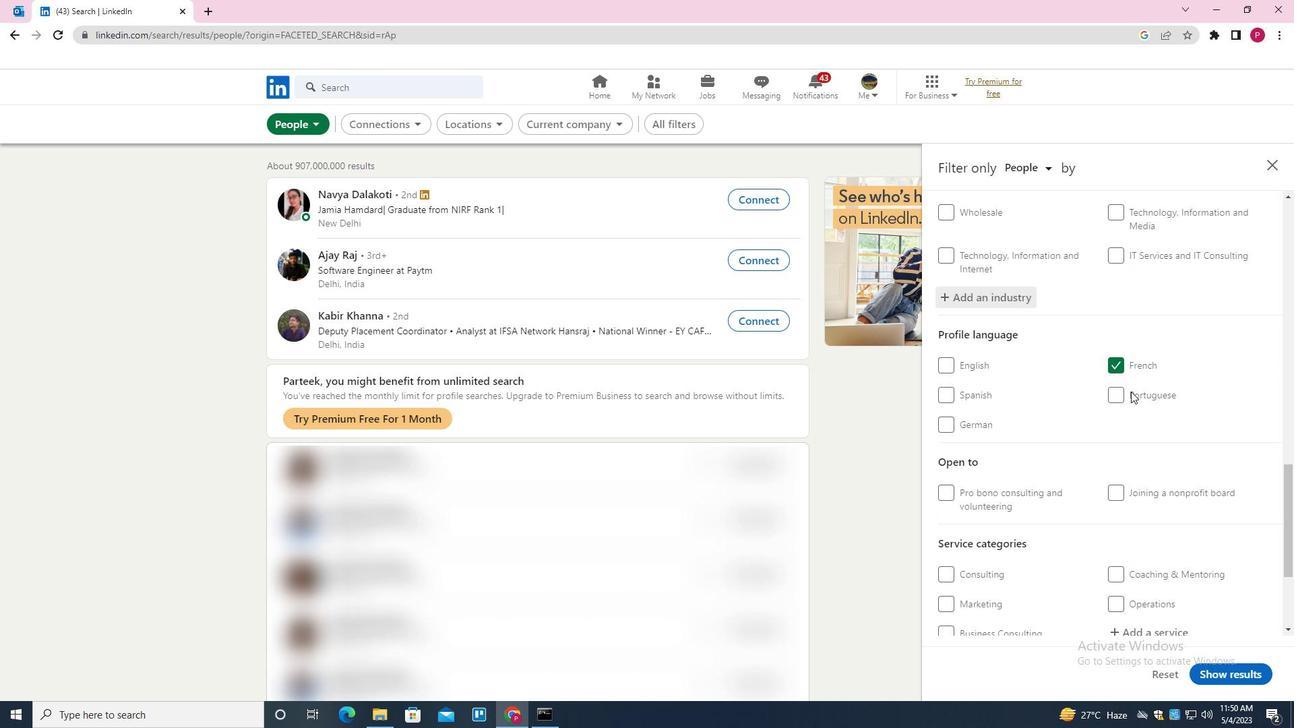 
Action: Mouse moved to (1138, 461)
Screenshot: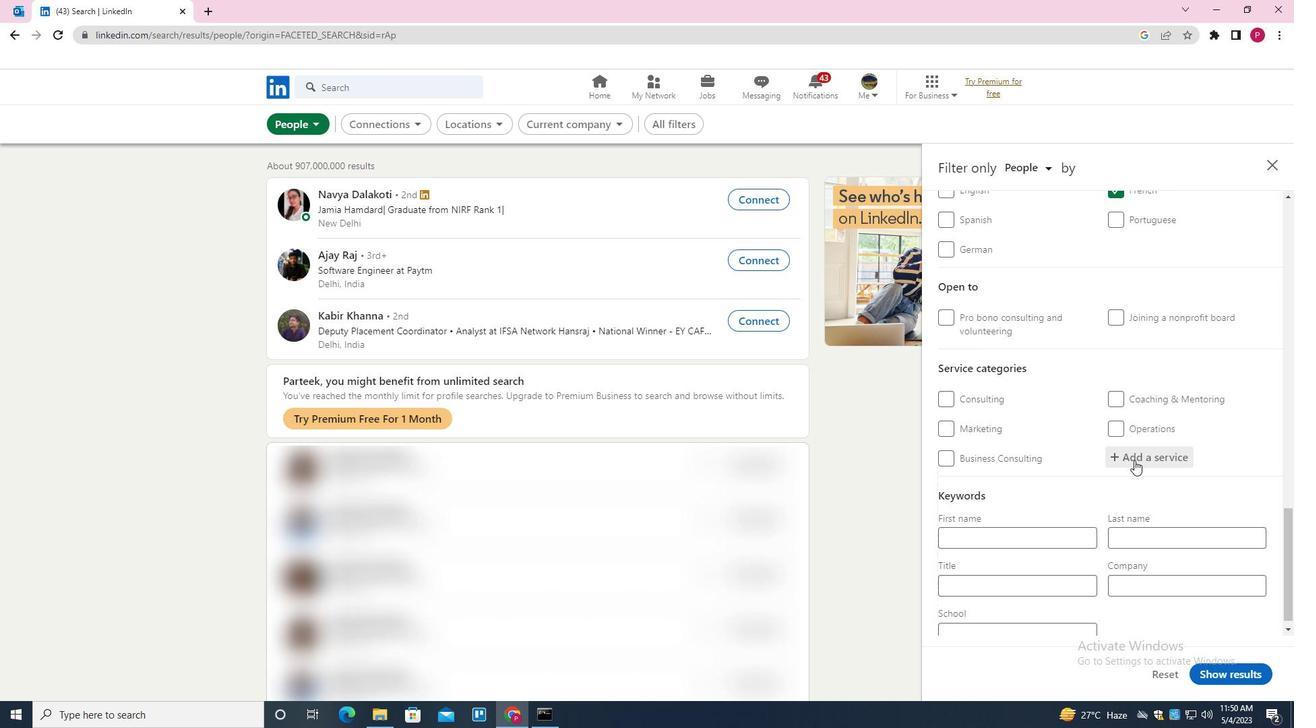 
Action: Mouse pressed left at (1138, 461)
Screenshot: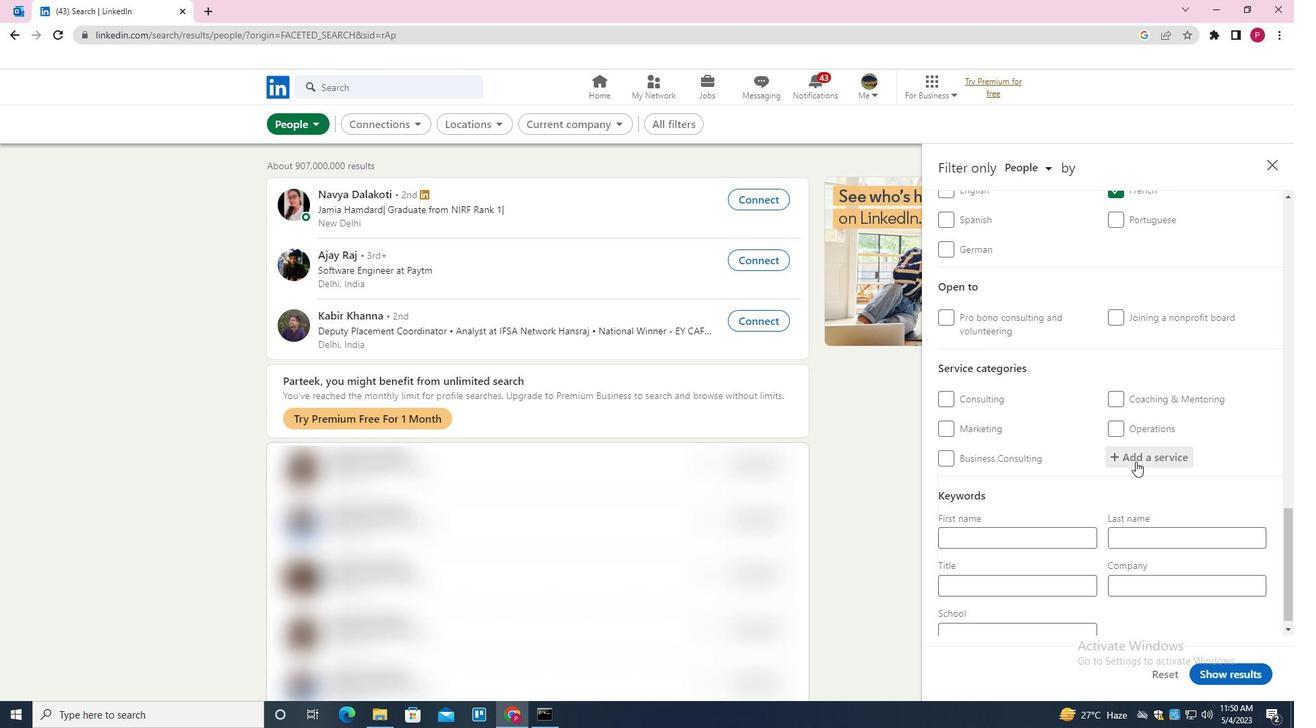 
Action: Mouse moved to (1144, 457)
Screenshot: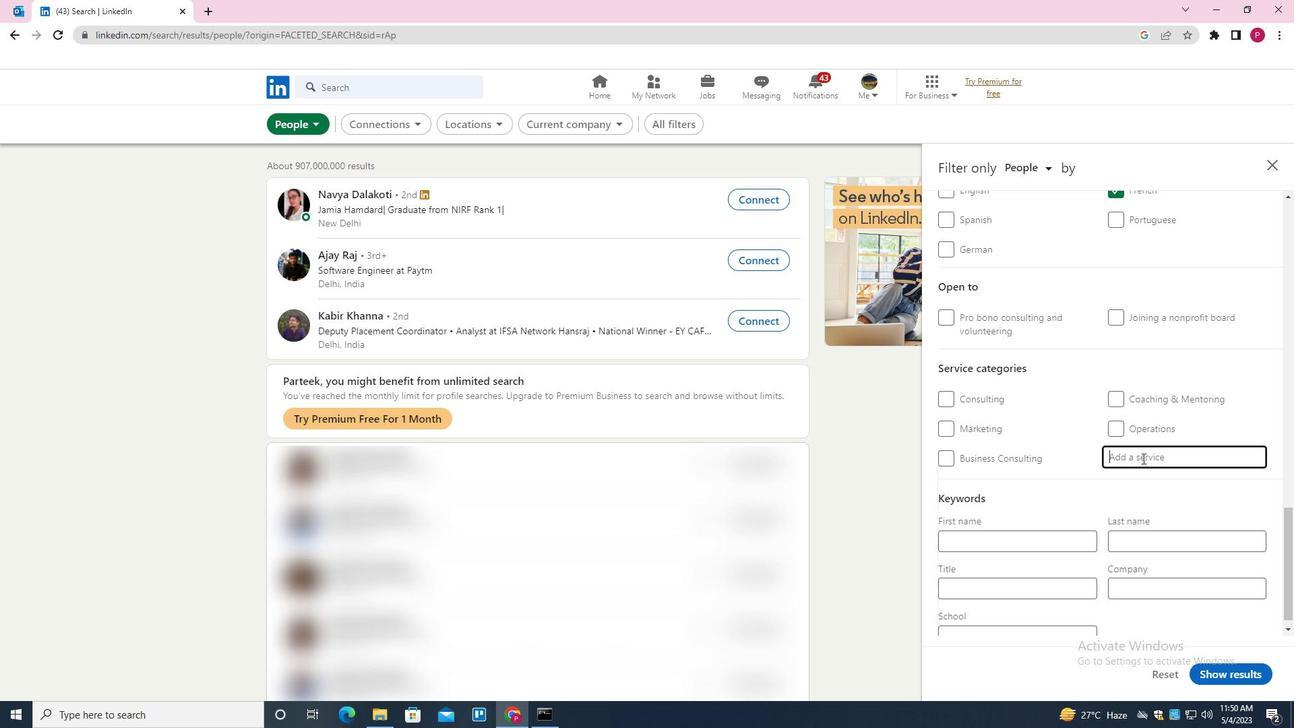 
Action: Key pressed <Key.shift><Key.shift><Key.shift>HEADSHOT<Key.space><Key.shift><Key.shift><Key.shift><Key.shift><Key.shift>PHOTOGRAPHY<Key.down><Key.enter>
Screenshot: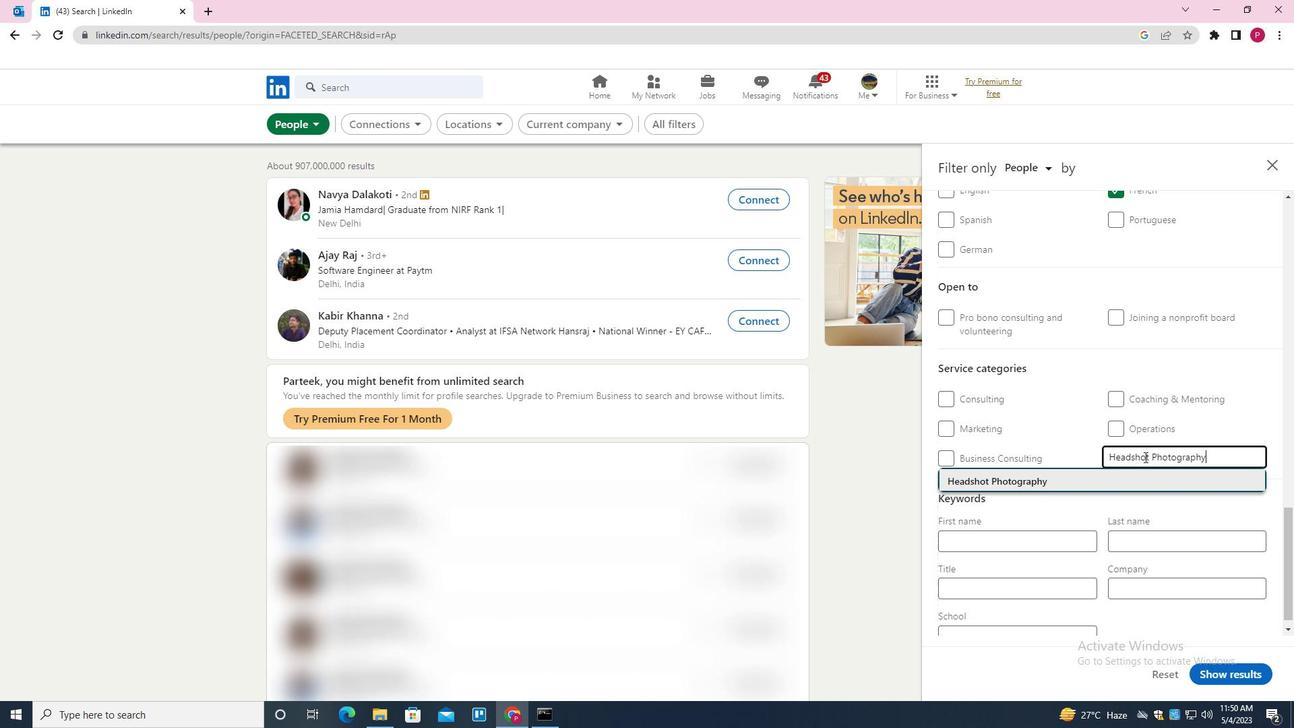 
Action: Mouse scrolled (1144, 456) with delta (0, 0)
Screenshot: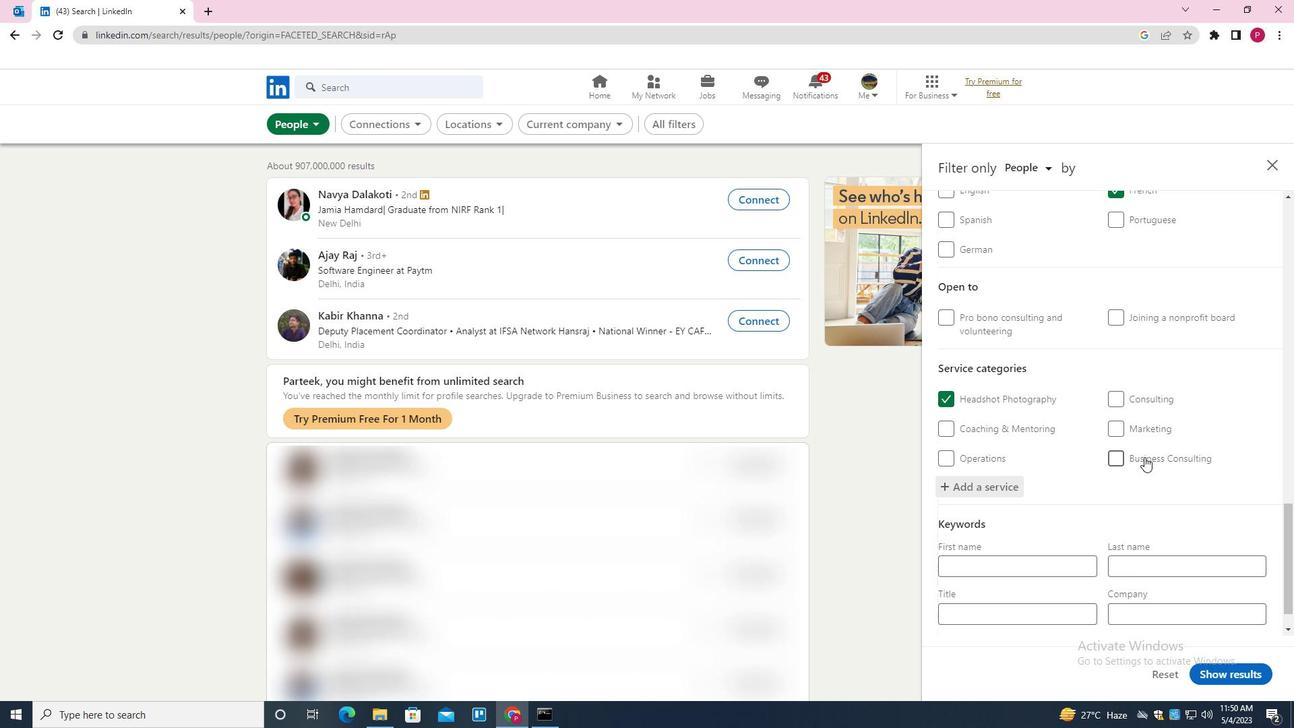 
Action: Mouse scrolled (1144, 456) with delta (0, 0)
Screenshot: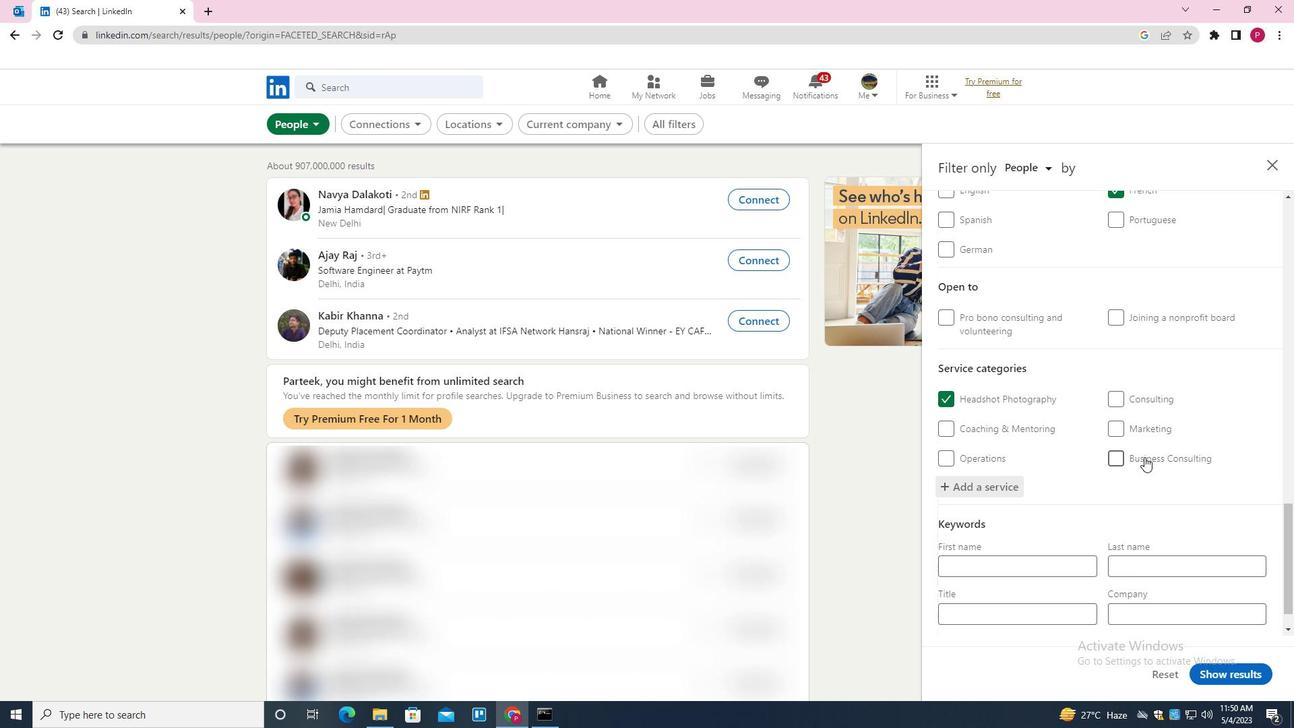 
Action: Mouse scrolled (1144, 456) with delta (0, 0)
Screenshot: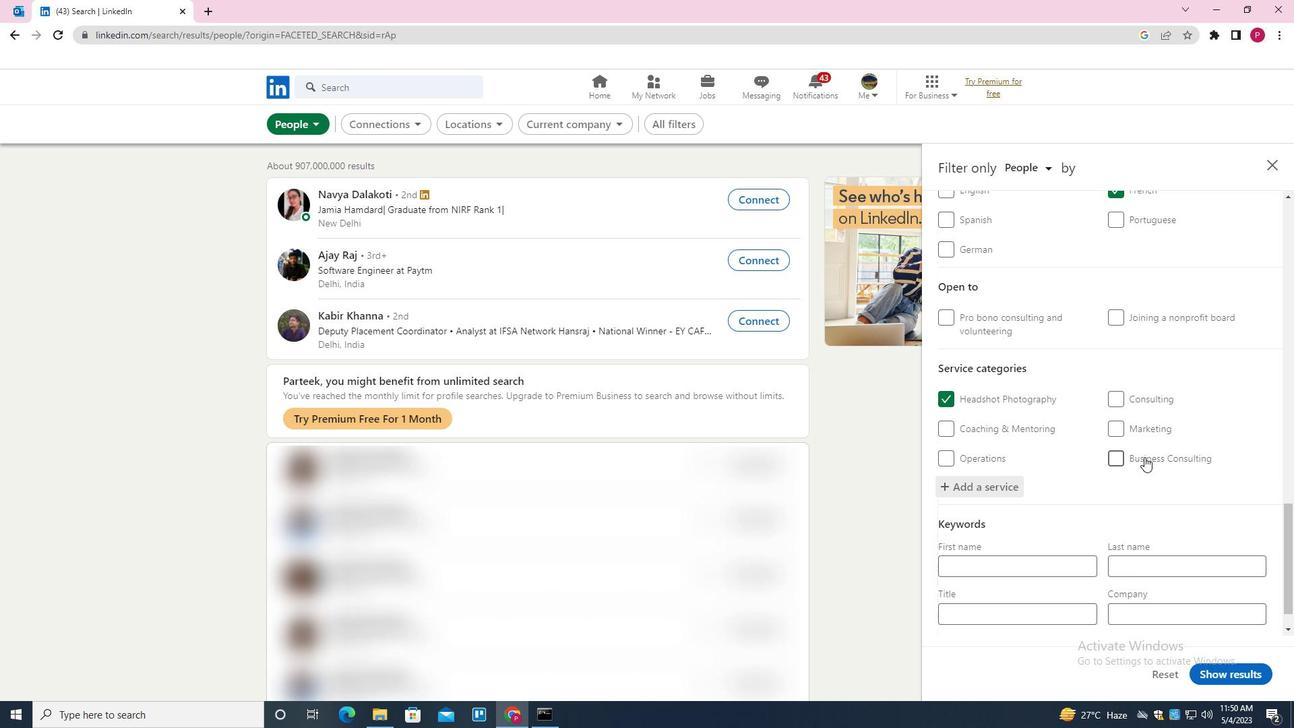 
Action: Mouse scrolled (1144, 456) with delta (0, 0)
Screenshot: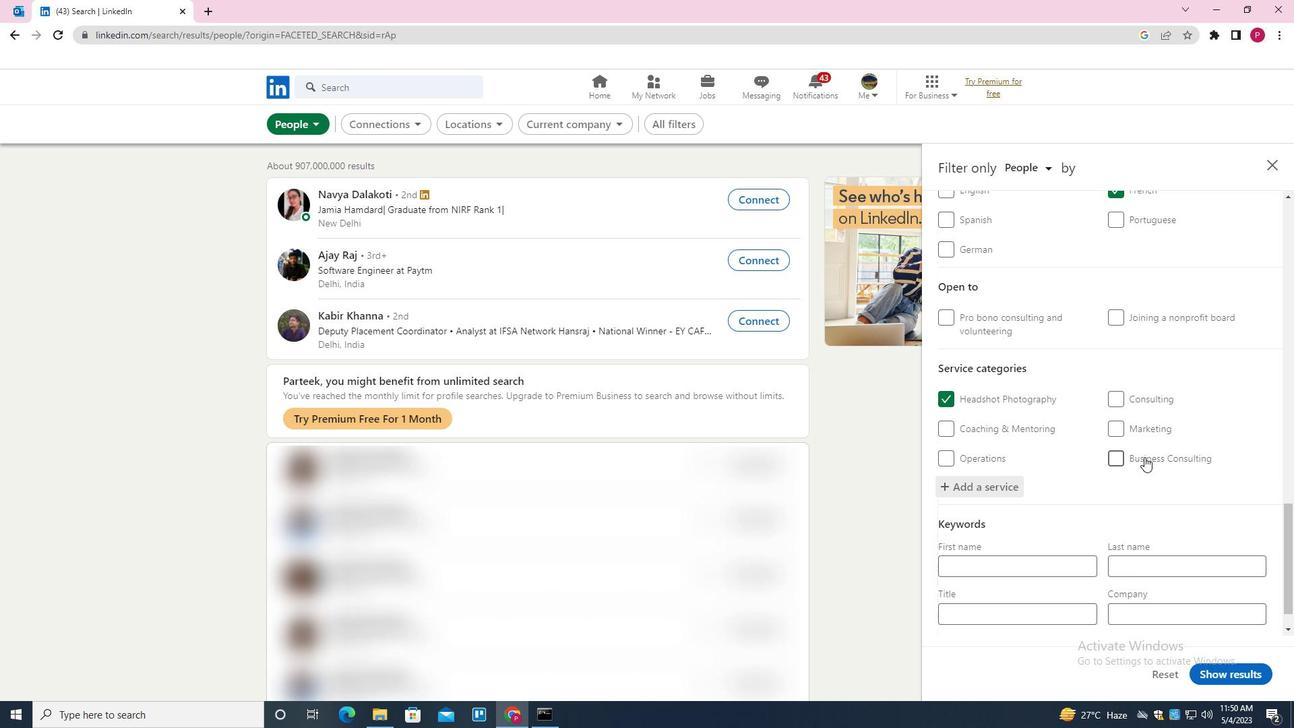 
Action: Mouse moved to (1052, 581)
Screenshot: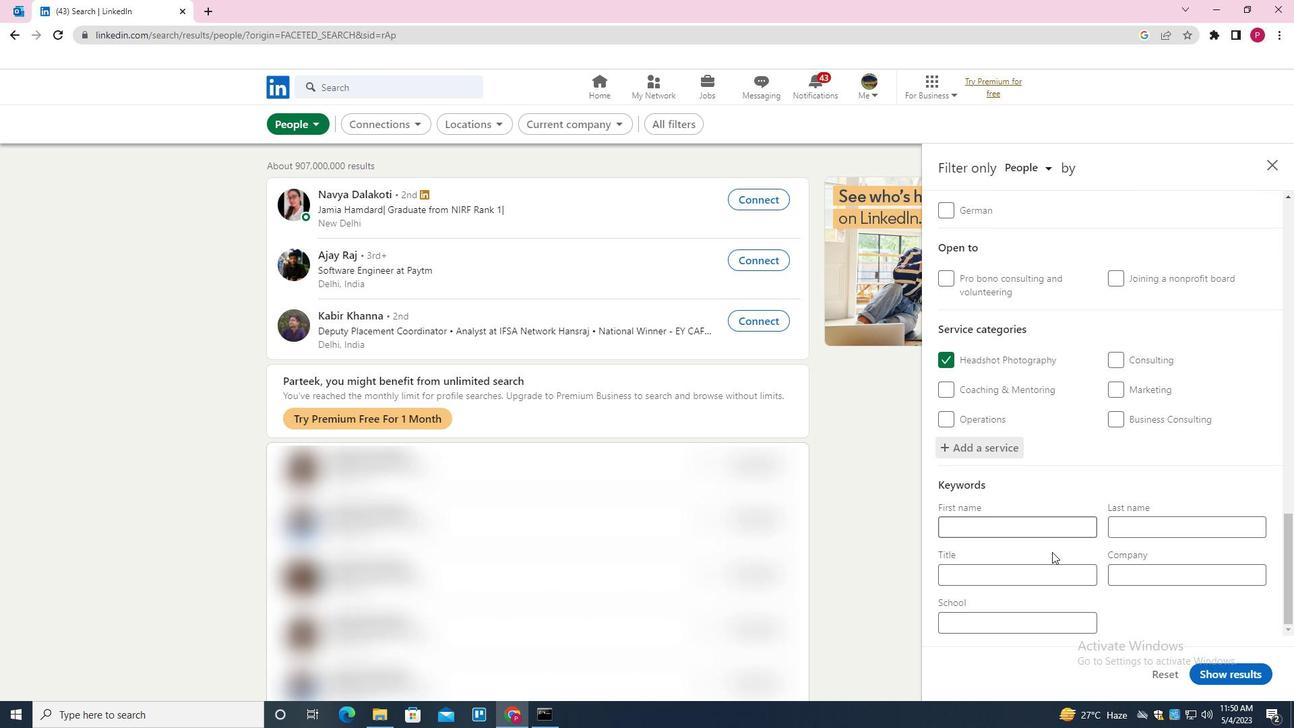 
Action: Mouse pressed left at (1052, 581)
Screenshot: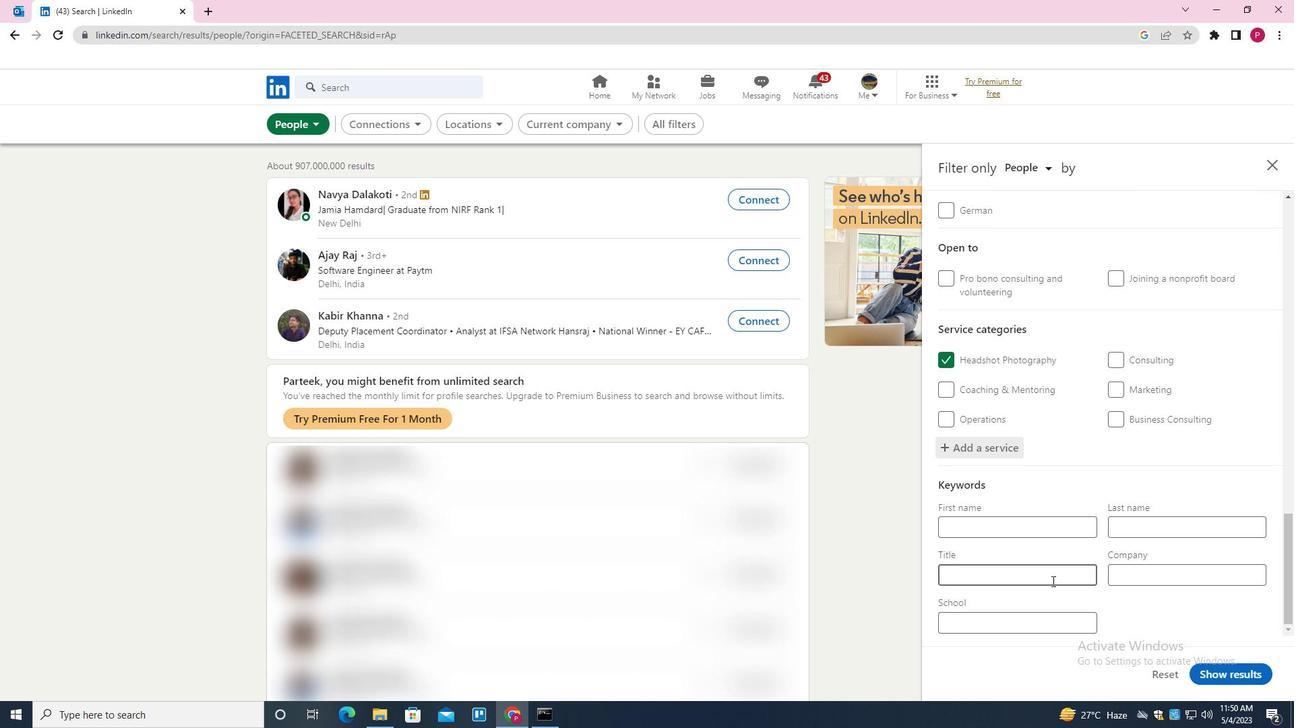 
Action: Key pressed <Key.shift><Key.shift>FOOD<Key.space><Key.shift>KITCHEN<Key.space><Key.shift>WORKER
Screenshot: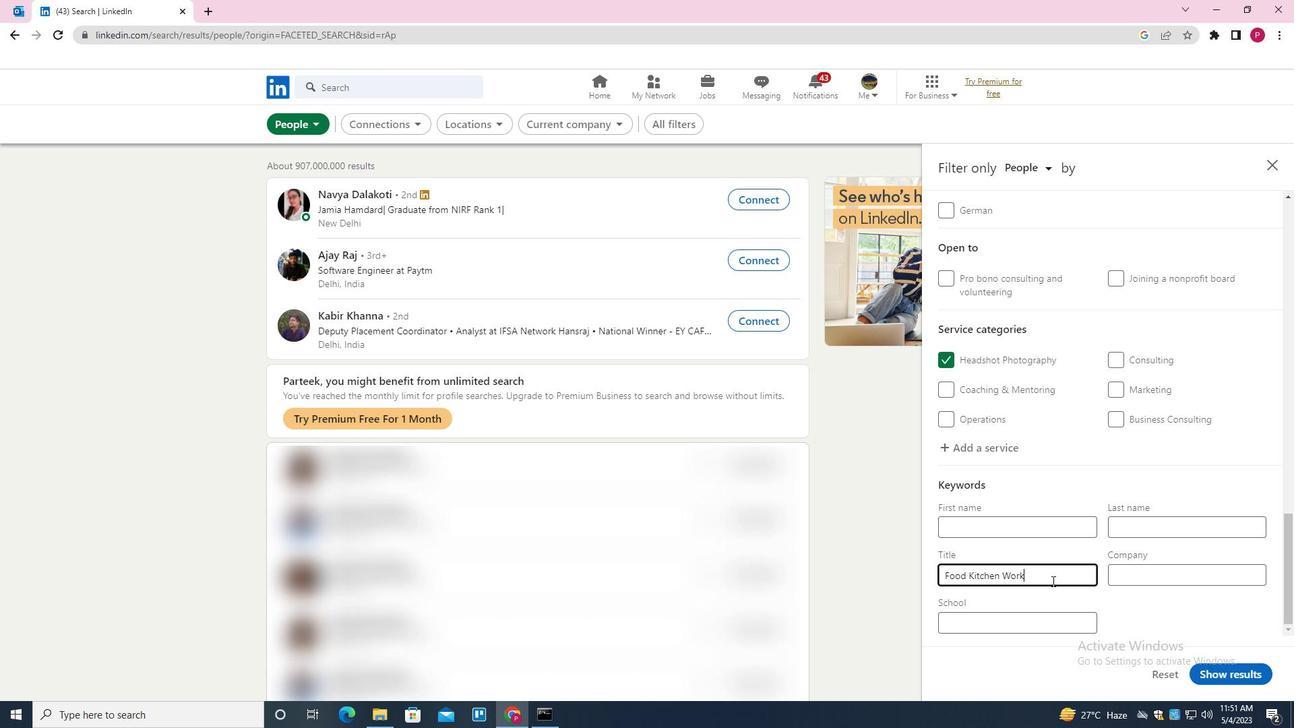 
Action: Mouse moved to (1216, 671)
Screenshot: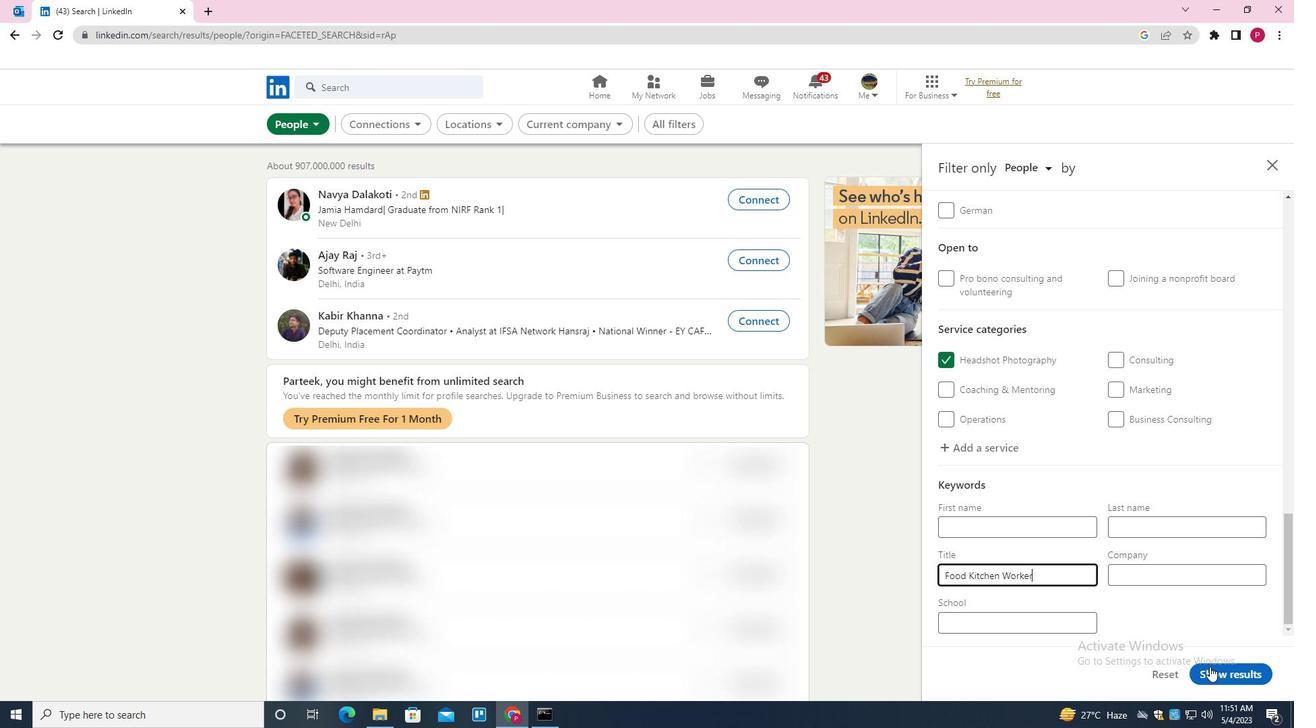 
Action: Mouse pressed left at (1216, 671)
Screenshot: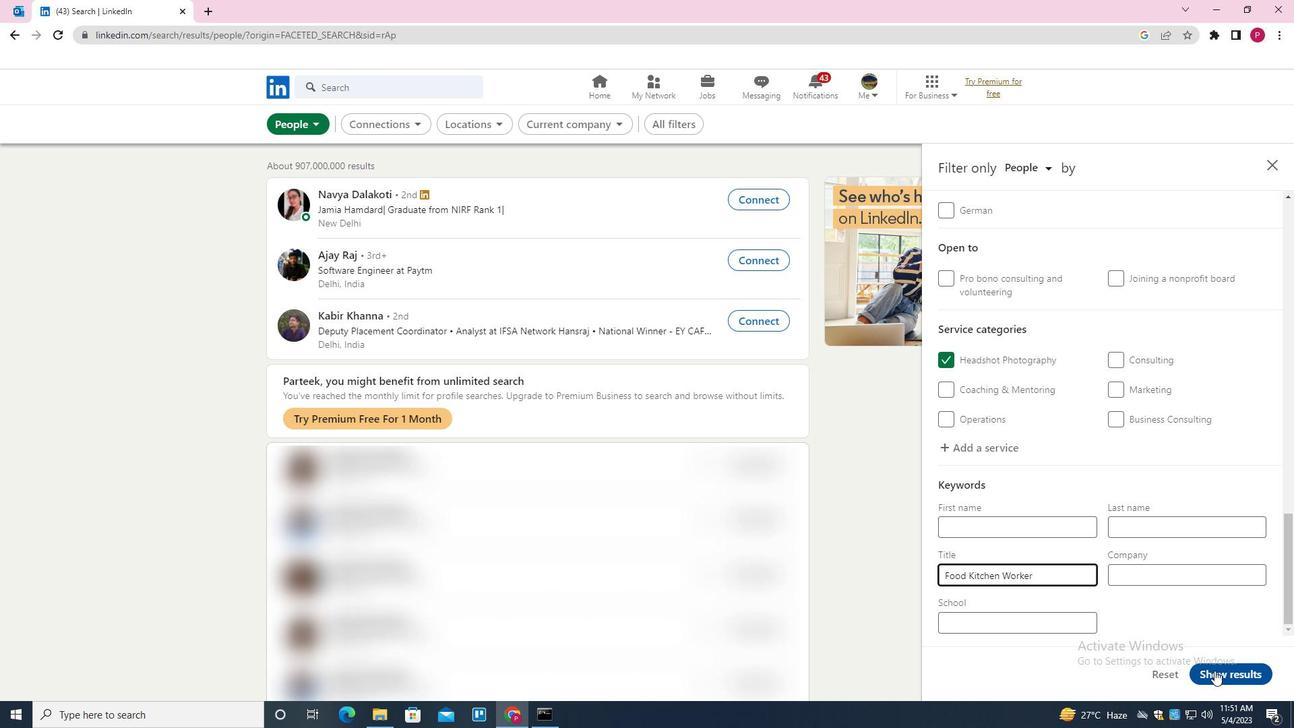 
Action: Mouse moved to (788, 314)
Screenshot: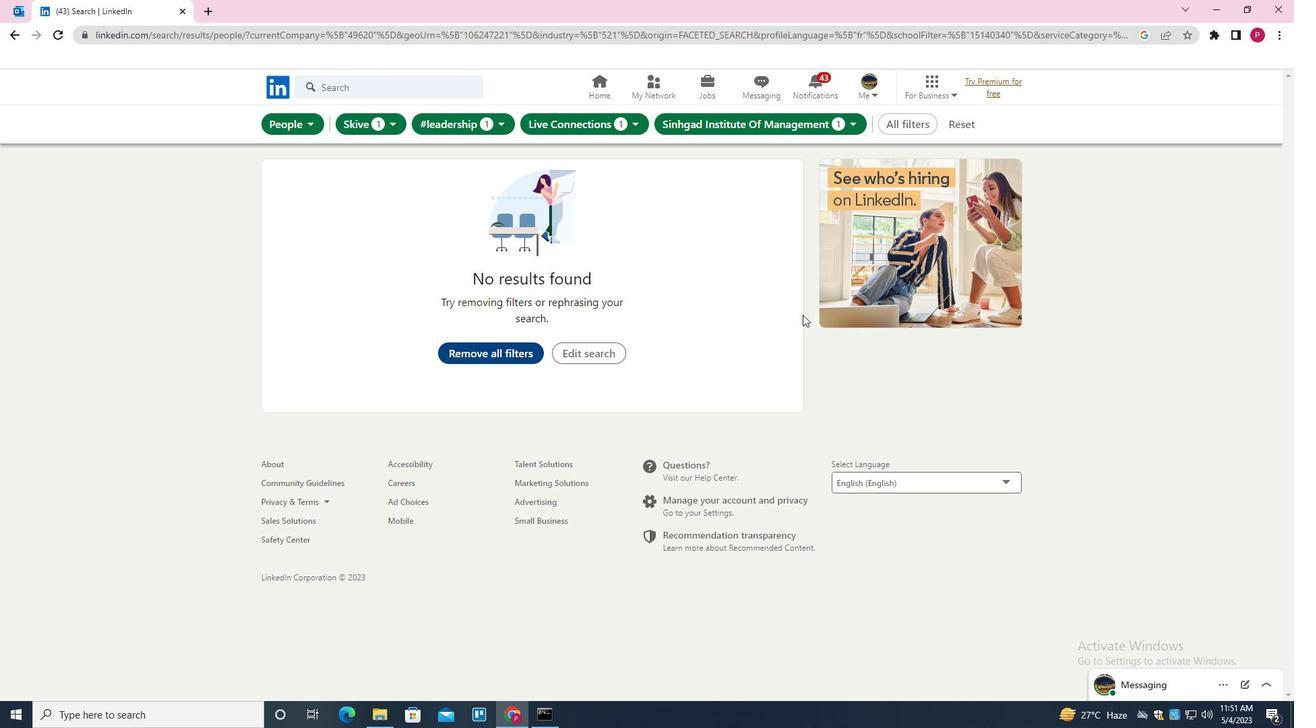 
